 Task: Select street view around selected location Kings Mountain National Military Park, South Carolina, United States and verify 3 surrounding locations
Action: Mouse moved to (928, 52)
Screenshot: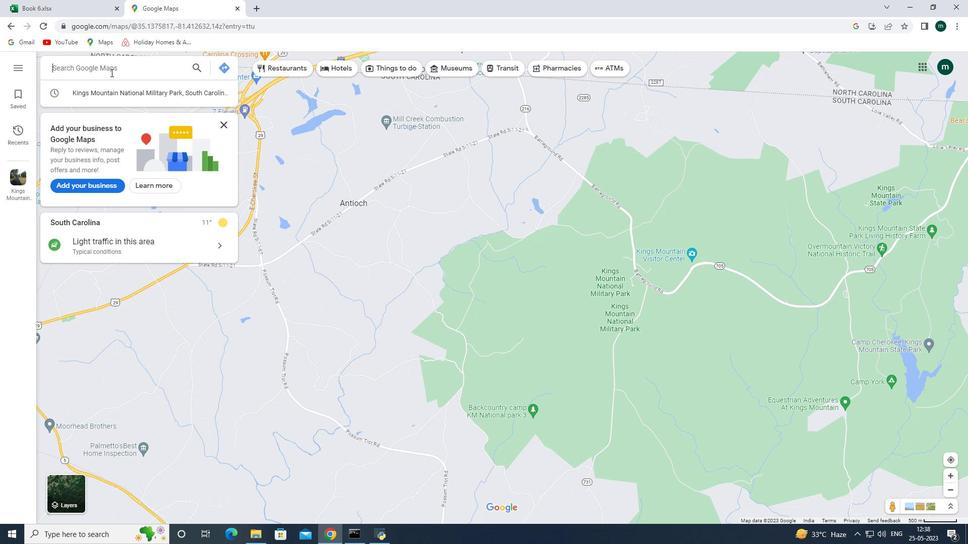 
Action: Mouse pressed left at (928, 52)
Screenshot: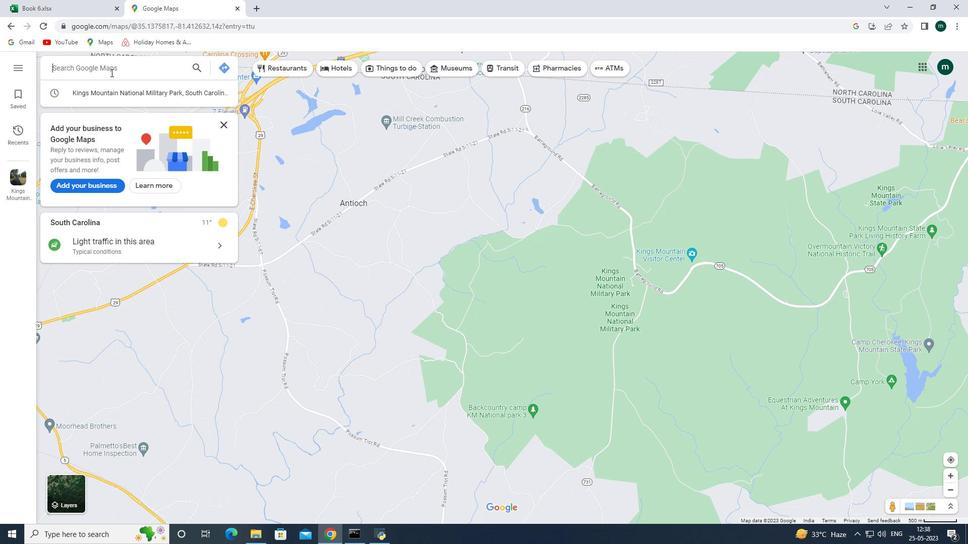 
Action: Mouse moved to (900, 123)
Screenshot: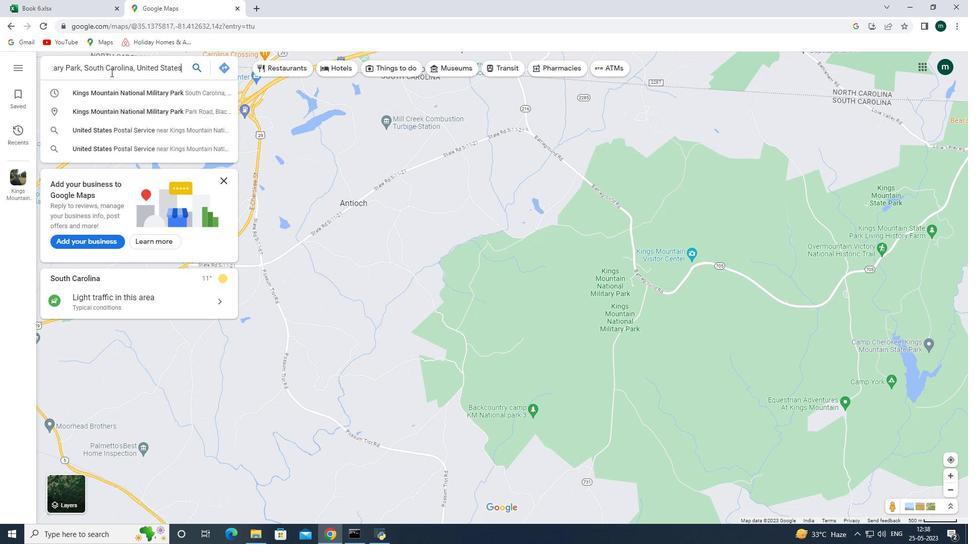 
Action: Mouse scrolled (900, 123) with delta (0, 0)
Screenshot: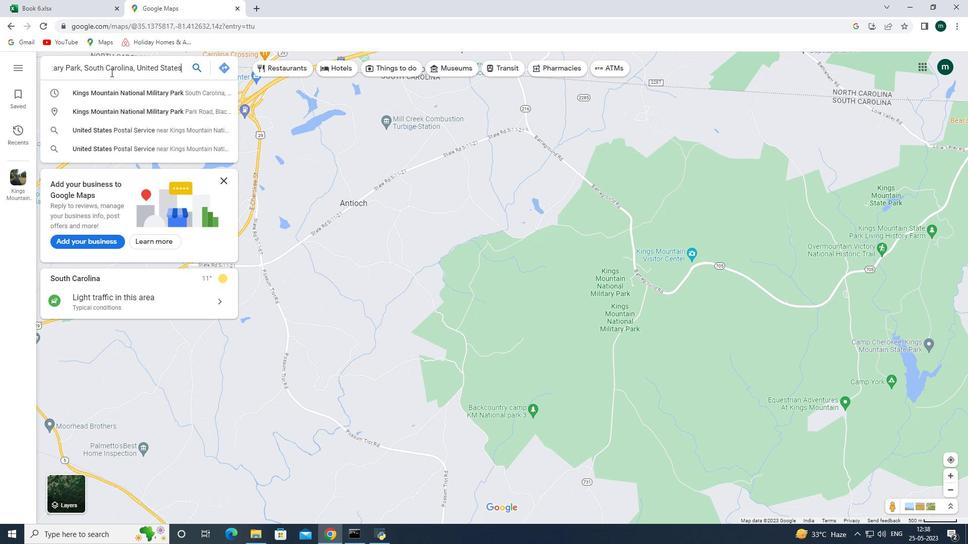 
Action: Mouse scrolled (900, 123) with delta (0, 0)
Screenshot: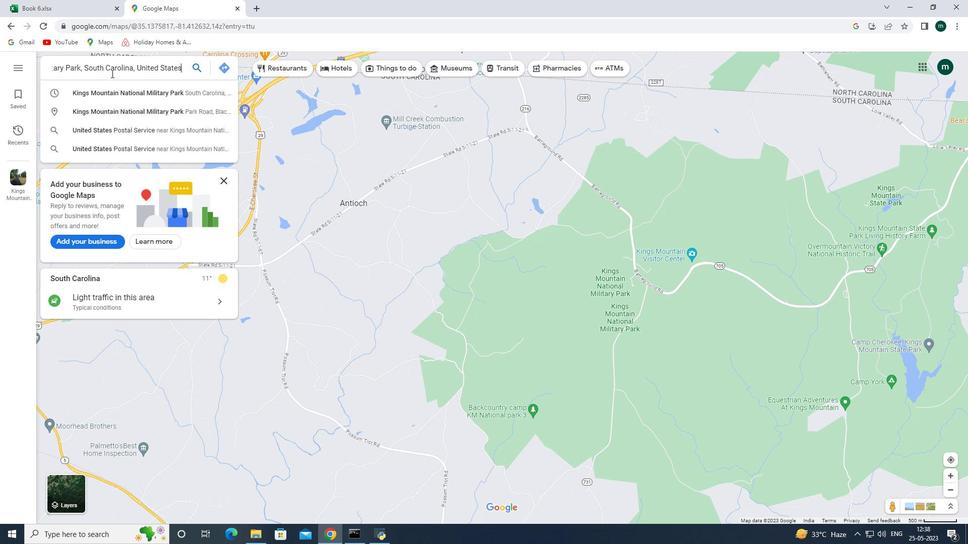
Action: Mouse moved to (900, 123)
Screenshot: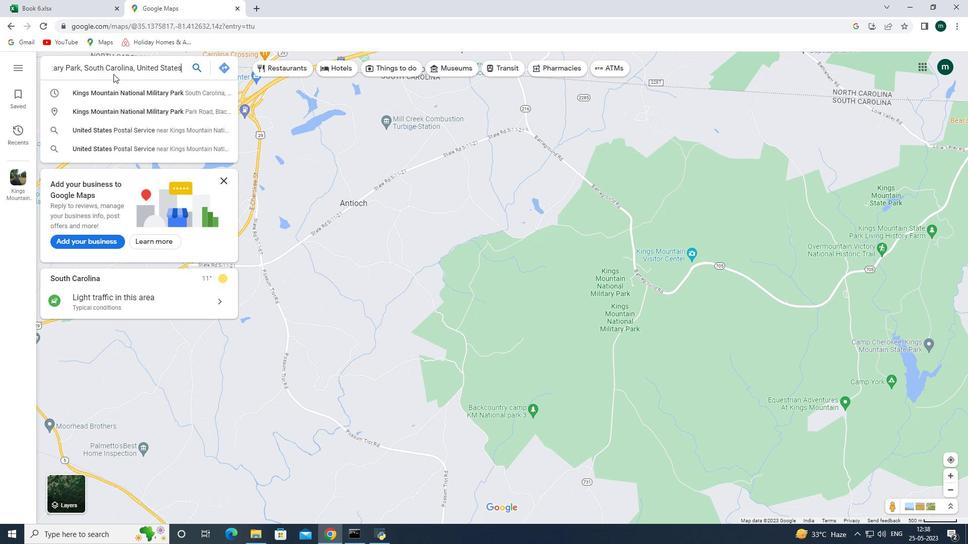
Action: Mouse scrolled (900, 123) with delta (0, 0)
Screenshot: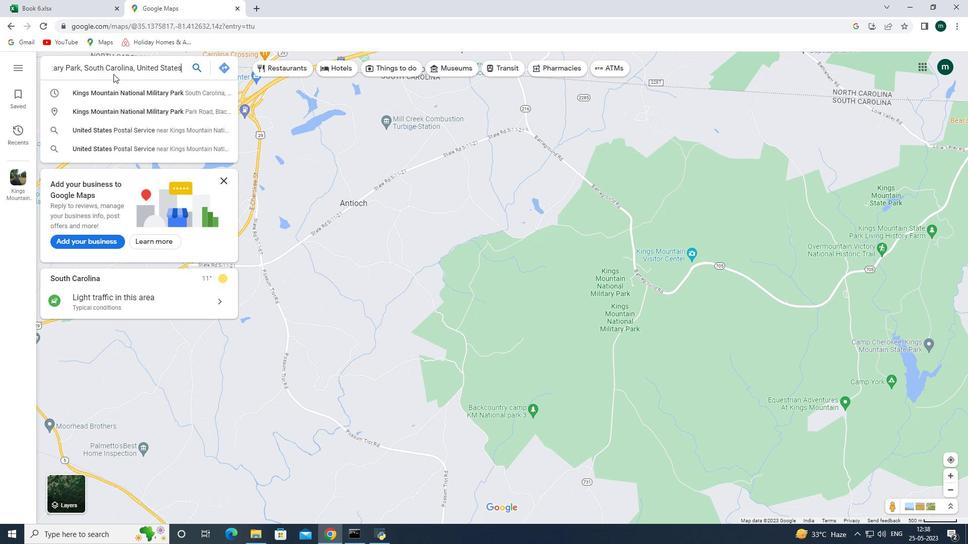 
Action: Mouse moved to (930, 188)
Screenshot: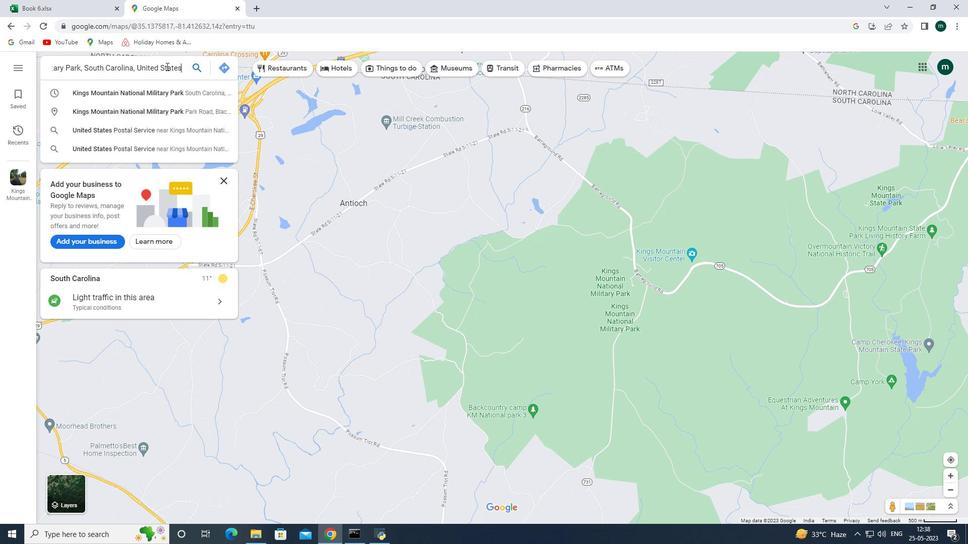 
Action: Mouse pressed left at (930, 188)
Screenshot: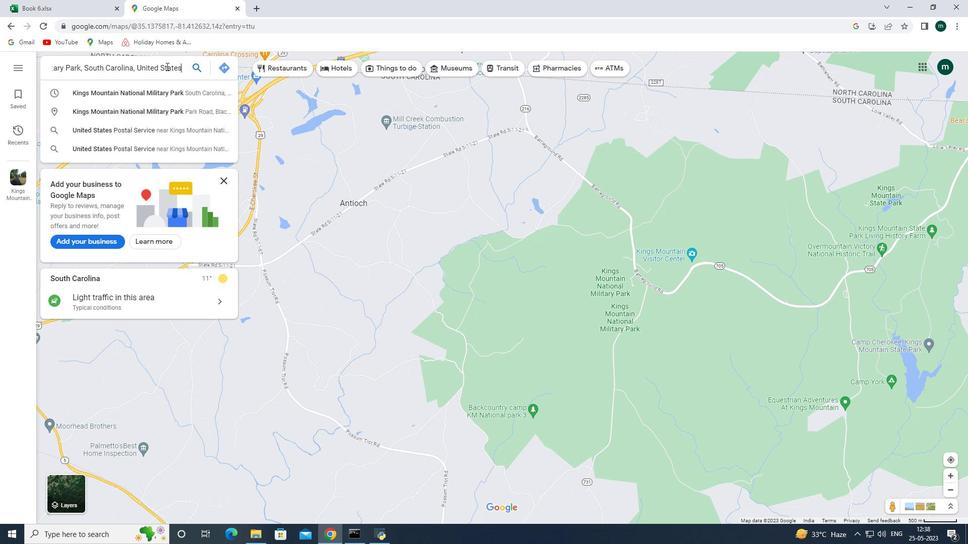 
Action: Mouse moved to (163, 51)
Screenshot: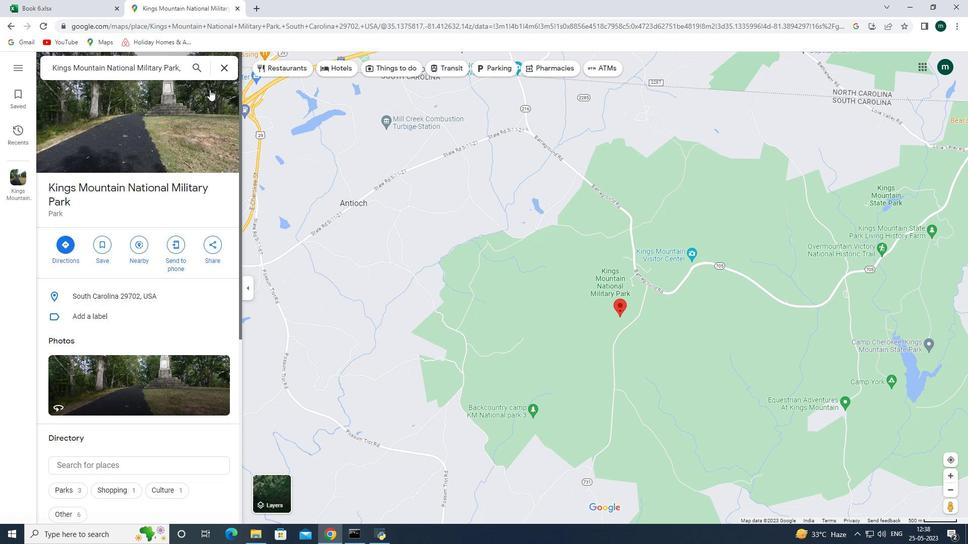 
Action: Mouse pressed left at (163, 51)
Screenshot: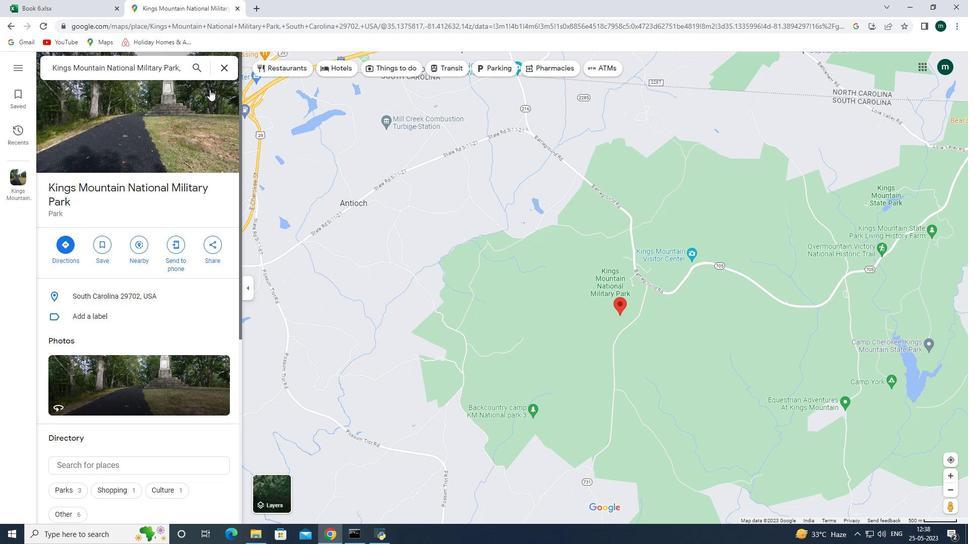 
Action: Key pressed <Key.shift>K
Screenshot: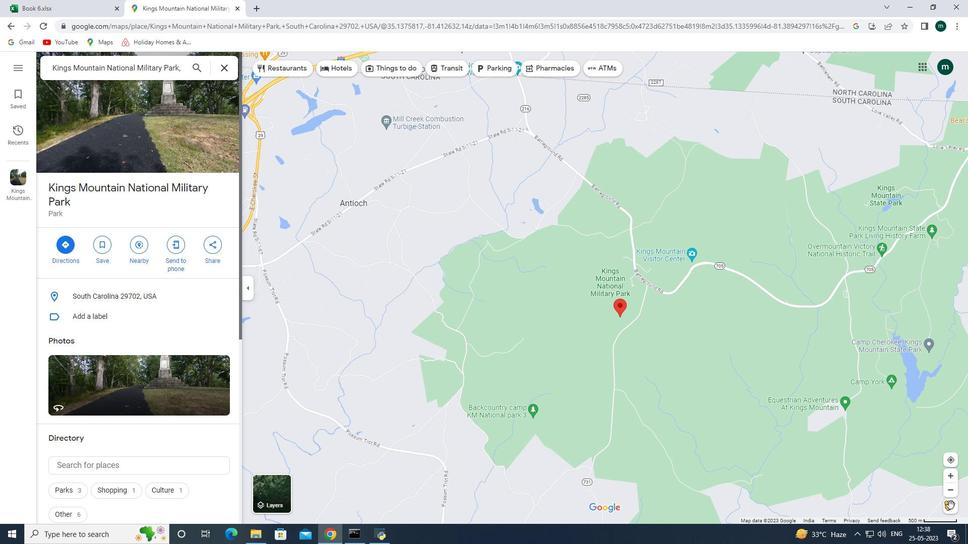 
Action: Mouse moved to (45, 60)
Screenshot: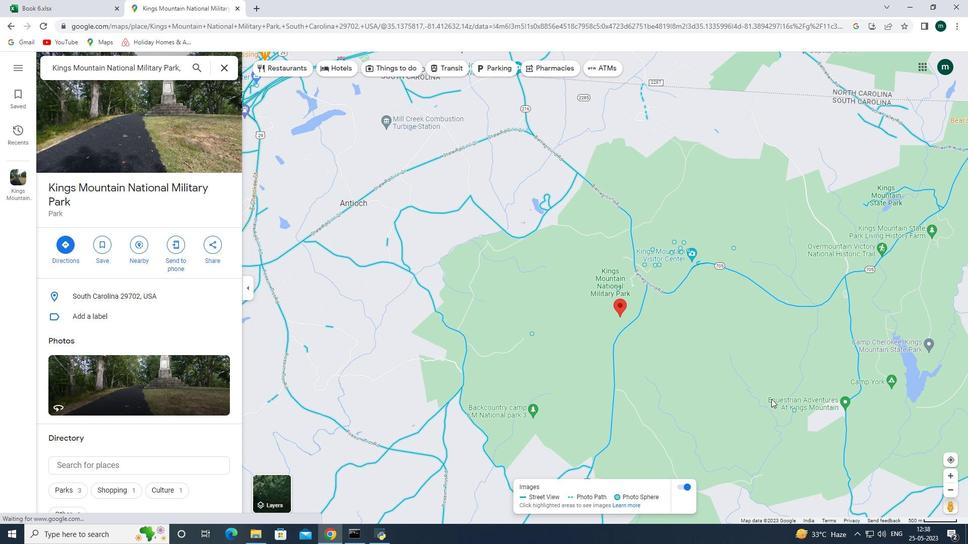 
Action: Key pressed ings<Key.space><Key.shift>Mountain<Key.space><Key.shift><Key.shift><Key.shift><Key.shift><Key.shift><Key.shift><Key.shift><Key.shift><Key.shift><Key.shift><Key.shift><Key.shift>National<Key.space><Key.shift>Military<Key.space><Key.shift><Key.shift><Key.shift>Park<Key.space>,<Key.space><Key.shift>South<Key.space><Key.shift>Carolina<Key.space><Key.shift>United<Key.space><Key.shift><Key.shift><Key.shift><Key.shift><Key.shift><Key.shift><Key.shift><Key.shift><Key.shift>States
Screenshot: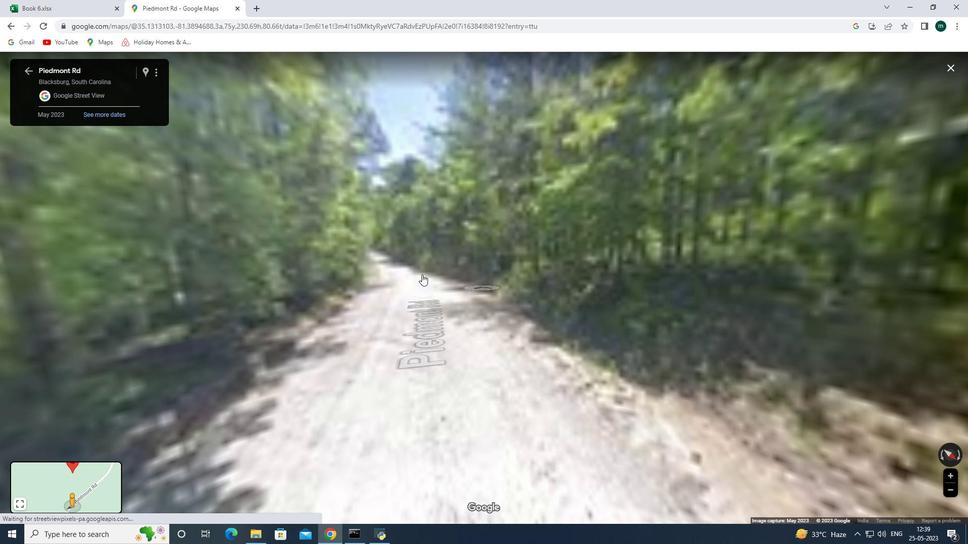 
Action: Mouse moved to (197, 46)
Screenshot: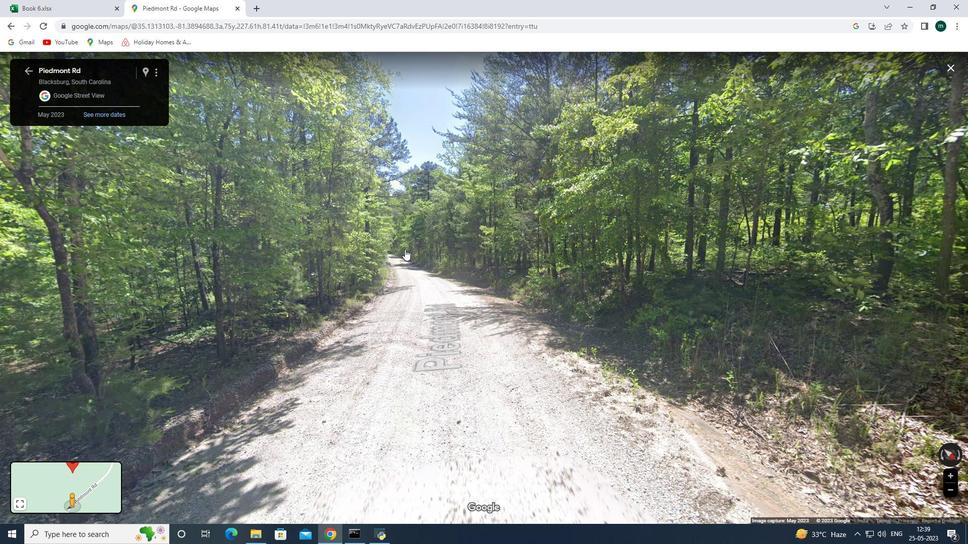 
Action: Mouse pressed left at (197, 46)
Screenshot: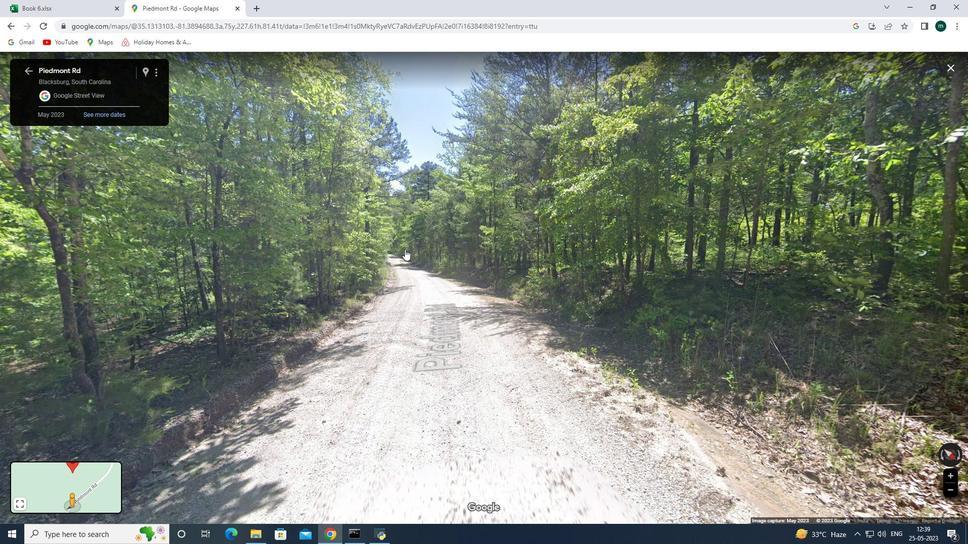 
Action: Mouse moved to (430, 494)
Screenshot: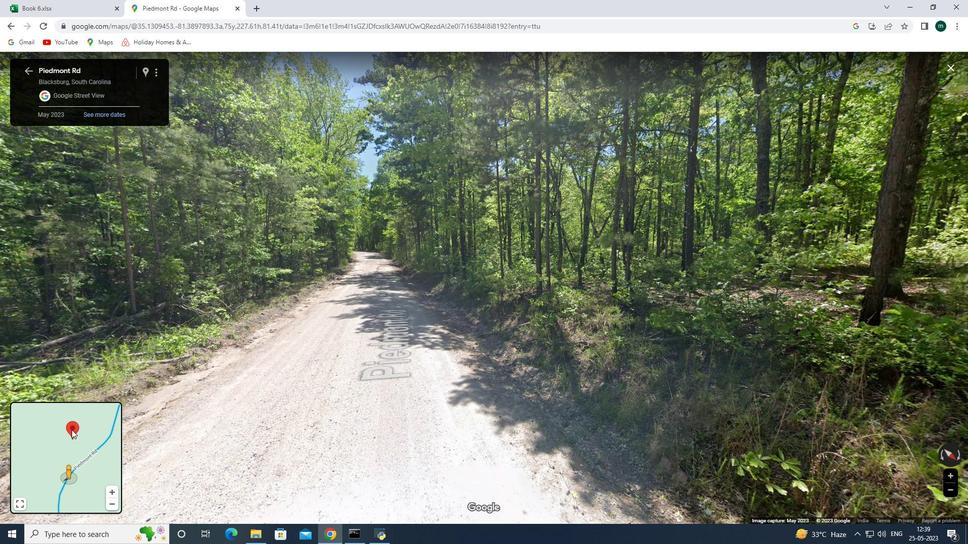 
Action: Mouse pressed left at (430, 494)
Screenshot: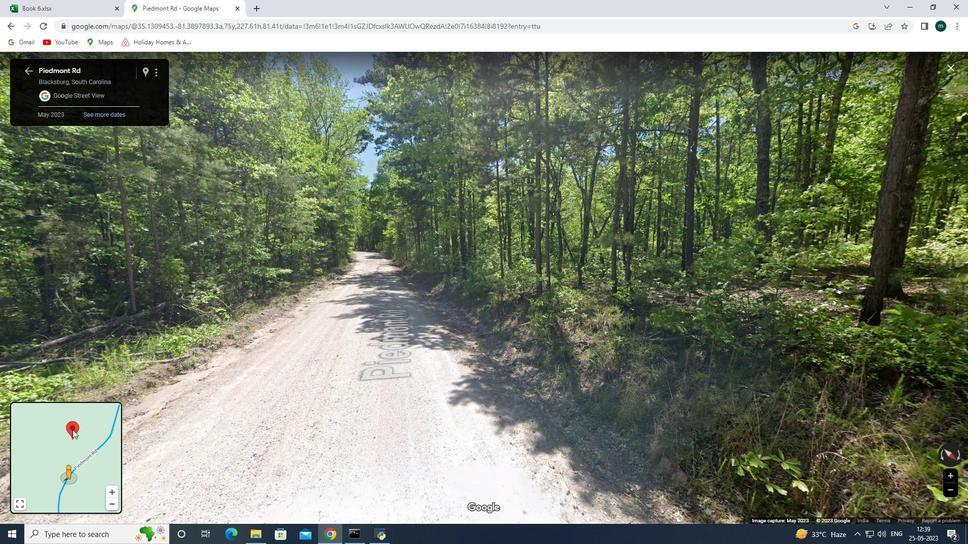 
Action: Mouse moved to (318, 291)
Screenshot: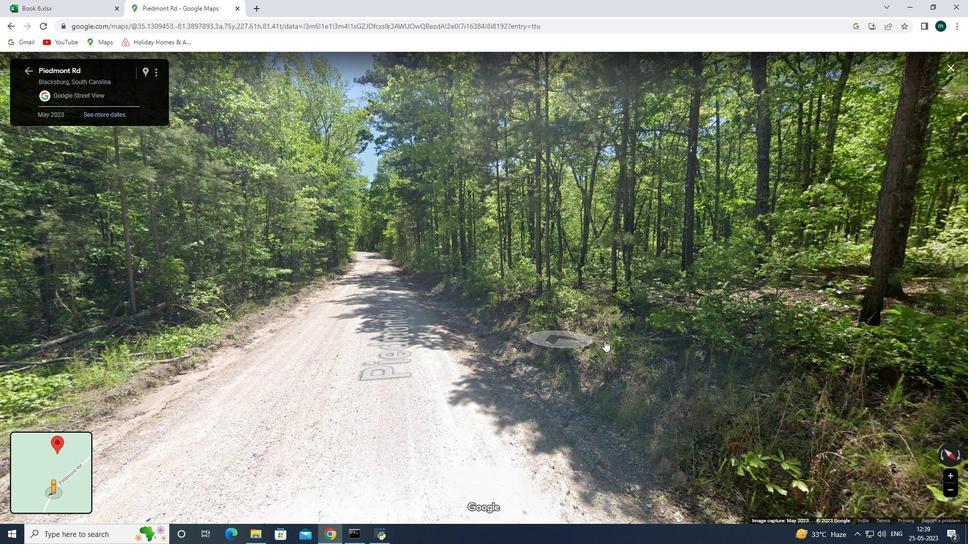 
Action: Mouse pressed left at (318, 291)
Screenshot: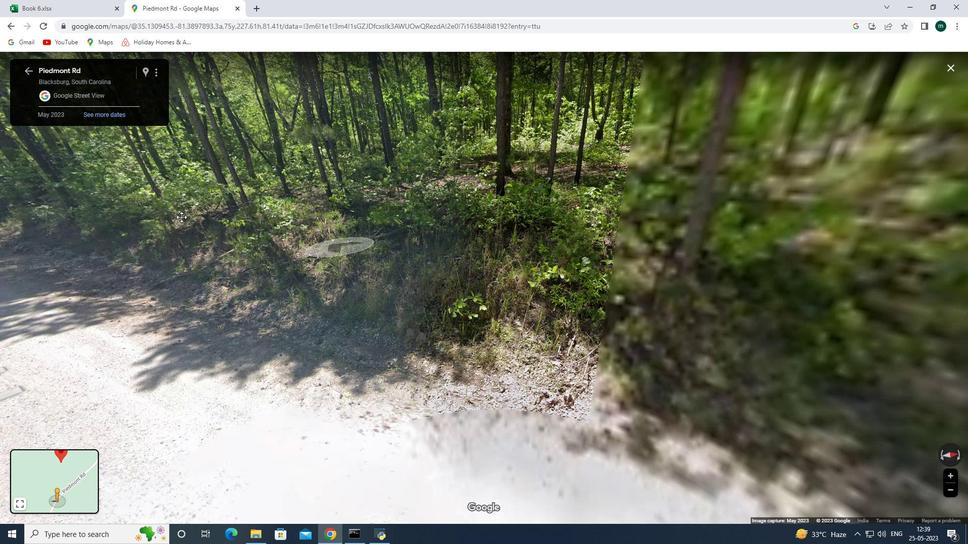 
Action: Mouse moved to (321, 288)
Screenshot: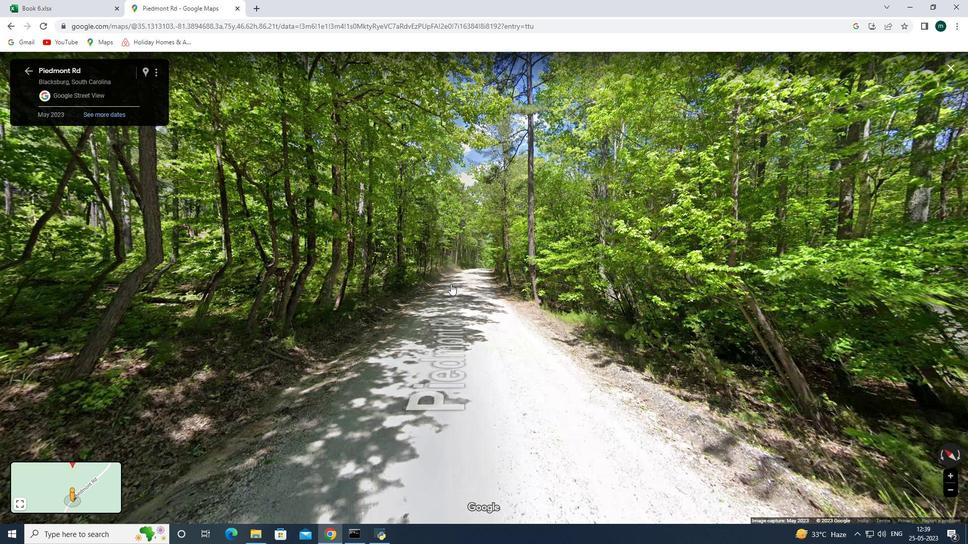 
Action: Mouse pressed left at (321, 288)
Screenshot: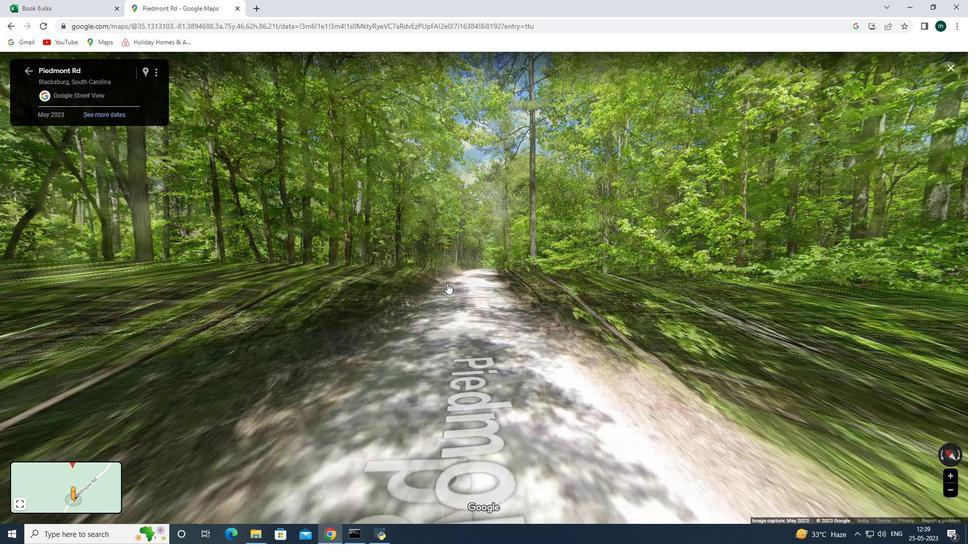 
Action: Mouse pressed left at (321, 288)
Screenshot: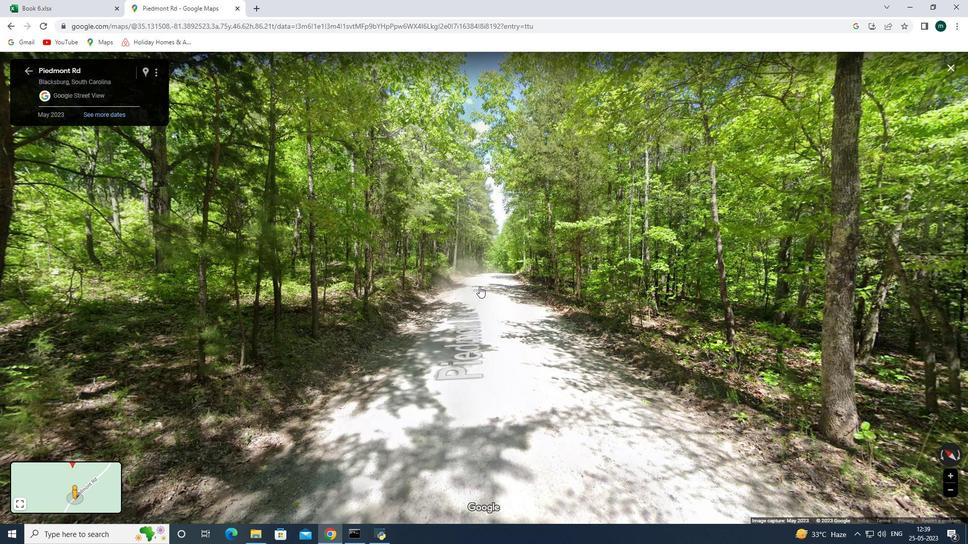 
Action: Mouse moved to (544, 495)
Screenshot: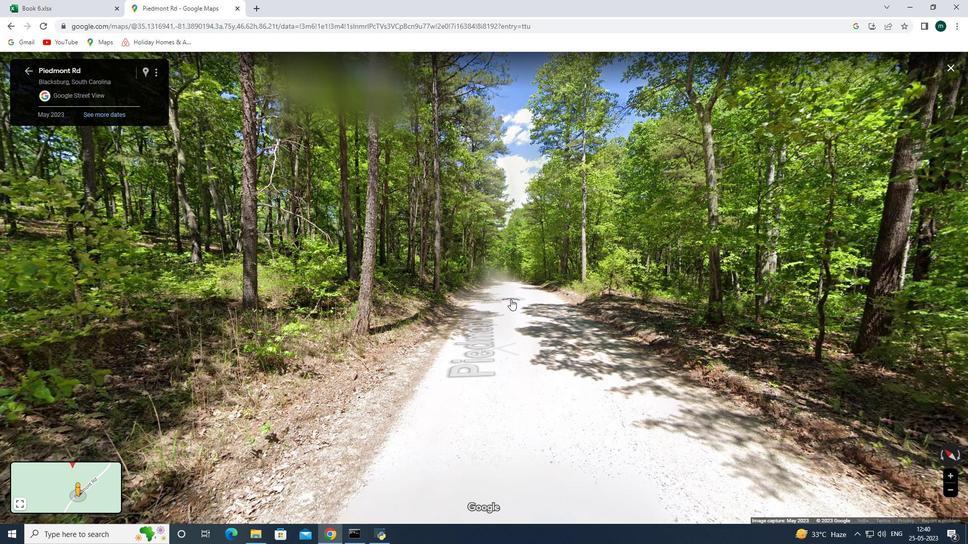 
Action: Mouse pressed left at (544, 495)
Screenshot: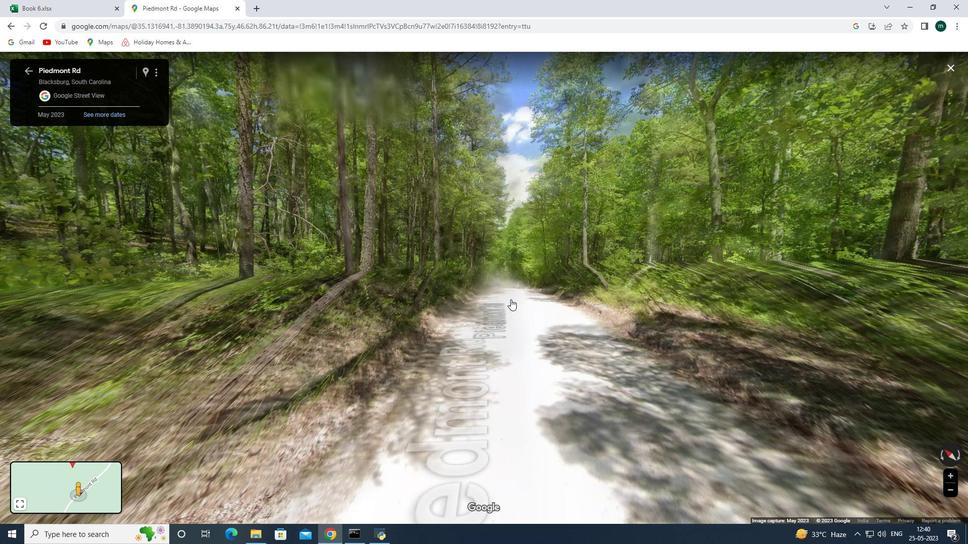 
Action: Mouse moved to (584, 497)
Screenshot: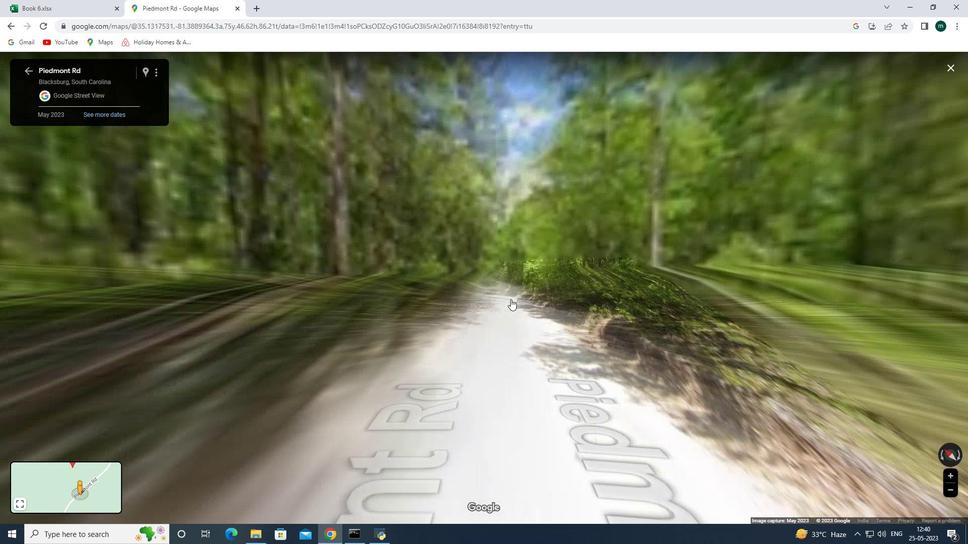 
Action: Mouse pressed left at (584, 497)
Screenshot: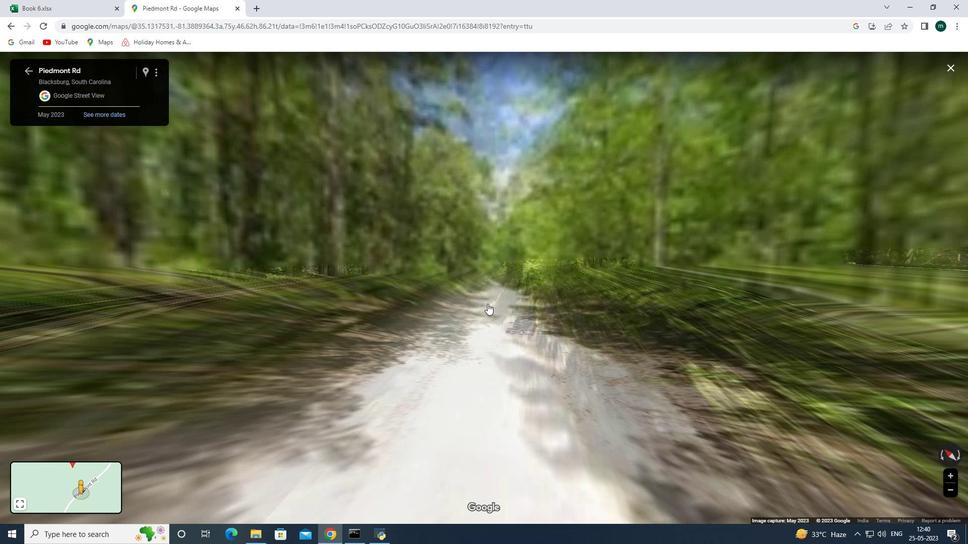 
Action: Mouse moved to (321, 286)
Screenshot: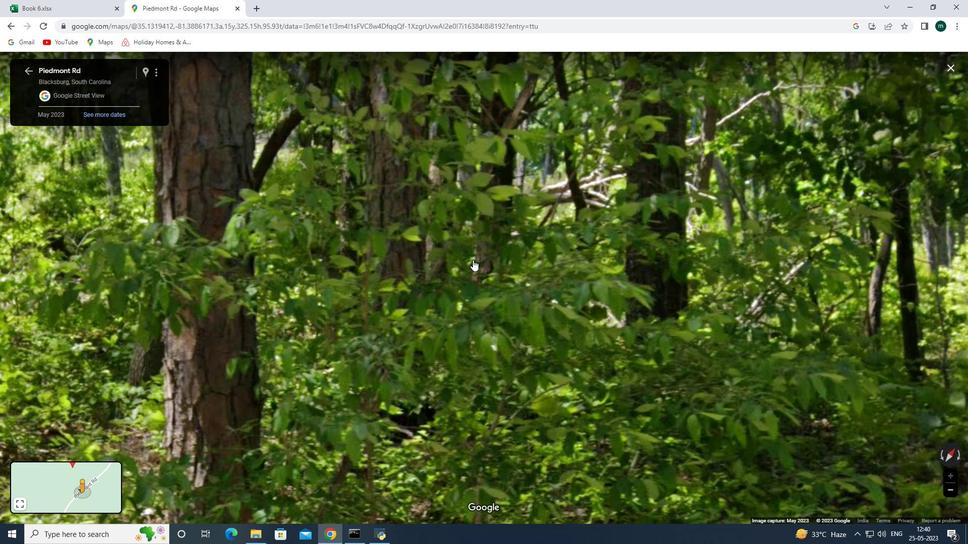
Action: Mouse pressed left at (321, 286)
Screenshot: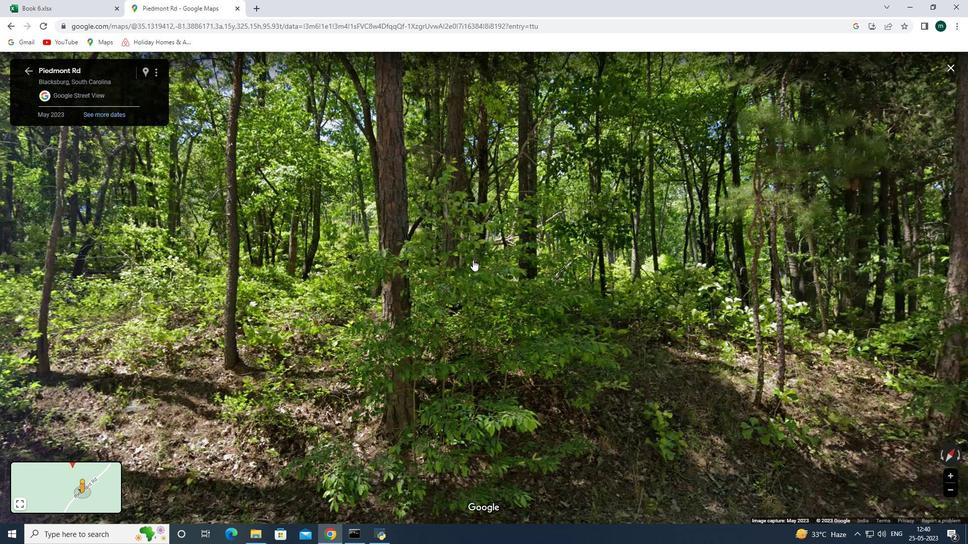 
Action: Mouse pressed left at (321, 286)
Screenshot: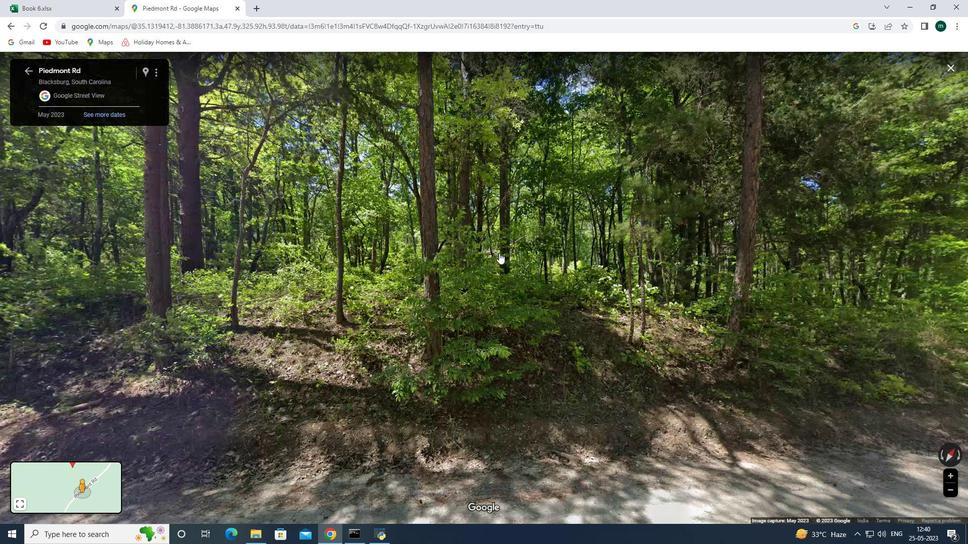 
Action: Mouse pressed left at (321, 286)
Screenshot: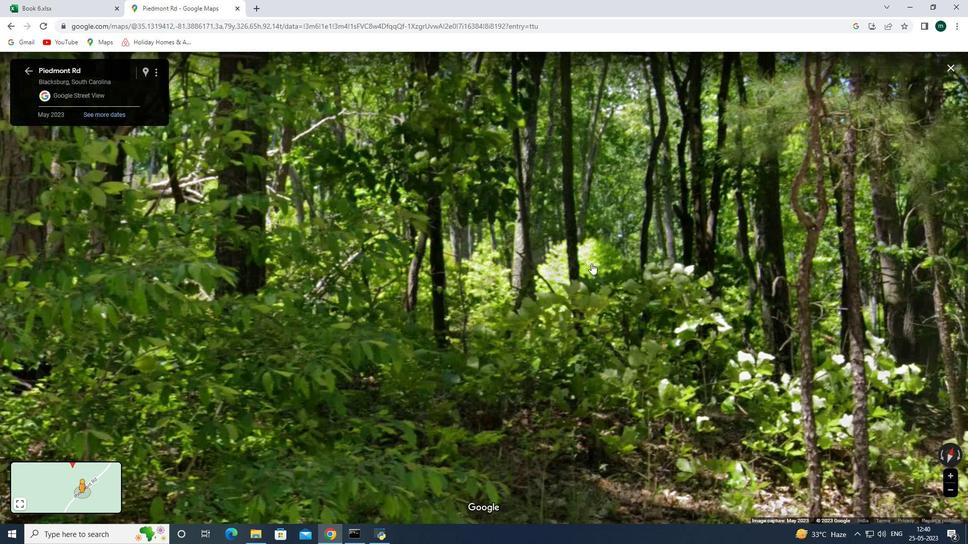 
Action: Mouse moved to (659, 337)
Screenshot: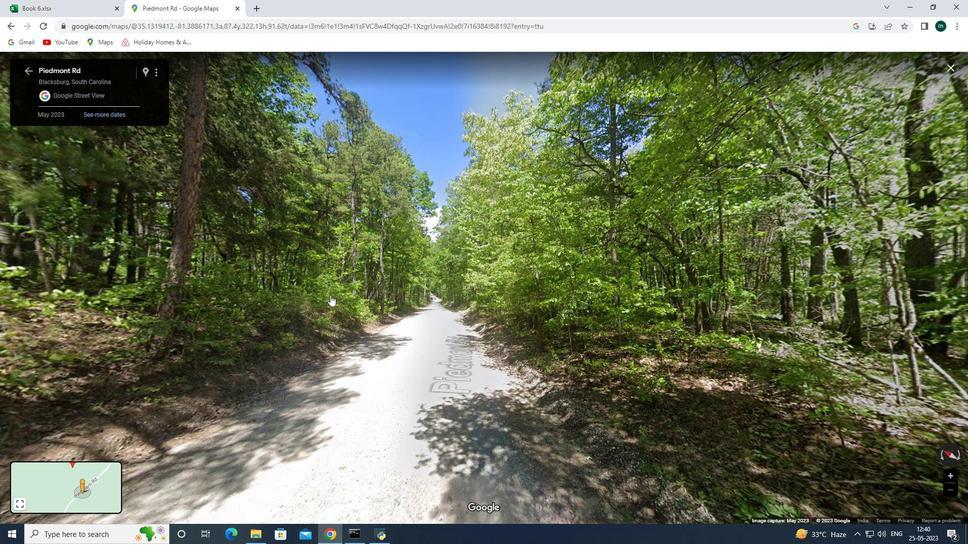 
Action: Mouse scrolled (659, 338) with delta (0, 0)
Screenshot: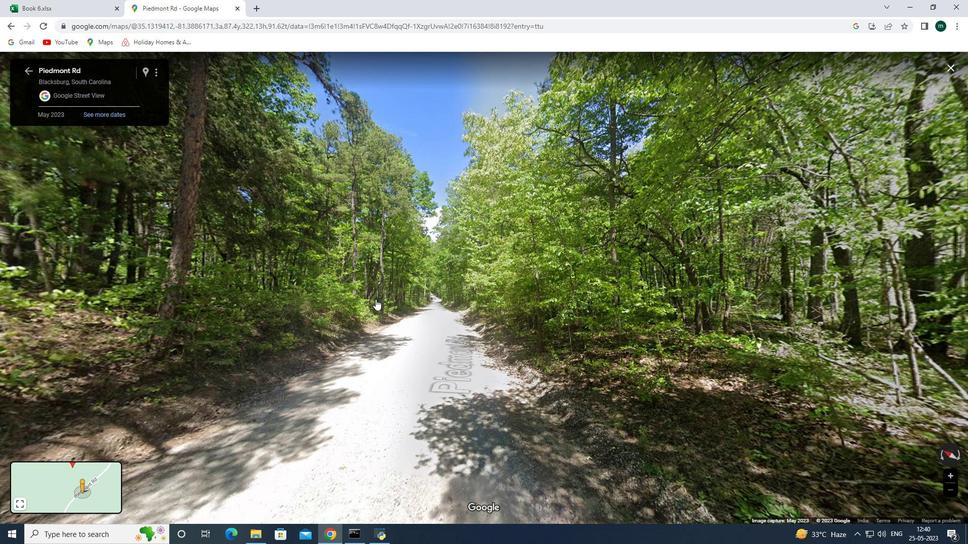 
Action: Mouse moved to (659, 337)
Screenshot: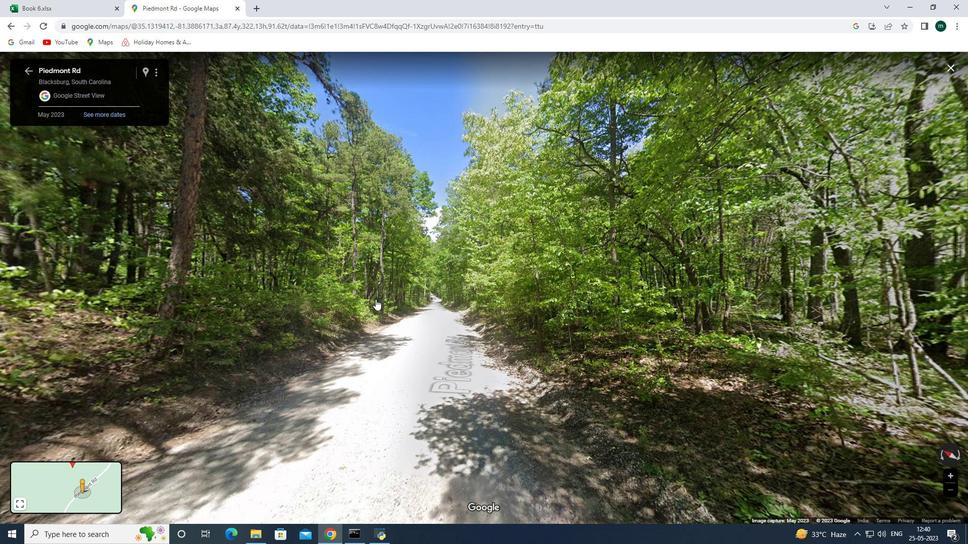
Action: Mouse scrolled (659, 338) with delta (0, 0)
Screenshot: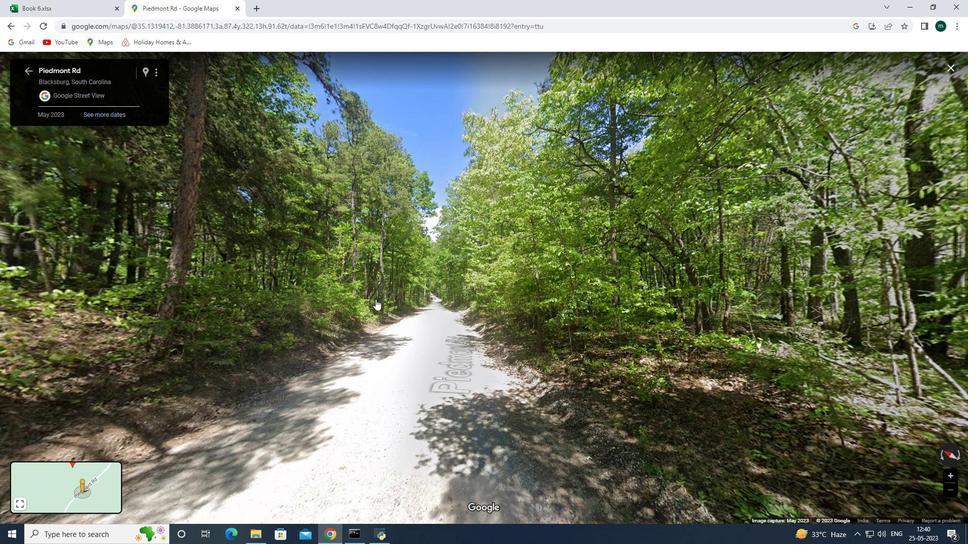 
Action: Mouse moved to (828, 442)
Screenshot: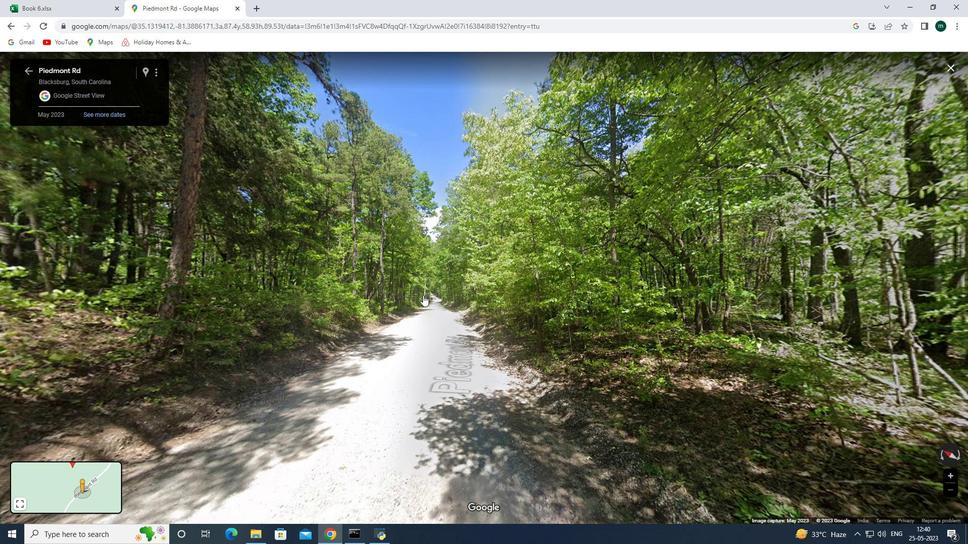 
Action: Mouse scrolled (828, 441) with delta (0, 0)
Screenshot: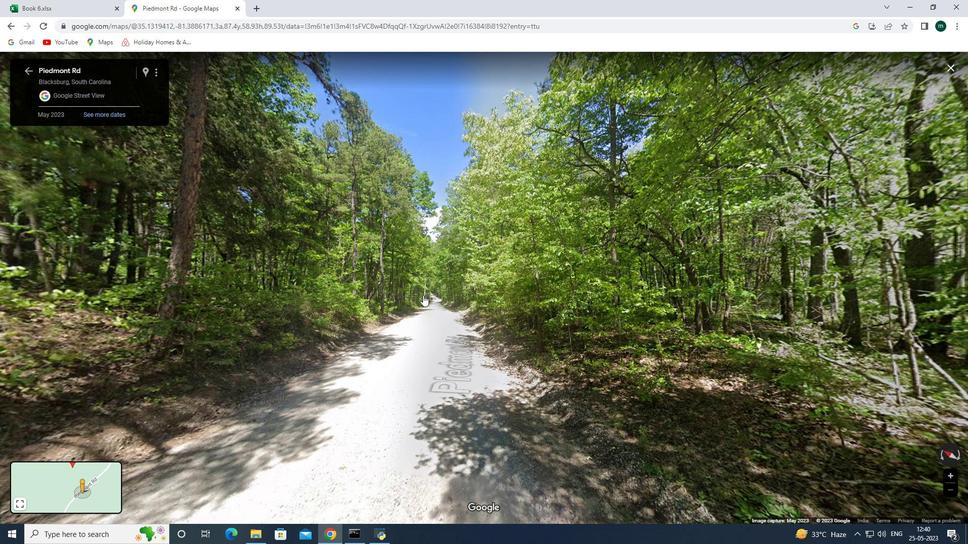 
Action: Mouse moved to (826, 441)
Screenshot: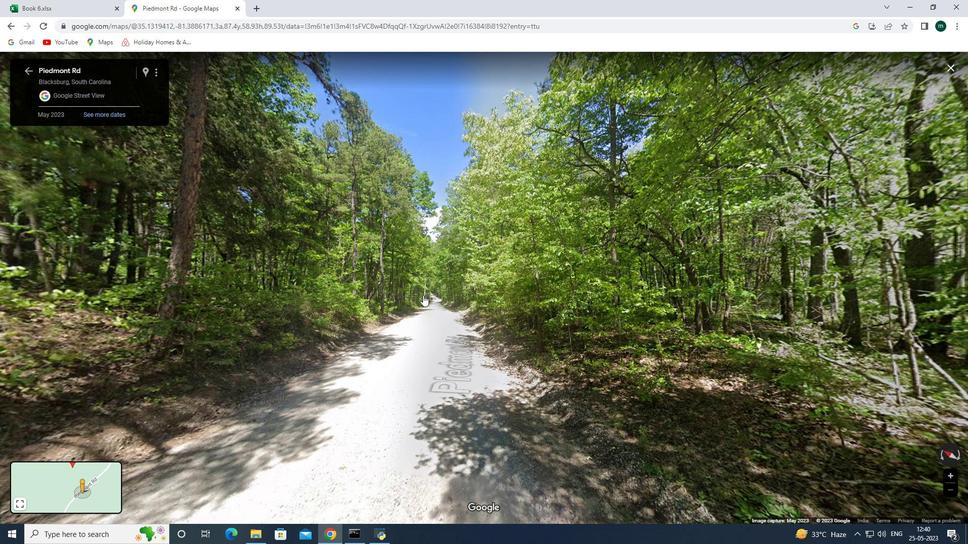 
Action: Mouse scrolled (826, 441) with delta (0, 0)
Screenshot: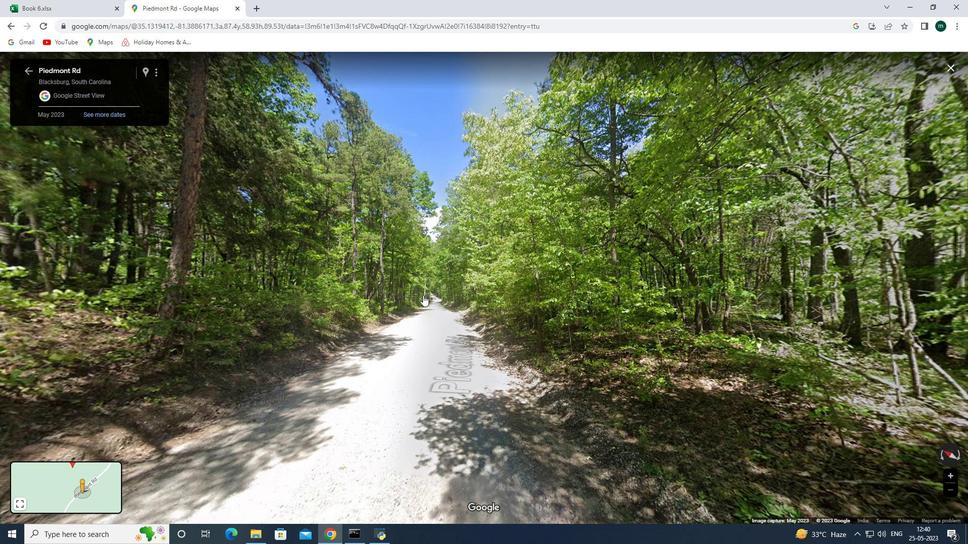 
Action: Mouse moved to (757, 405)
Screenshot: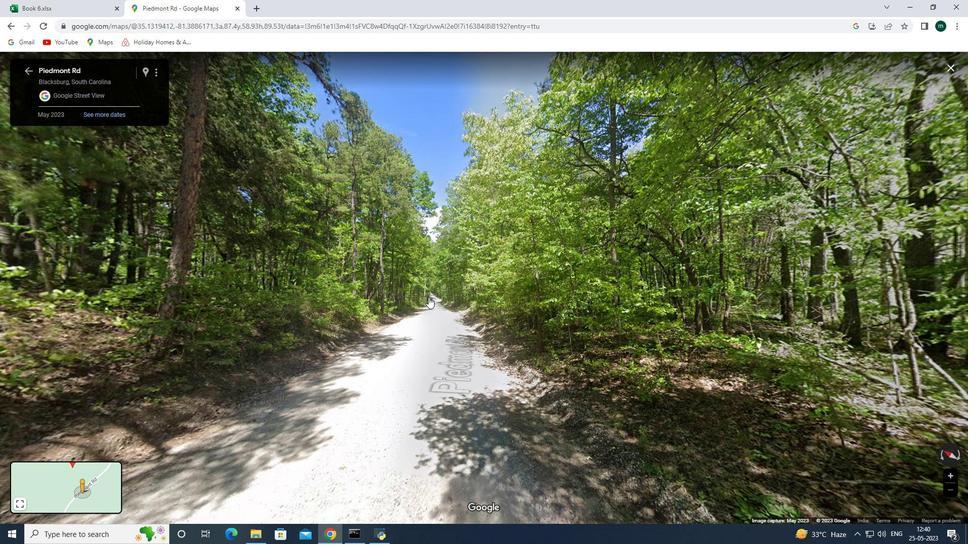 
Action: Mouse scrolled (825, 440) with delta (0, 0)
Screenshot: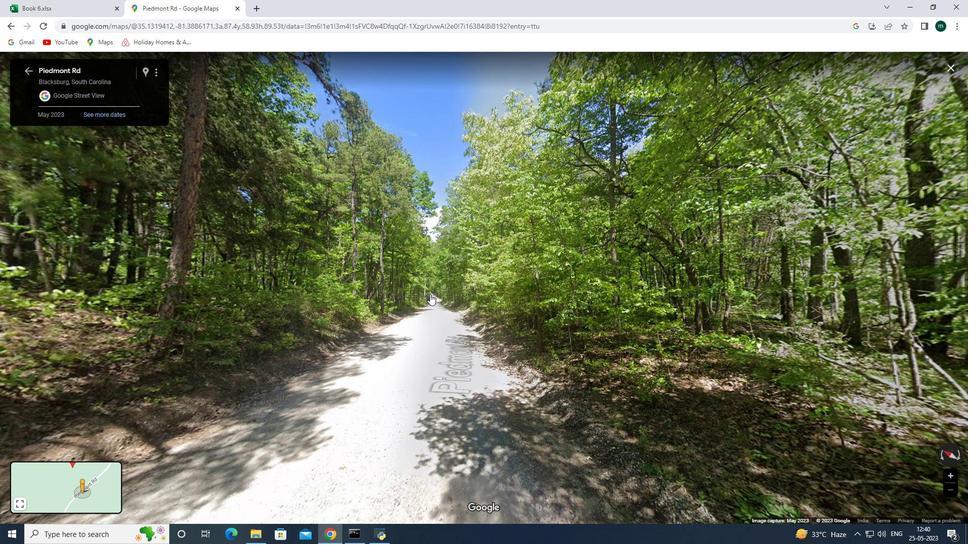 
Action: Mouse moved to (755, 405)
Screenshot: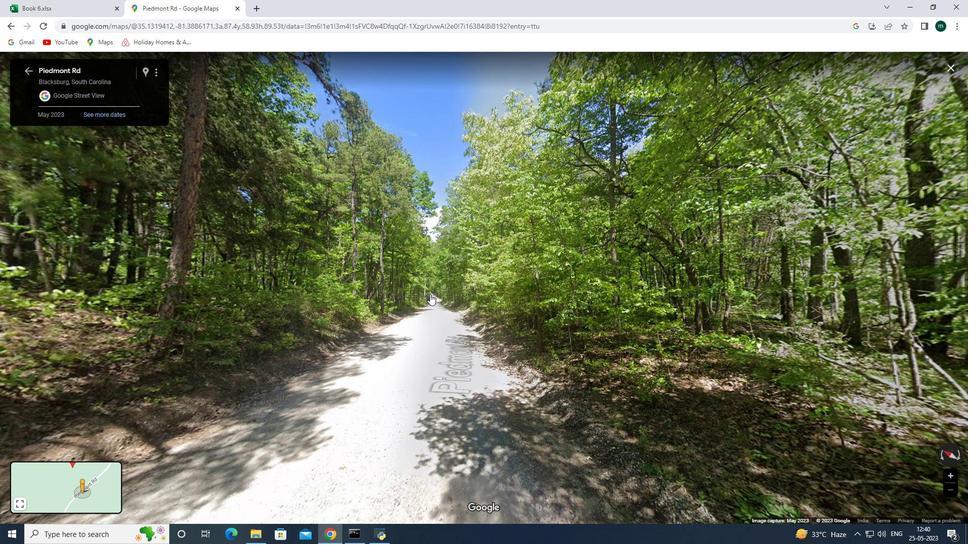
Action: Mouse scrolled (819, 434) with delta (0, 0)
Screenshot: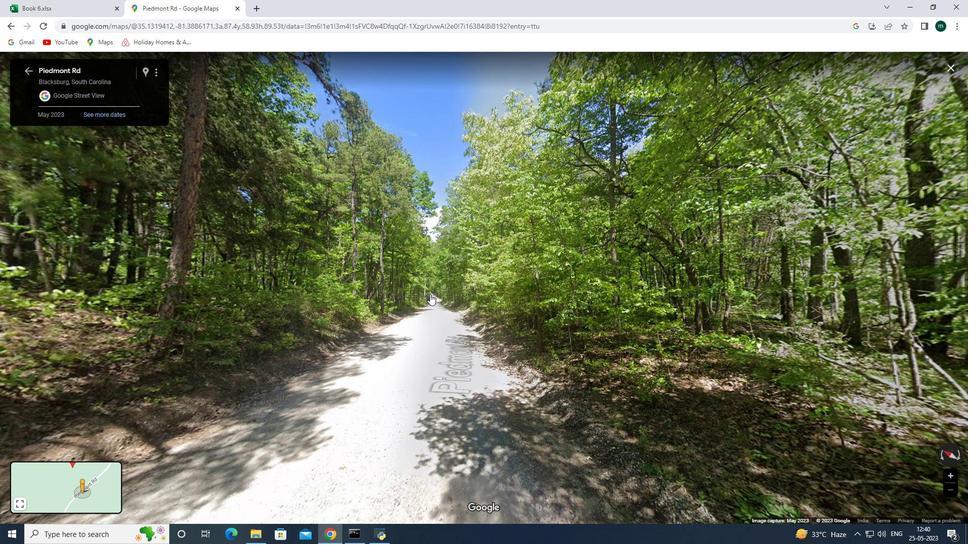 
Action: Mouse moved to (755, 405)
Screenshot: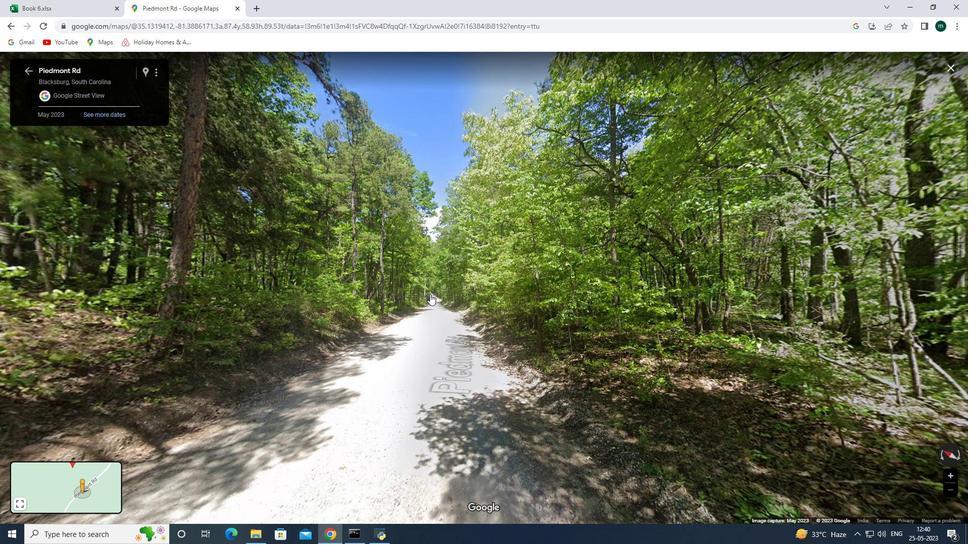 
Action: Mouse scrolled (810, 430) with delta (0, 0)
Screenshot: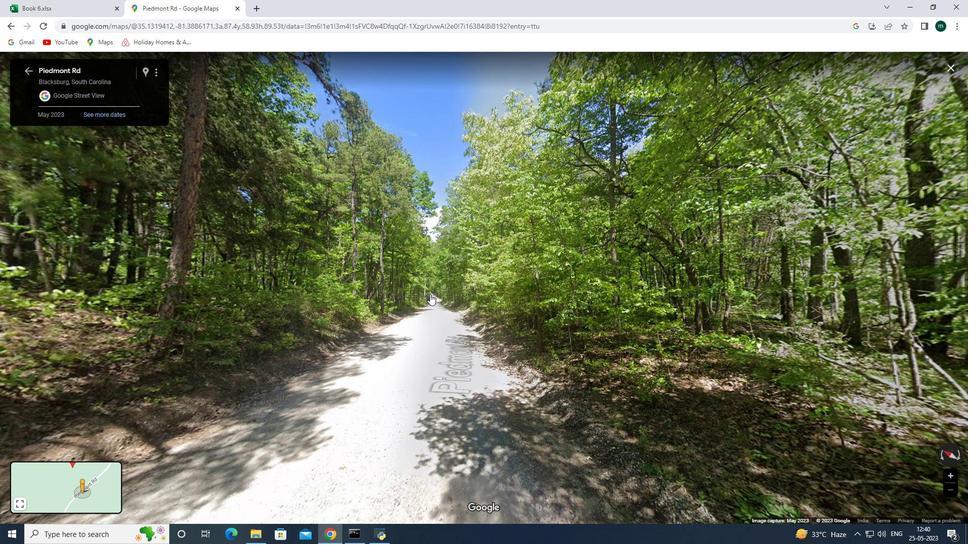 
Action: Mouse scrolled (755, 404) with delta (0, 0)
Screenshot: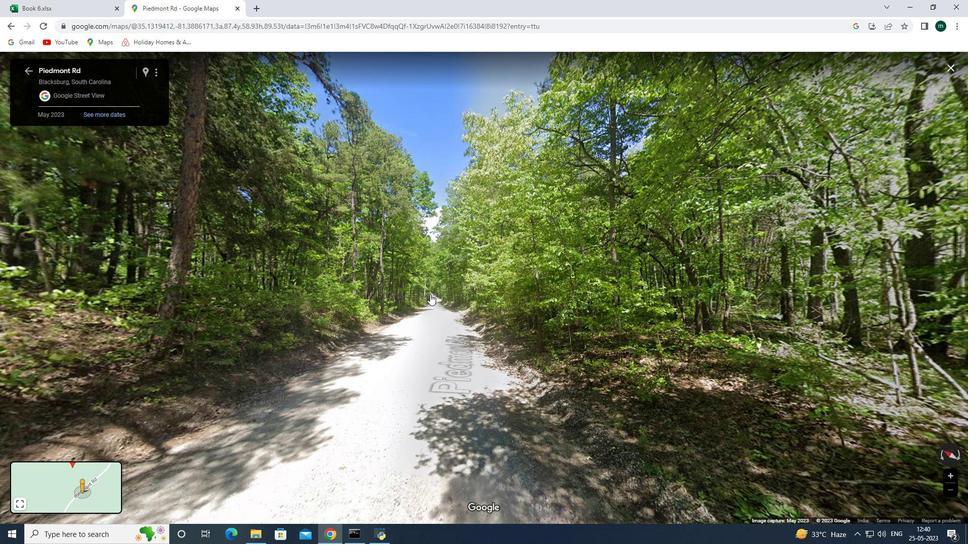 
Action: Mouse scrolled (755, 404) with delta (0, 0)
Screenshot: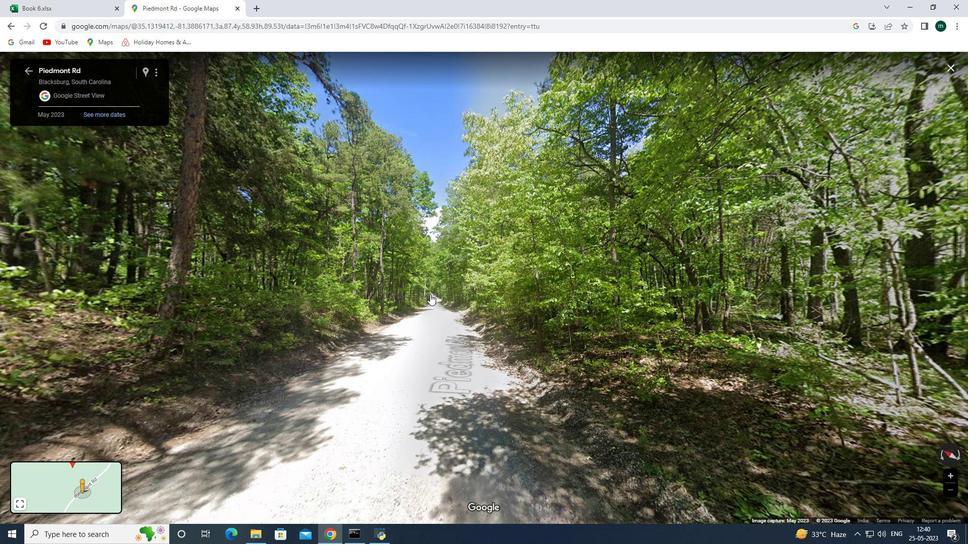 
Action: Mouse scrolled (755, 404) with delta (0, 0)
Screenshot: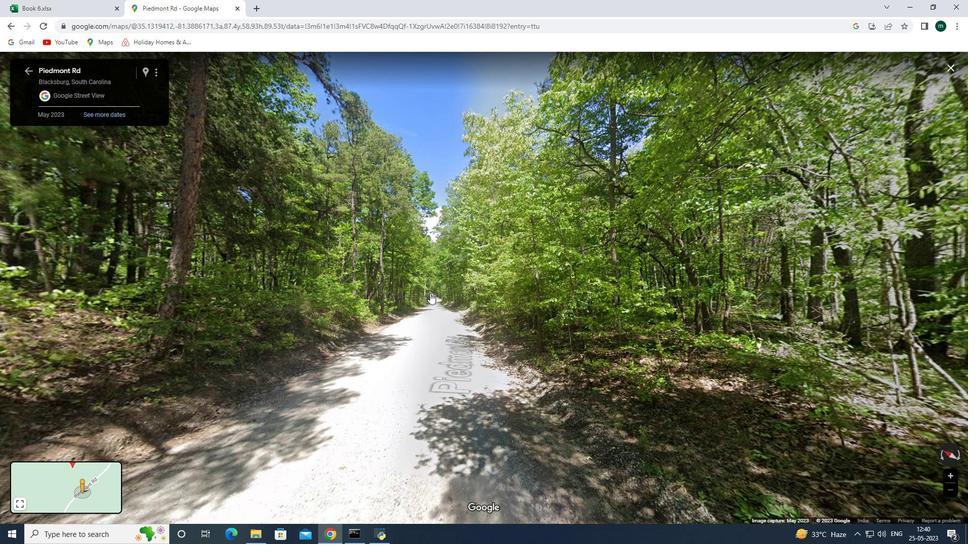 
Action: Mouse scrolled (755, 404) with delta (0, 0)
Screenshot: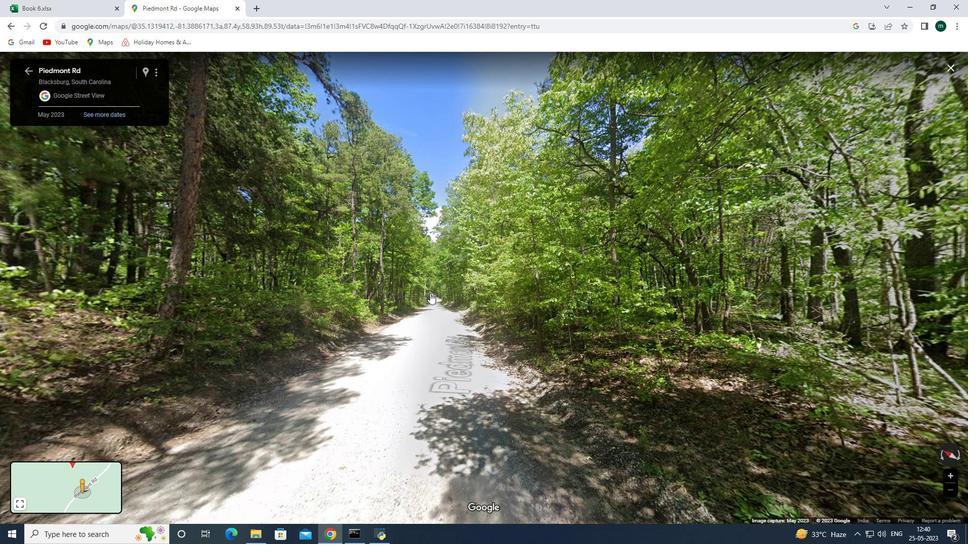 
Action: Mouse scrolled (755, 404) with delta (0, 0)
Screenshot: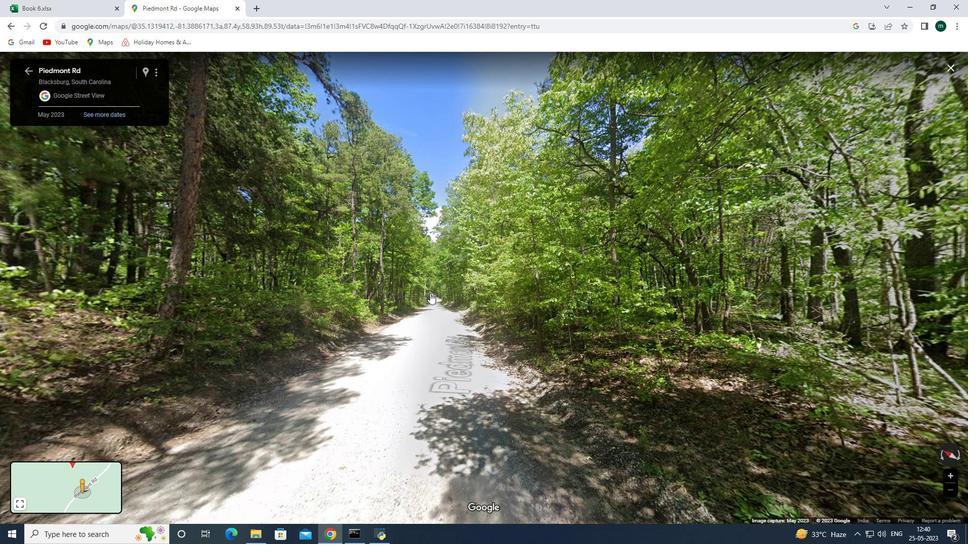 
Action: Mouse moved to (753, 404)
Screenshot: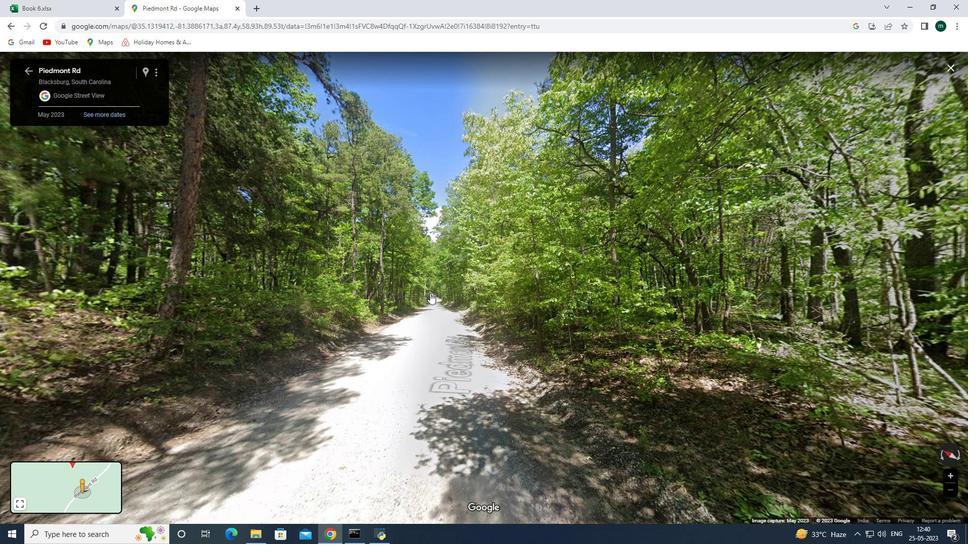 
Action: Mouse scrolled (753, 404) with delta (0, 0)
Screenshot: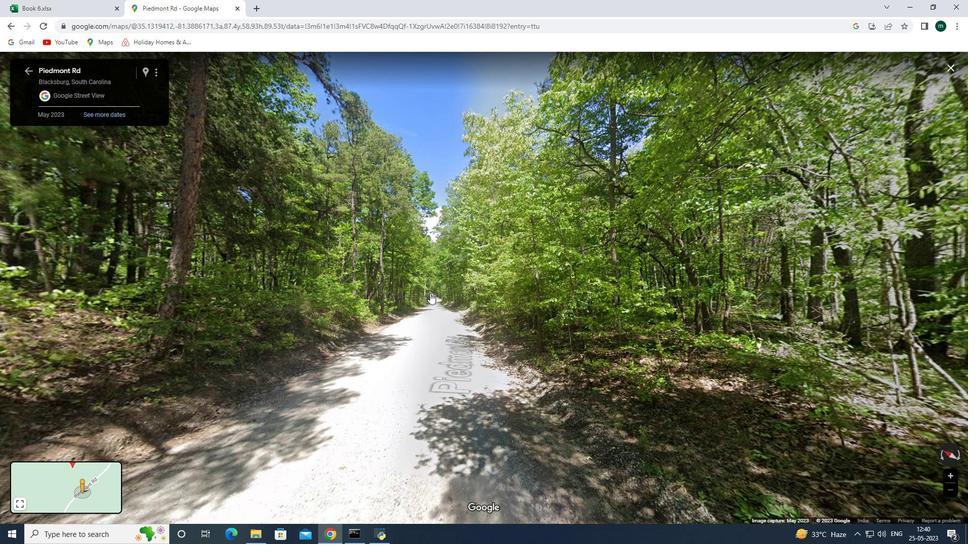 
Action: Mouse moved to (715, 393)
Screenshot: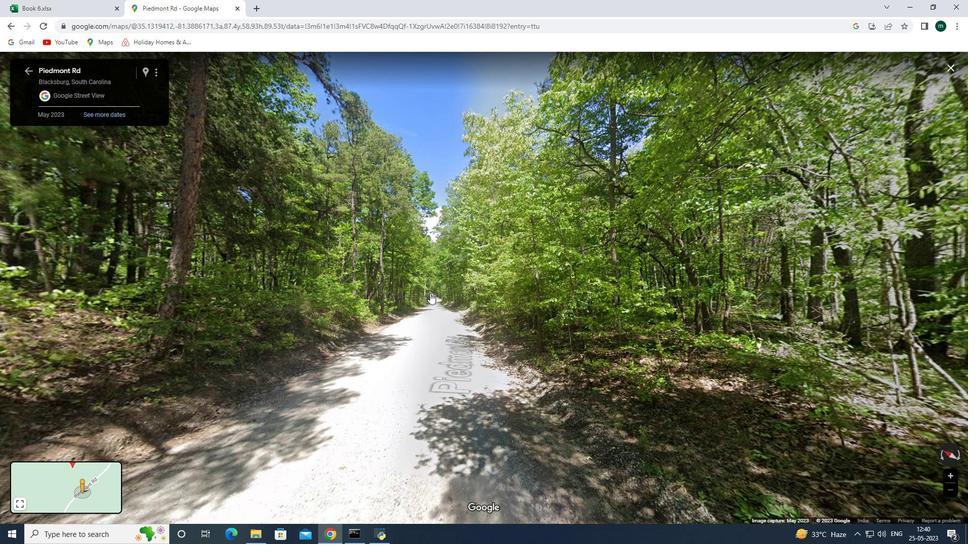 
Action: Mouse scrolled (715, 393) with delta (0, 0)
Screenshot: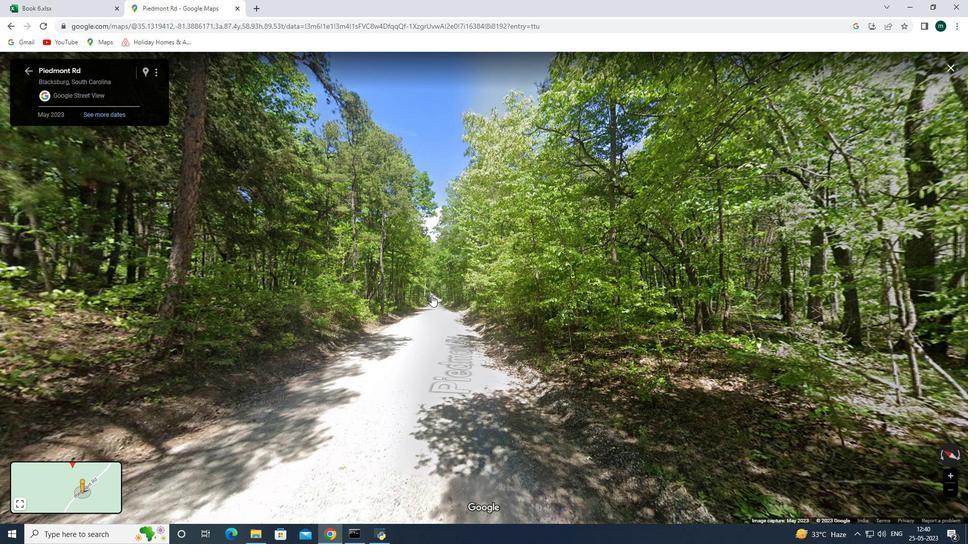 
Action: Mouse scrolled (715, 393) with delta (0, 0)
Screenshot: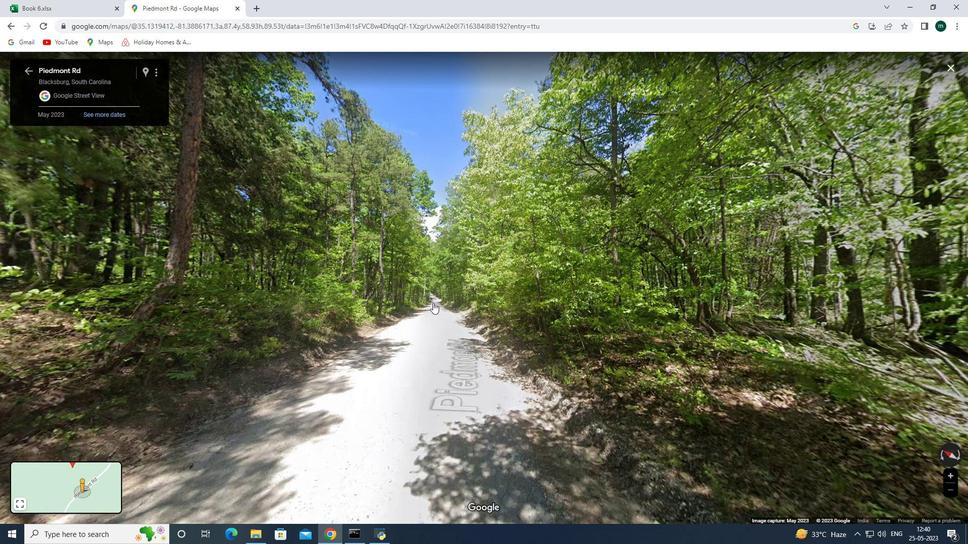 
Action: Mouse scrolled (715, 393) with delta (0, 0)
Screenshot: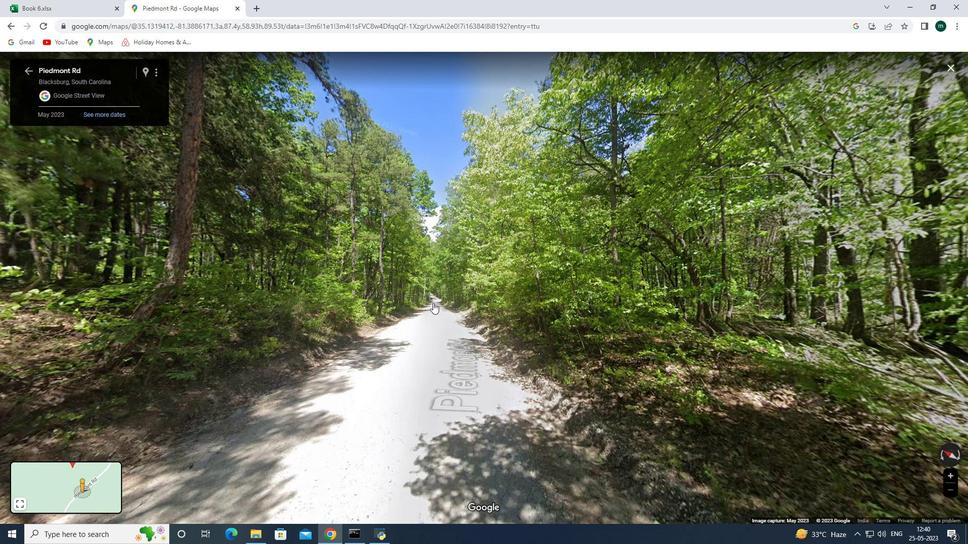 
Action: Mouse scrolled (715, 393) with delta (0, 0)
Screenshot: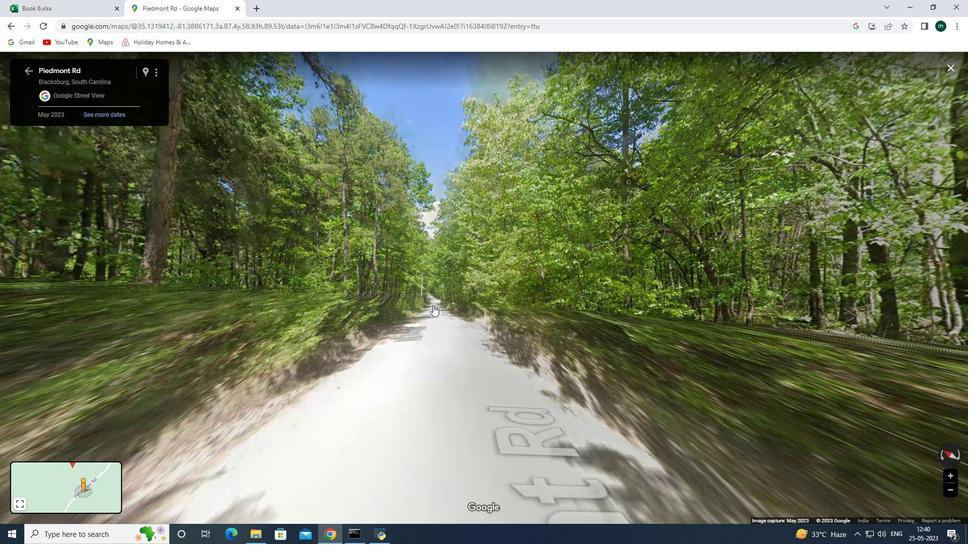 
Action: Mouse scrolled (715, 393) with delta (0, 0)
Screenshot: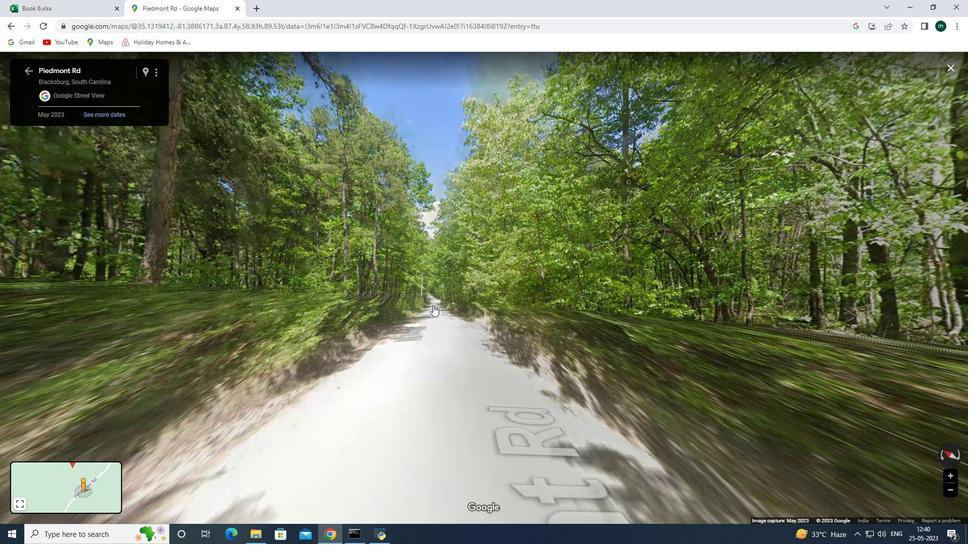 
Action: Mouse moved to (715, 393)
Screenshot: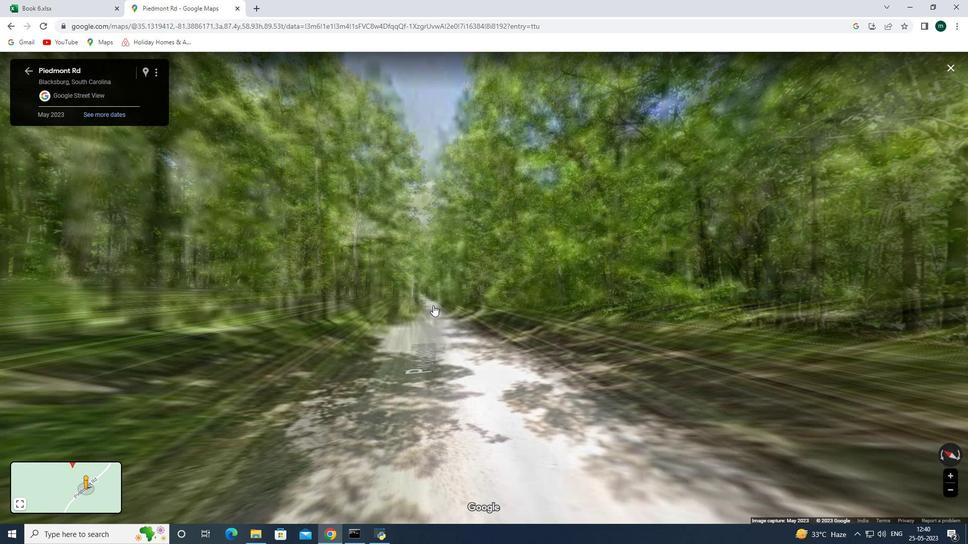 
Action: Mouse scrolled (715, 392) with delta (0, 0)
Screenshot: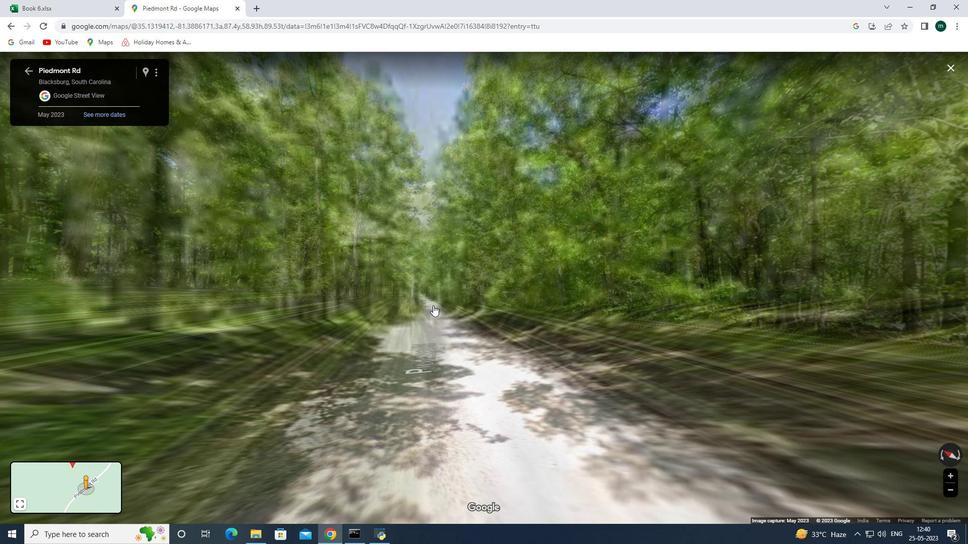 
Action: Mouse scrolled (715, 392) with delta (0, 0)
Screenshot: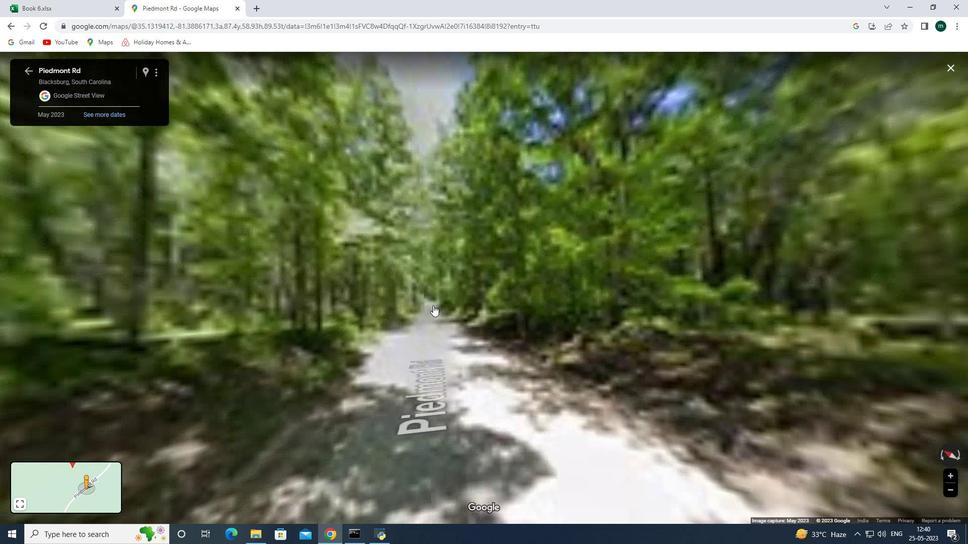 
Action: Mouse scrolled (715, 392) with delta (0, 0)
Screenshot: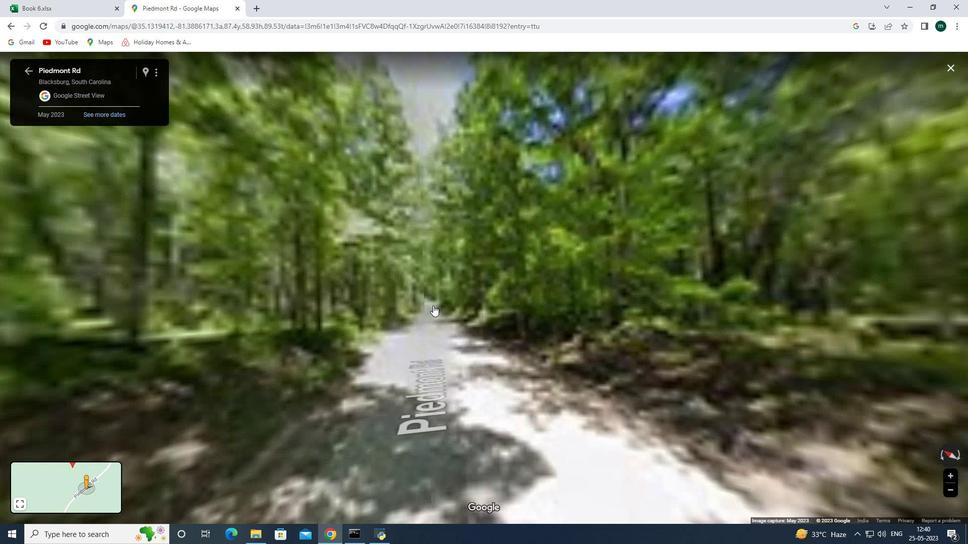 
Action: Mouse scrolled (715, 392) with delta (0, 0)
Screenshot: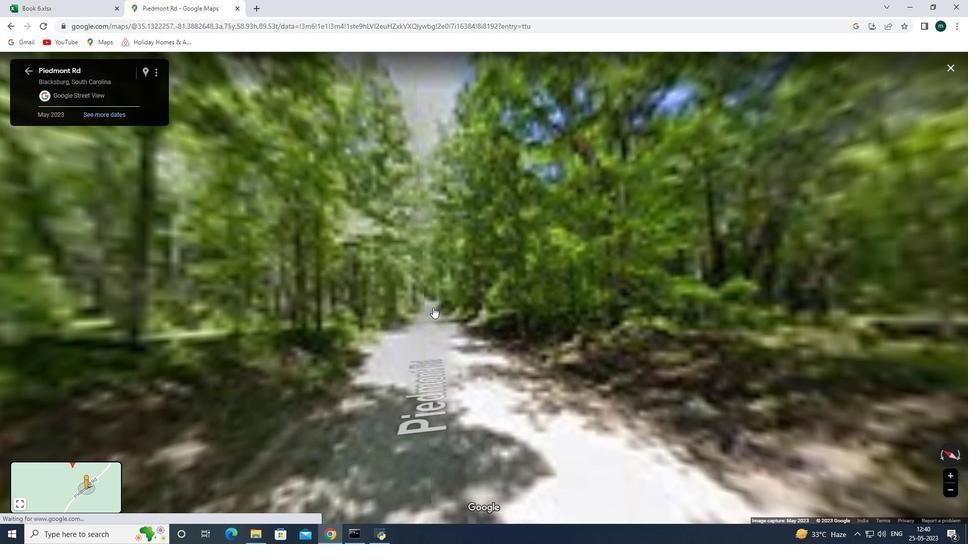 
Action: Mouse scrolled (715, 392) with delta (0, 0)
Screenshot: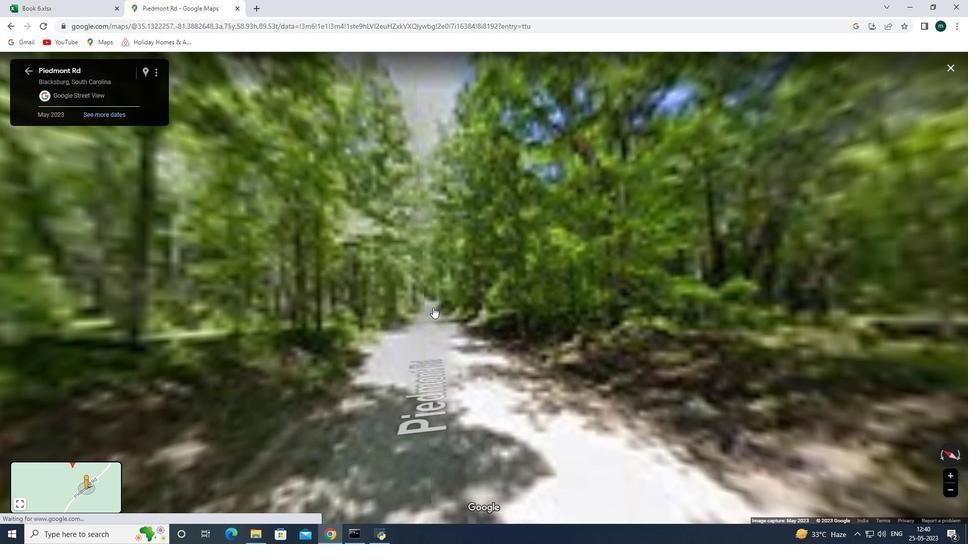 
Action: Mouse scrolled (715, 392) with delta (0, 0)
Screenshot: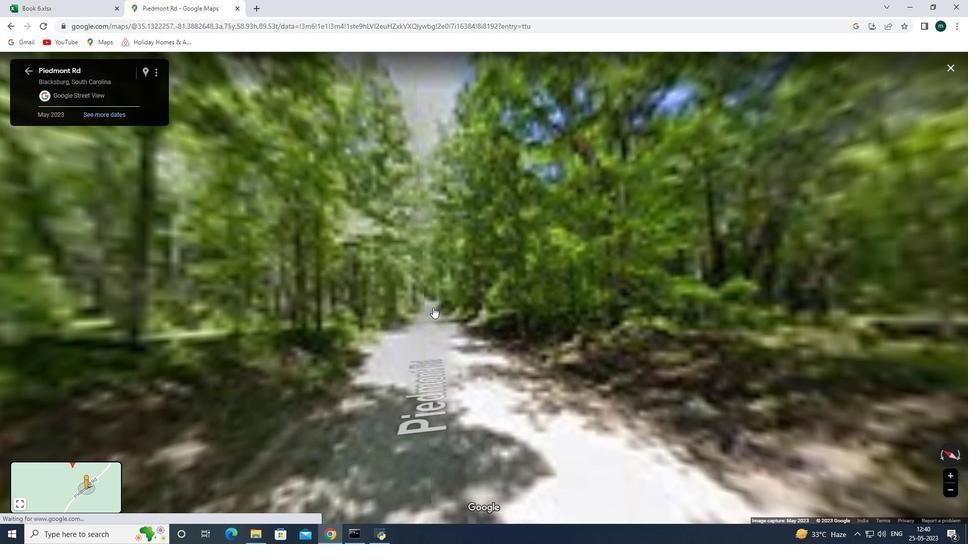 
Action: Mouse moved to (712, 394)
Screenshot: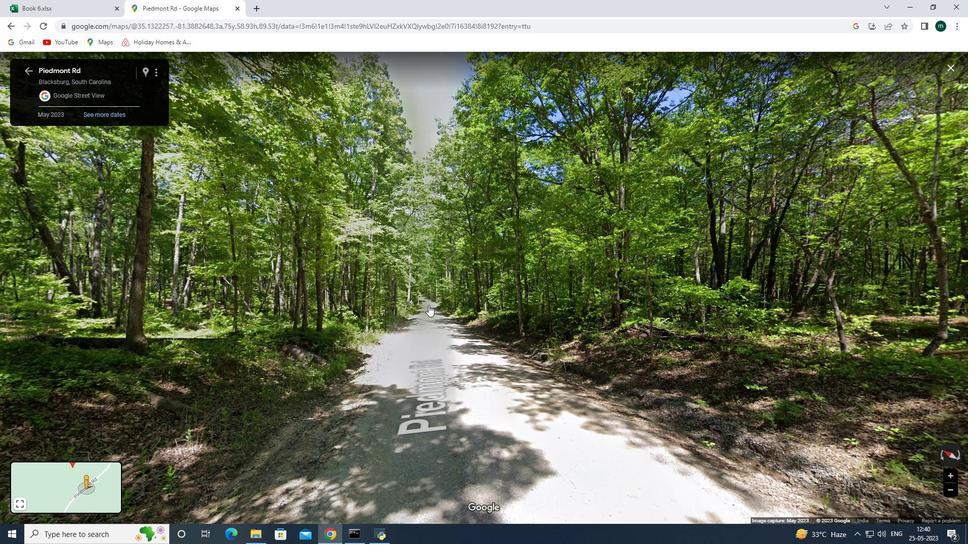 
Action: Mouse scrolled (712, 393) with delta (0, 0)
Screenshot: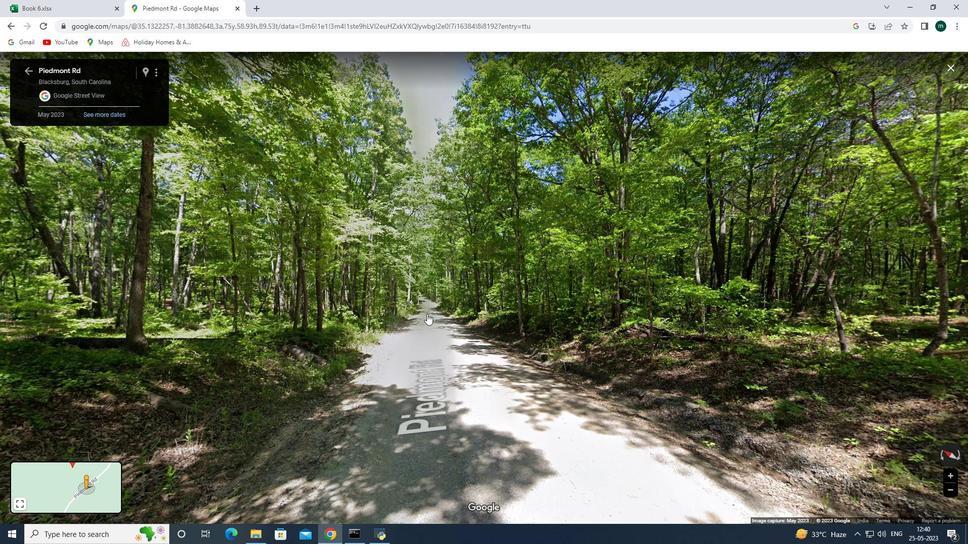 
Action: Mouse moved to (712, 394)
Screenshot: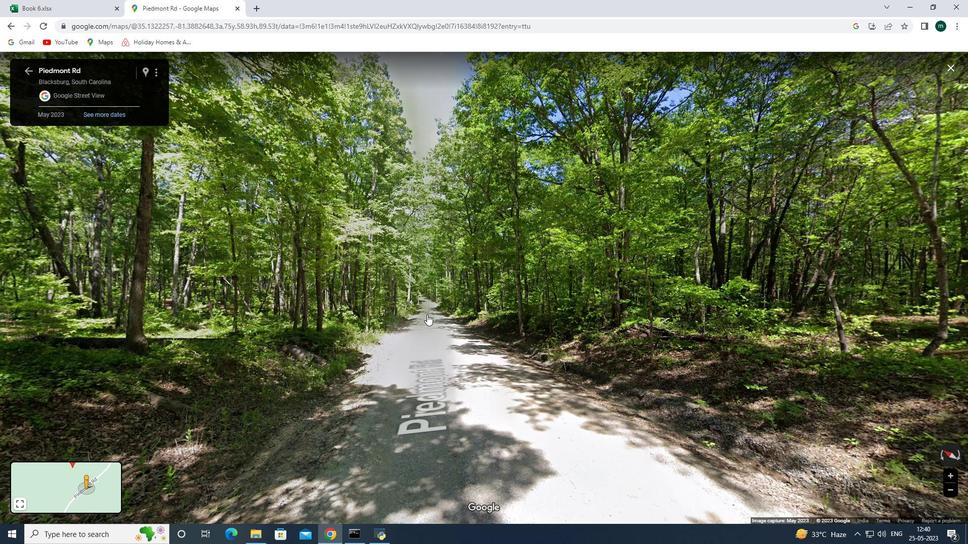 
Action: Mouse scrolled (712, 393) with delta (0, 0)
Screenshot: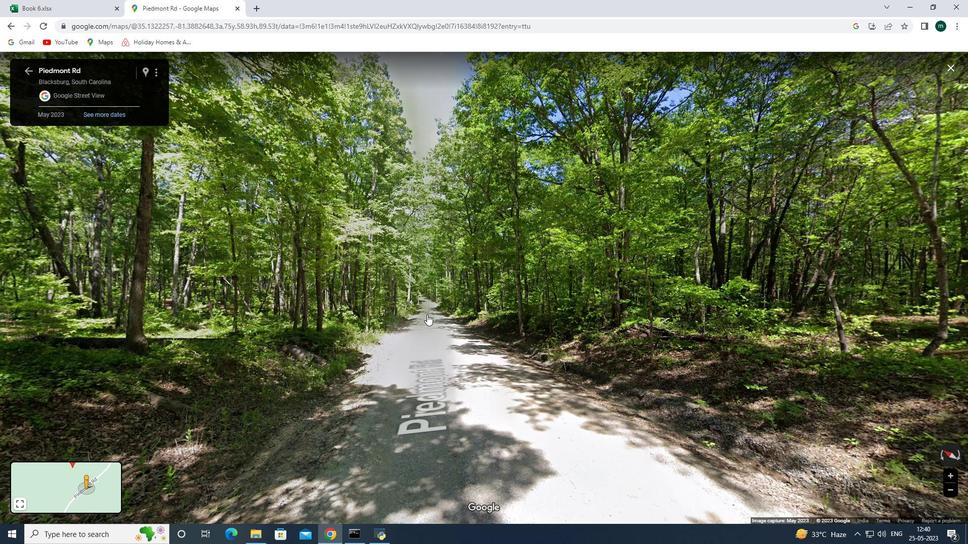 
Action: Mouse scrolled (712, 393) with delta (0, 0)
Screenshot: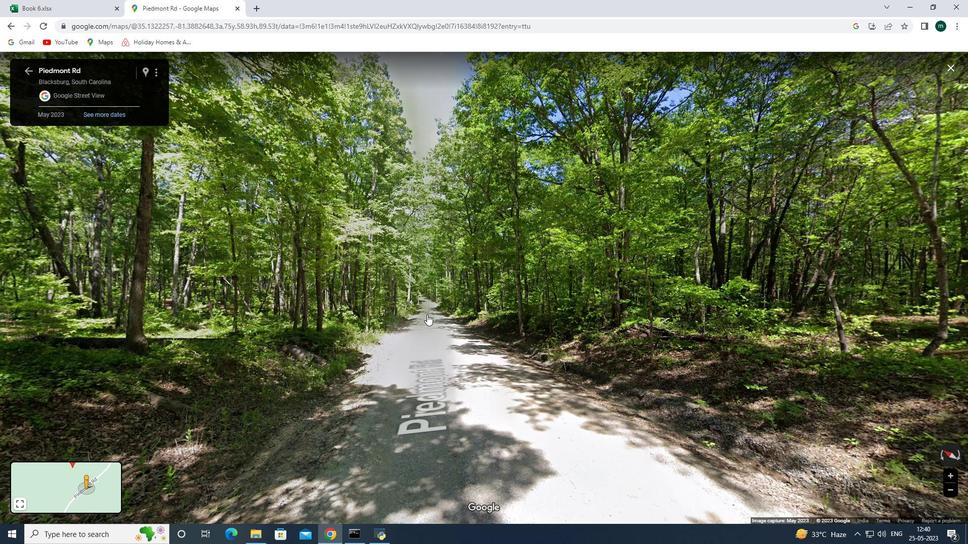 
Action: Mouse moved to (711, 393)
Screenshot: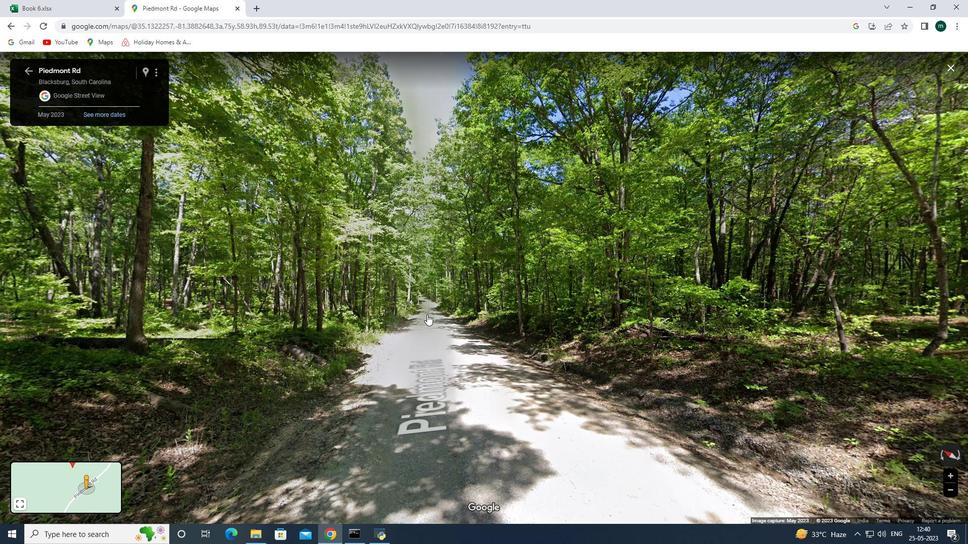 
Action: Mouse scrolled (712, 393) with delta (0, 0)
Screenshot: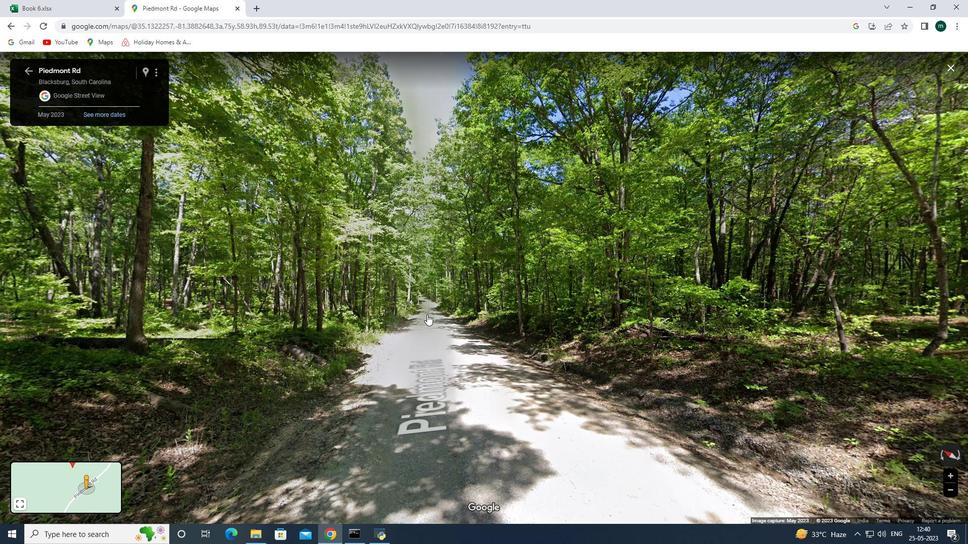 
Action: Mouse moved to (691, 391)
Screenshot: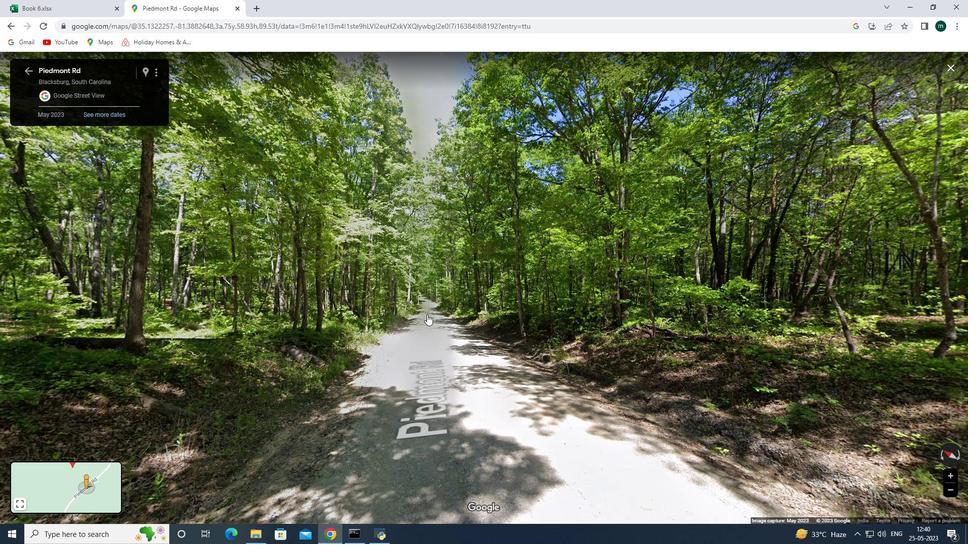 
Action: Mouse scrolled (691, 390) with delta (0, 0)
Screenshot: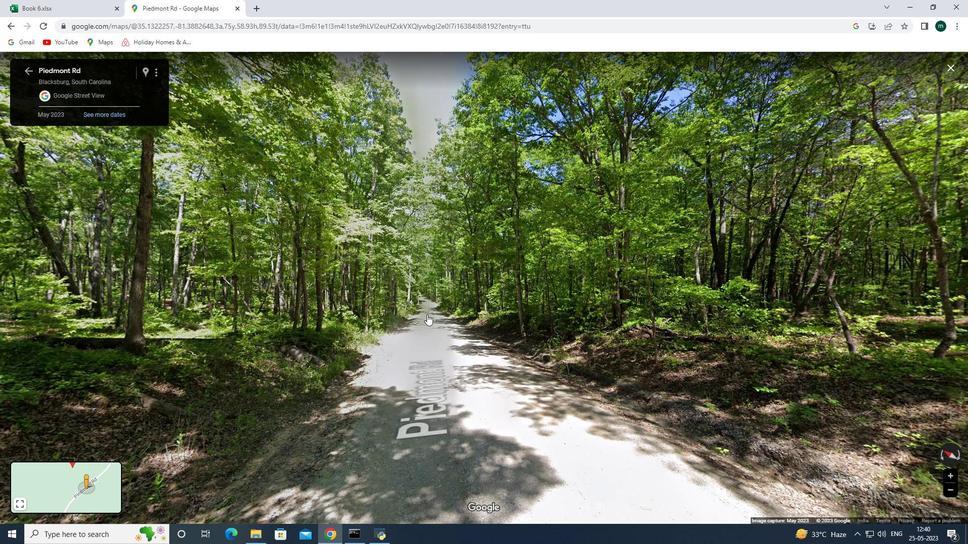 
Action: Mouse scrolled (691, 390) with delta (0, 0)
Screenshot: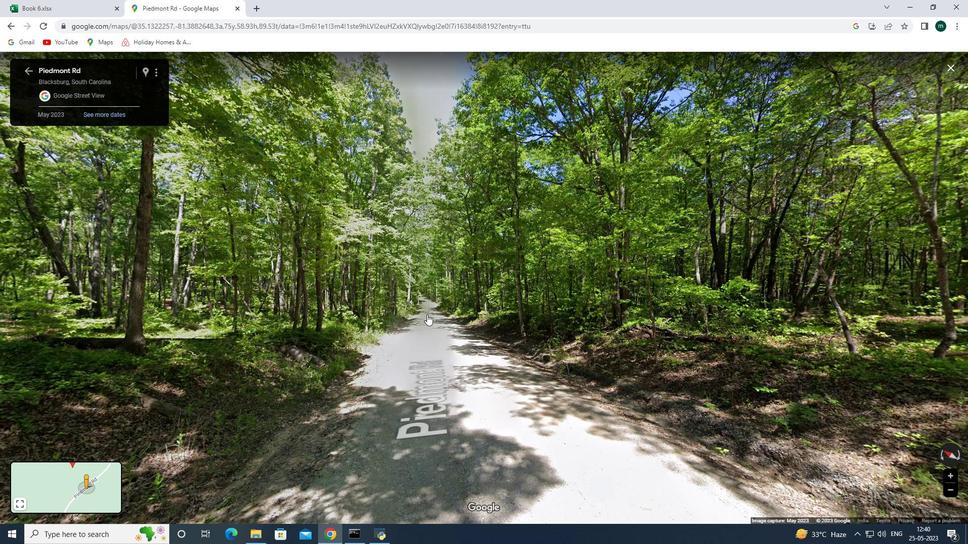 
Action: Mouse scrolled (691, 390) with delta (0, 0)
Screenshot: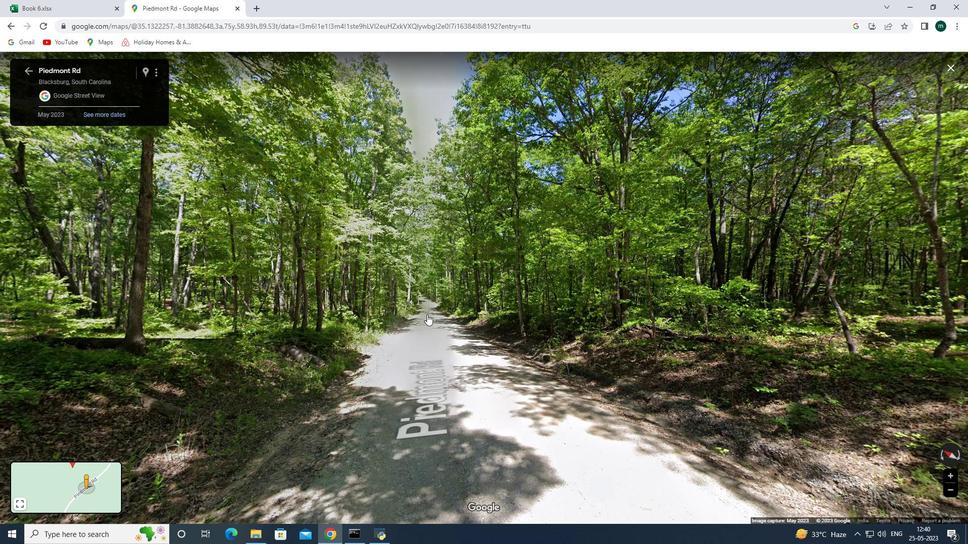 
Action: Mouse moved to (691, 391)
Screenshot: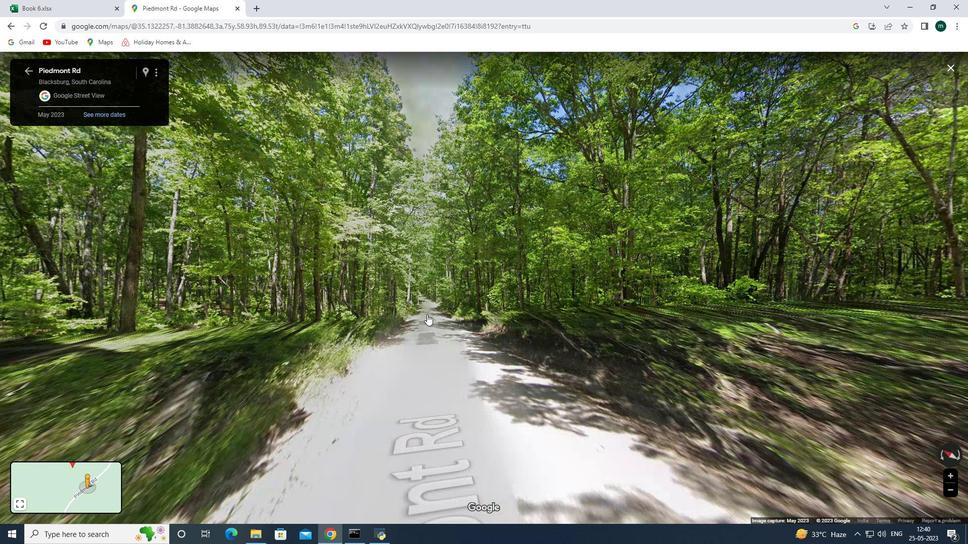 
Action: Mouse scrolled (691, 390) with delta (0, 0)
Screenshot: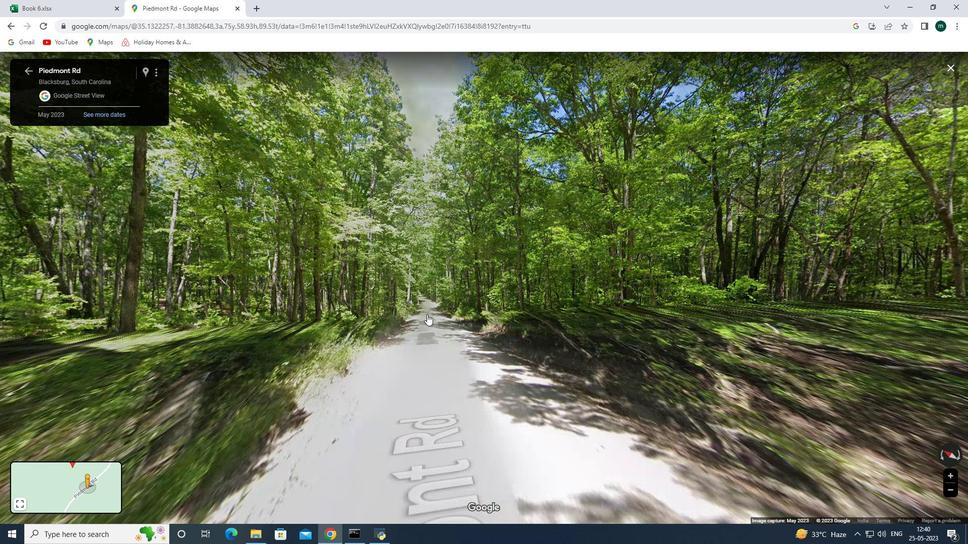 
Action: Mouse scrolled (691, 390) with delta (0, 0)
Screenshot: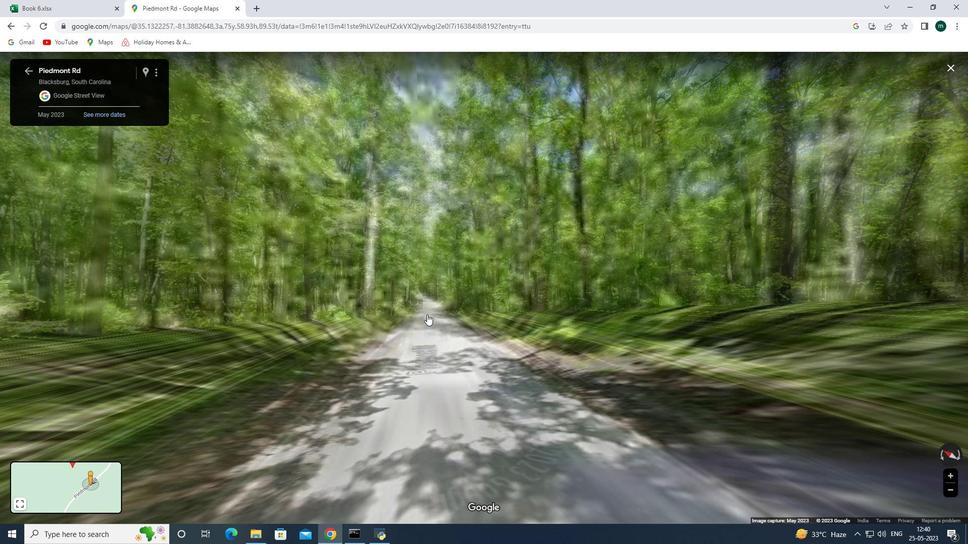 
Action: Mouse scrolled (691, 390) with delta (0, 0)
Screenshot: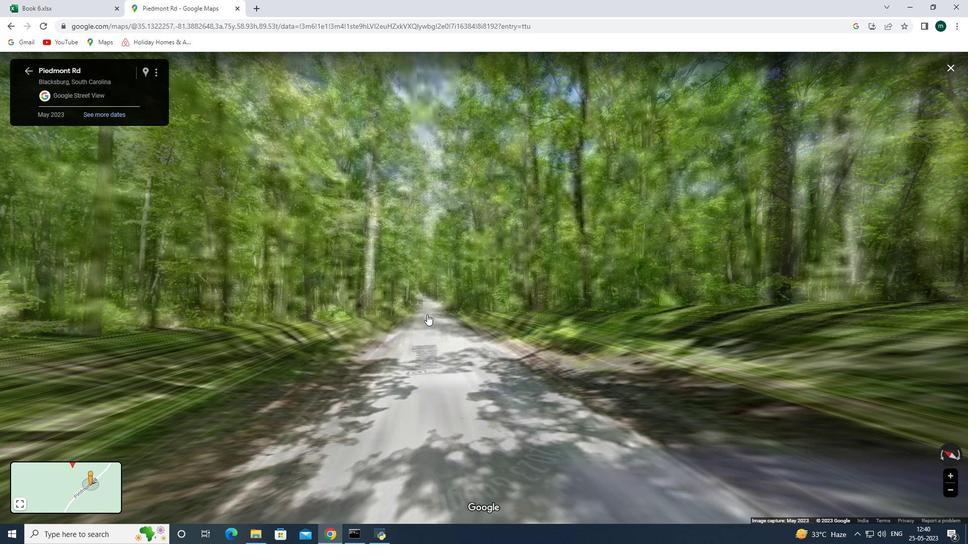 
Action: Mouse scrolled (691, 390) with delta (0, 0)
Screenshot: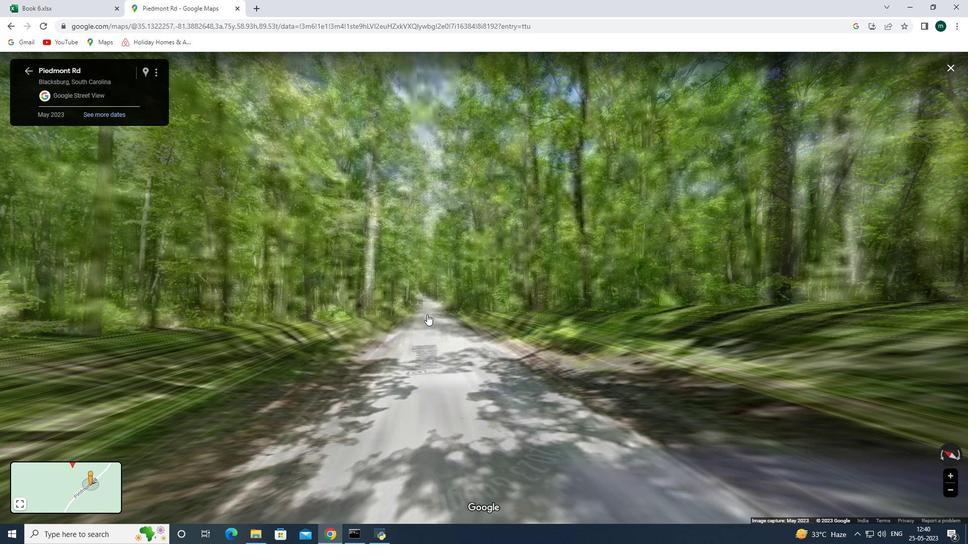 
Action: Mouse scrolled (691, 390) with delta (0, 0)
Screenshot: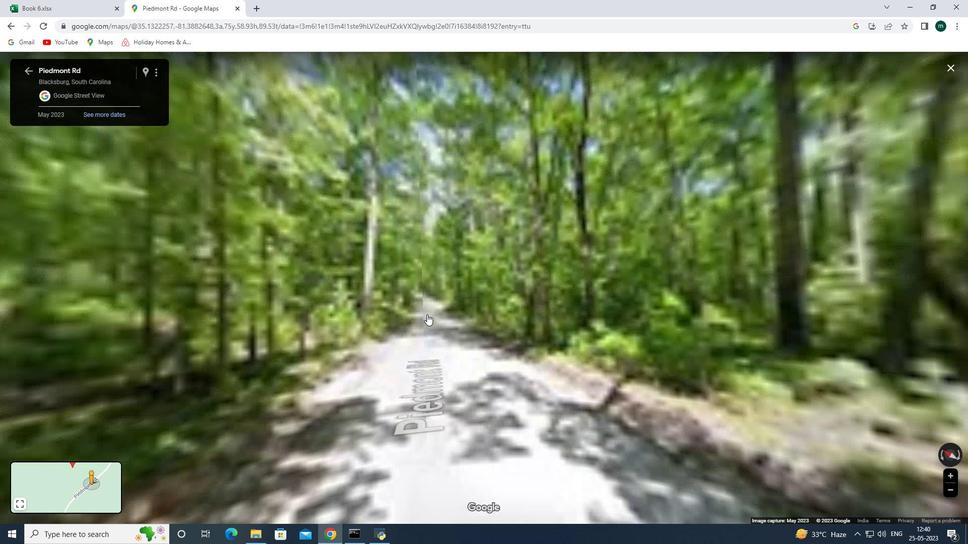 
Action: Mouse scrolled (691, 390) with delta (0, 0)
Screenshot: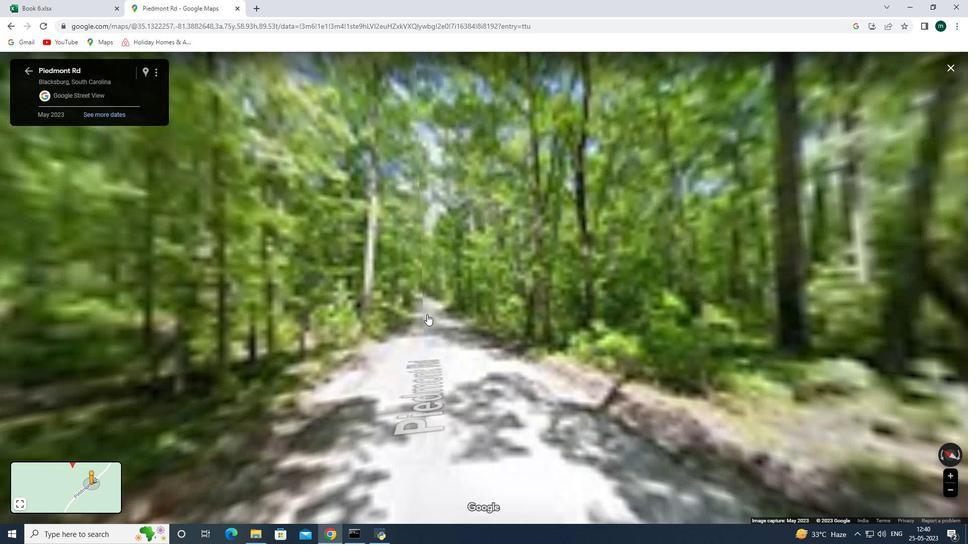 
Action: Mouse scrolled (691, 390) with delta (0, 0)
Screenshot: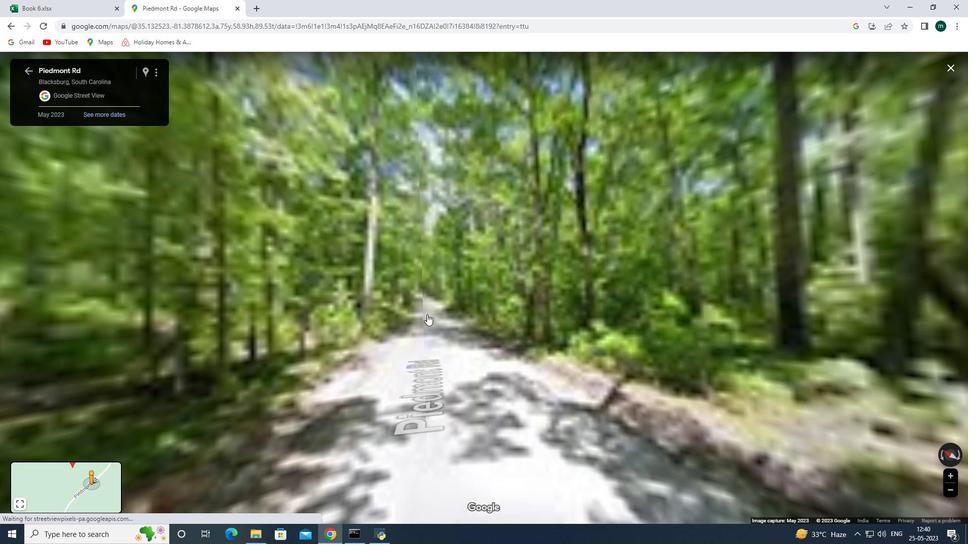
Action: Mouse scrolled (691, 390) with delta (0, 0)
Screenshot: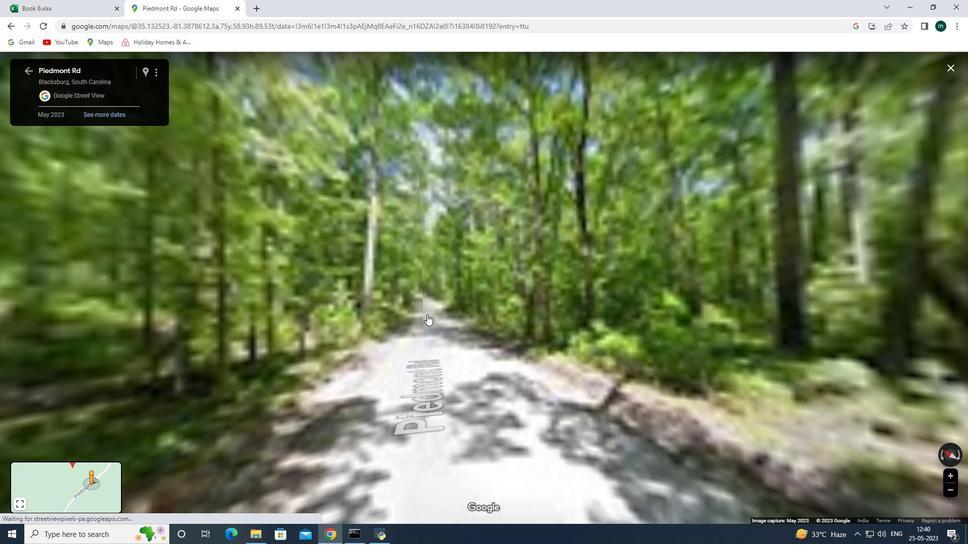 
Action: Mouse scrolled (691, 390) with delta (0, 0)
Screenshot: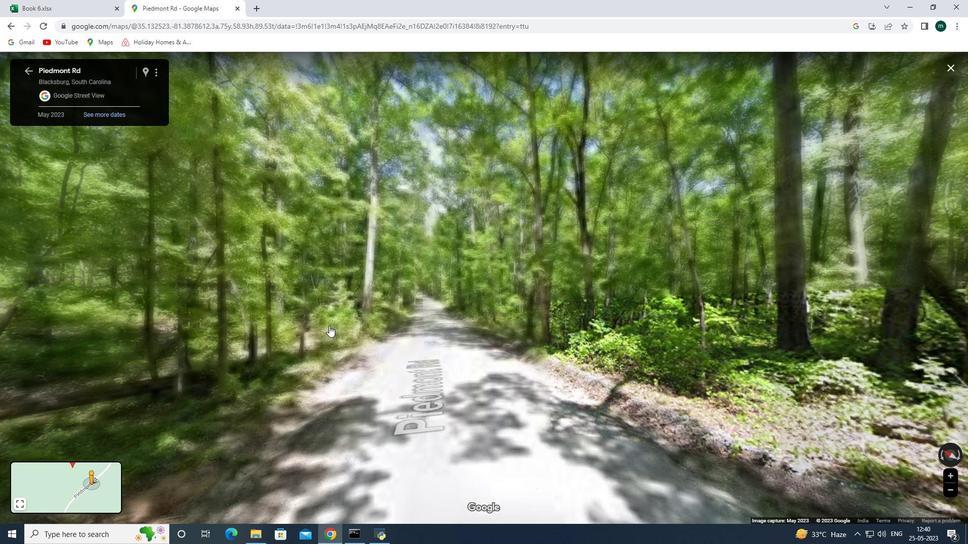 
Action: Mouse scrolled (691, 390) with delta (0, 0)
Screenshot: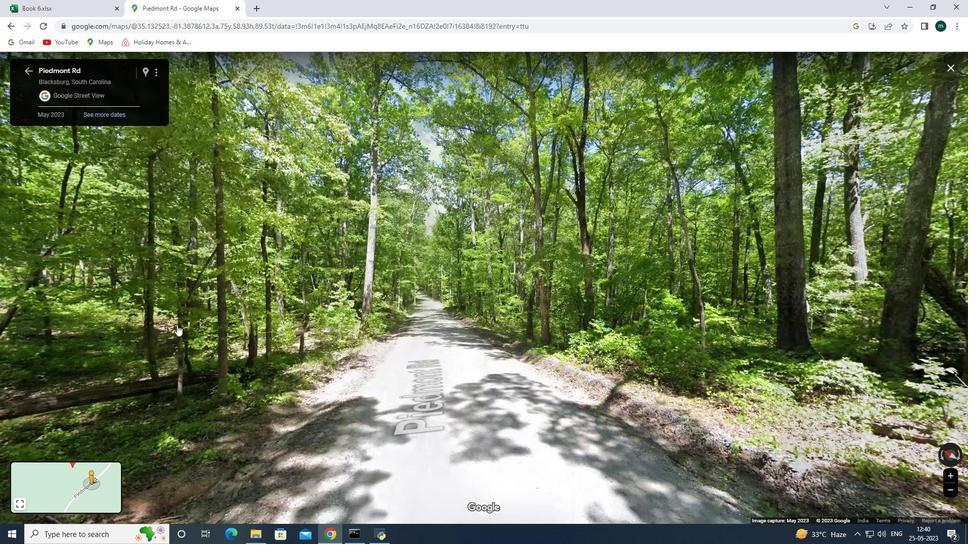 
Action: Mouse scrolled (691, 390) with delta (0, 0)
Screenshot: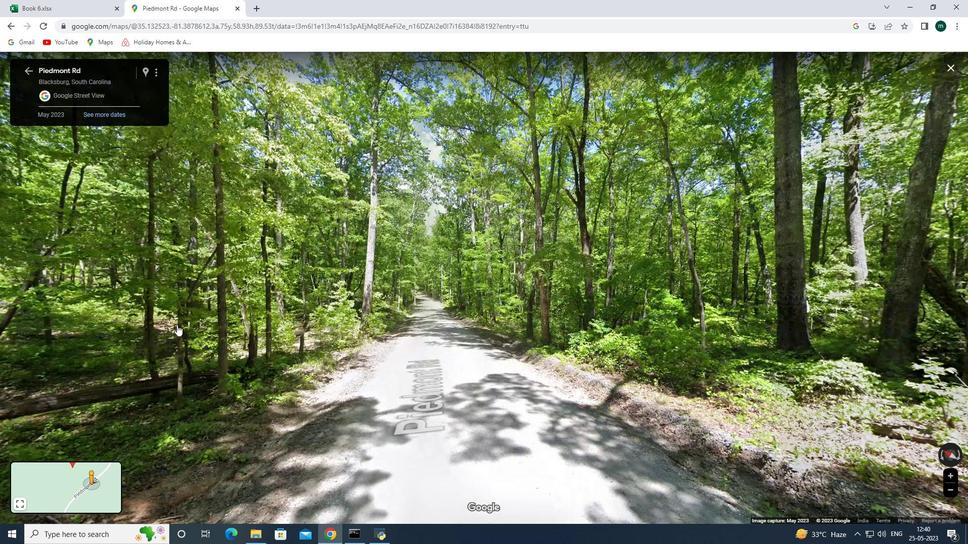 
Action: Mouse scrolled (691, 390) with delta (0, 0)
Screenshot: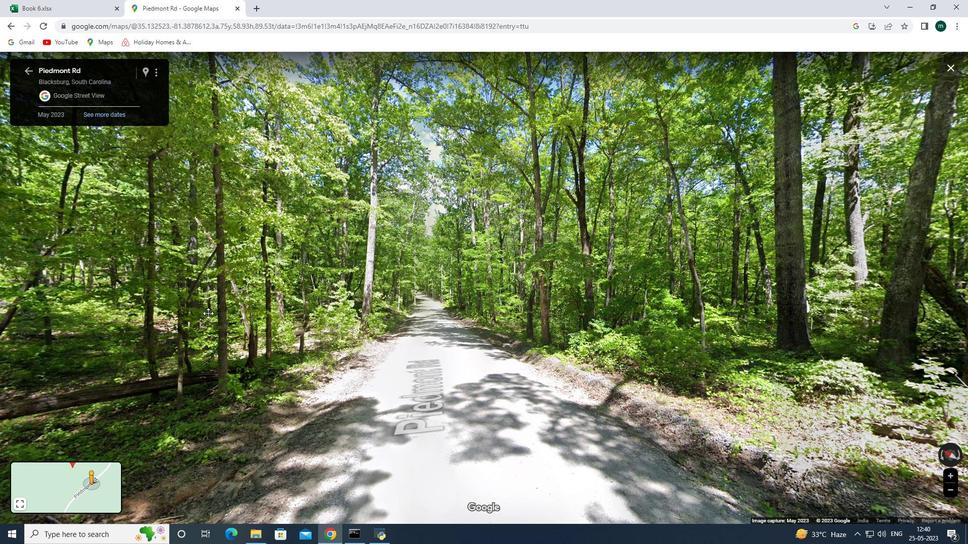
Action: Mouse scrolled (691, 390) with delta (0, 0)
Screenshot: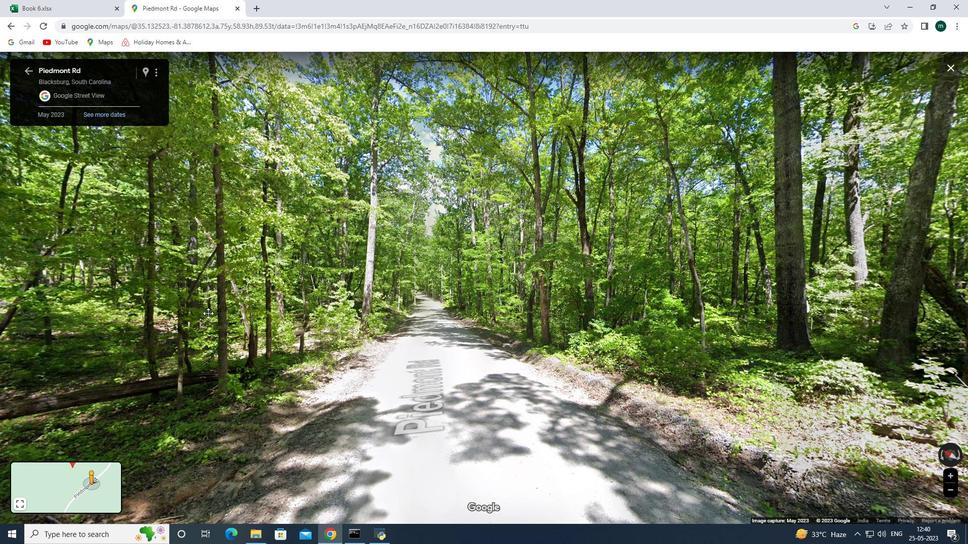
Action: Mouse scrolled (691, 390) with delta (0, 0)
Screenshot: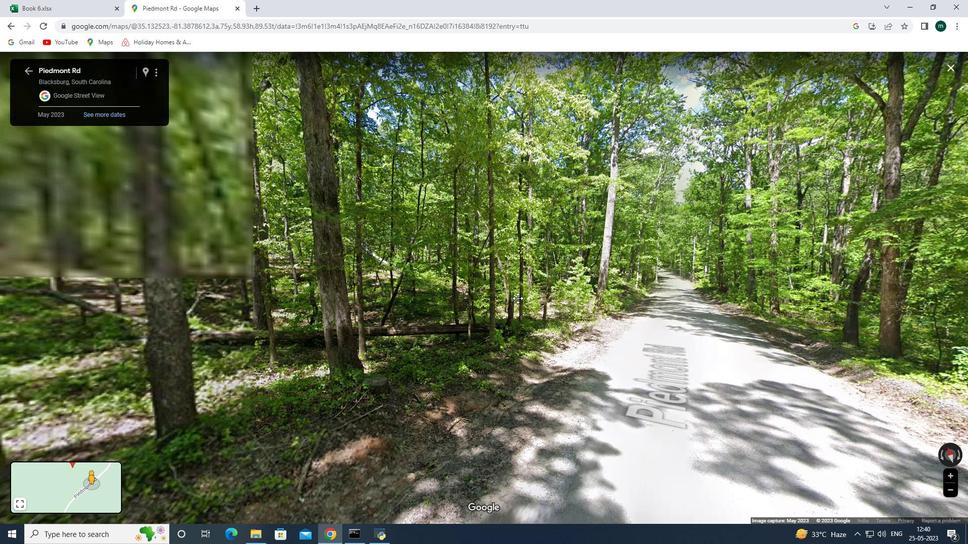 
Action: Mouse scrolled (691, 390) with delta (0, 0)
Screenshot: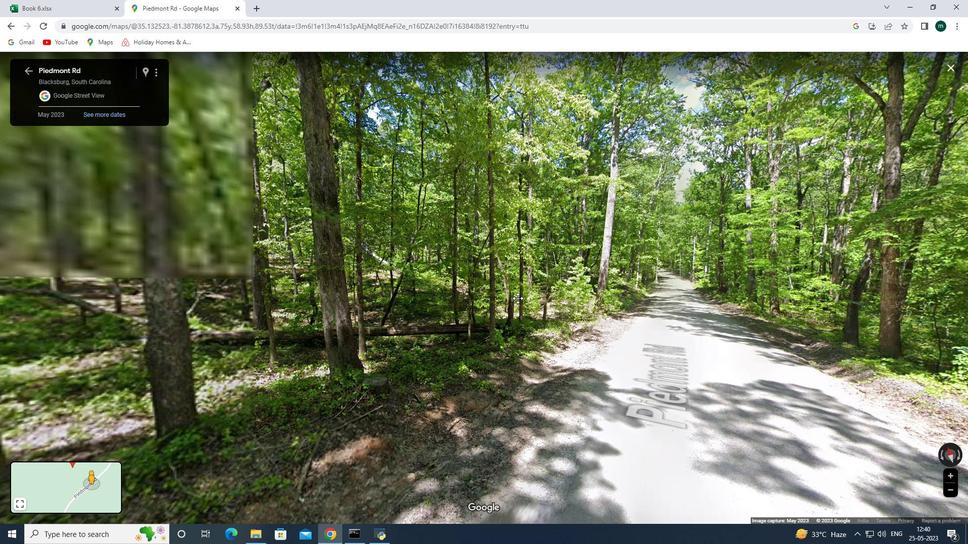 
Action: Mouse scrolled (691, 390) with delta (0, 0)
Screenshot: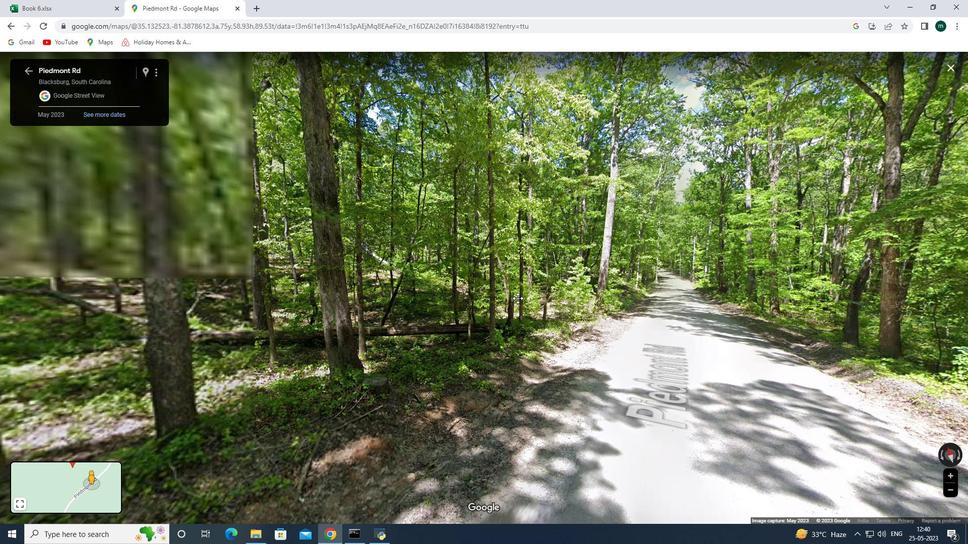 
Action: Mouse scrolled (691, 390) with delta (0, 0)
Screenshot: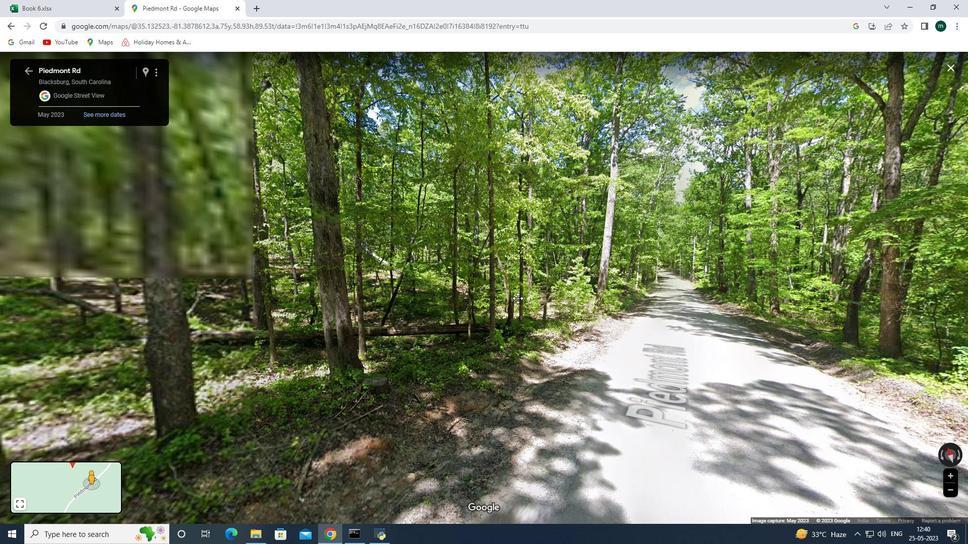 
Action: Mouse scrolled (691, 390) with delta (0, 0)
Screenshot: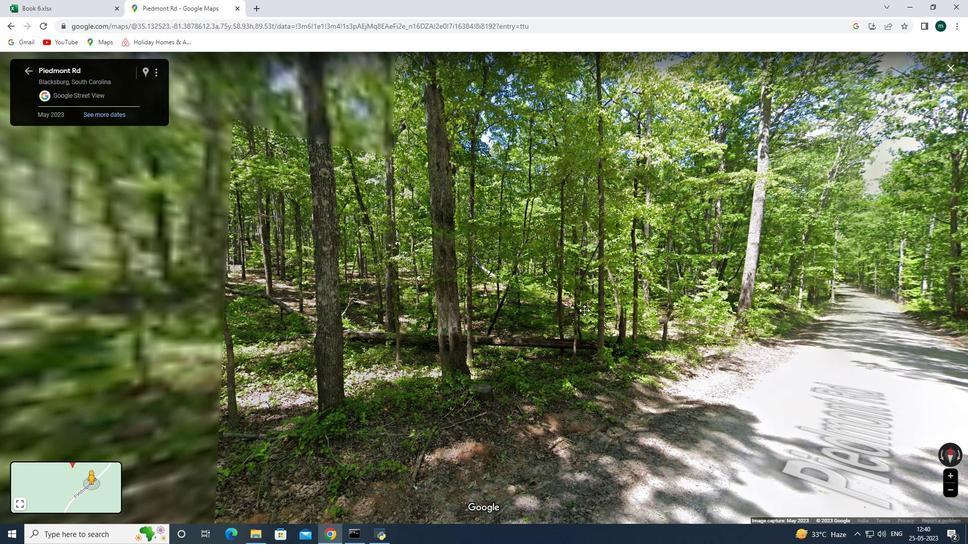 
Action: Mouse scrolled (691, 390) with delta (0, 0)
Screenshot: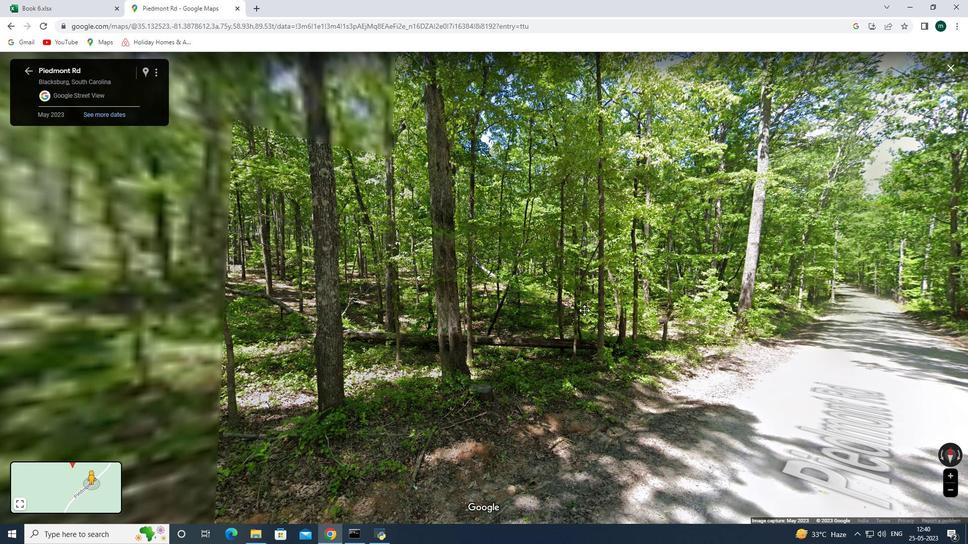 
Action: Mouse scrolled (691, 390) with delta (0, 0)
Screenshot: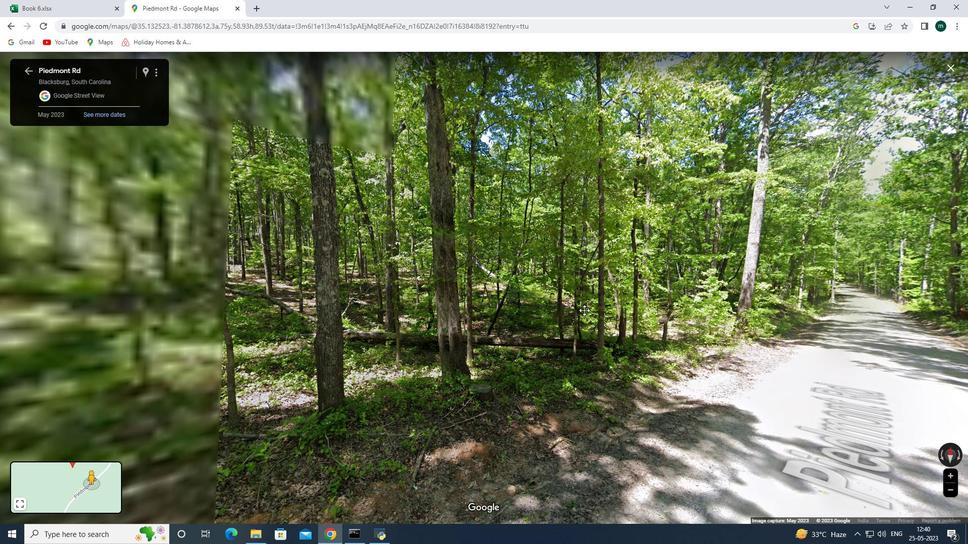 
Action: Mouse scrolled (691, 390) with delta (0, 0)
Screenshot: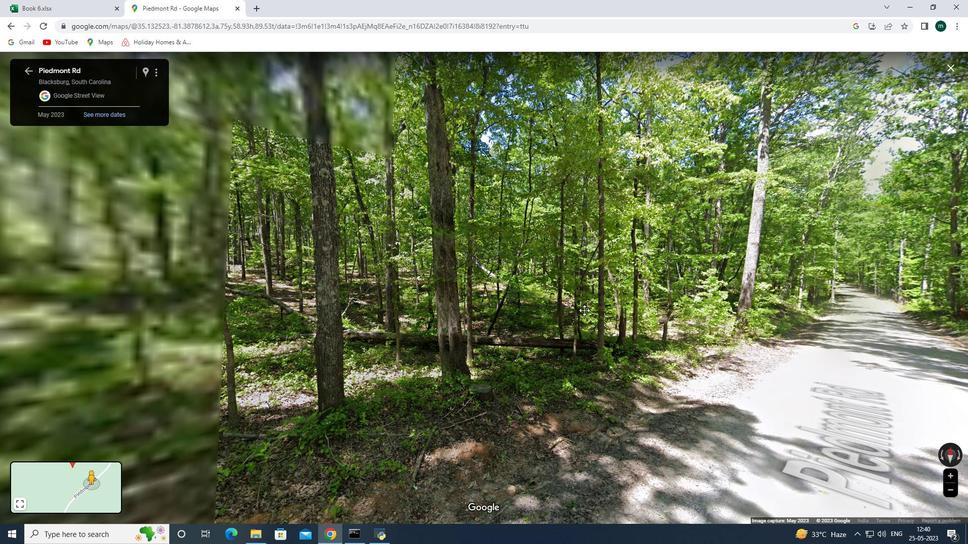 
Action: Mouse scrolled (691, 390) with delta (0, 0)
Screenshot: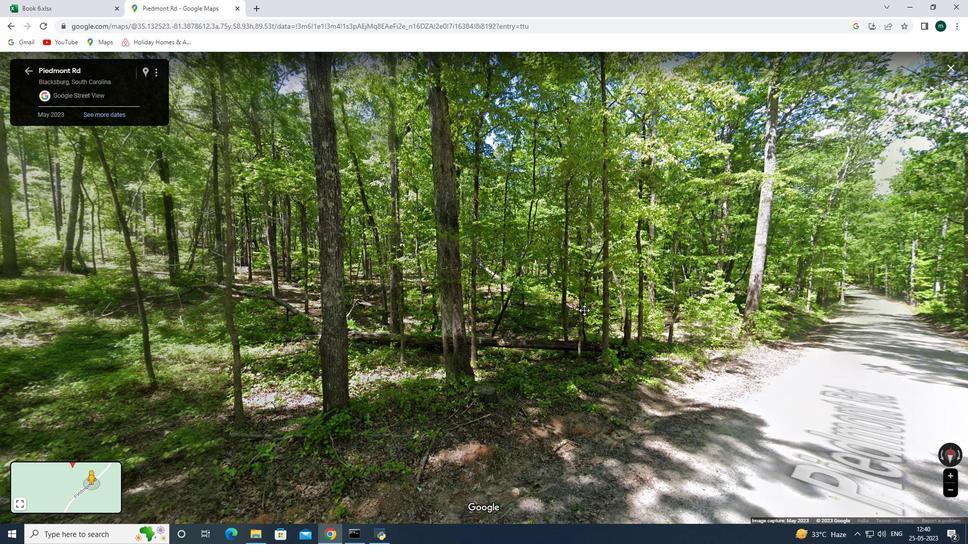 
Action: Mouse scrolled (691, 390) with delta (0, 0)
Screenshot: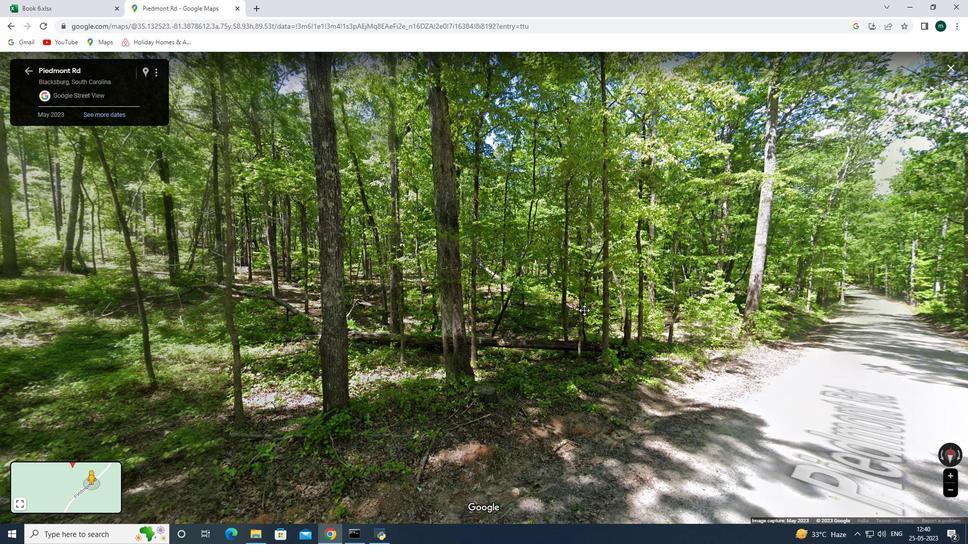 
Action: Mouse scrolled (691, 390) with delta (0, 0)
Screenshot: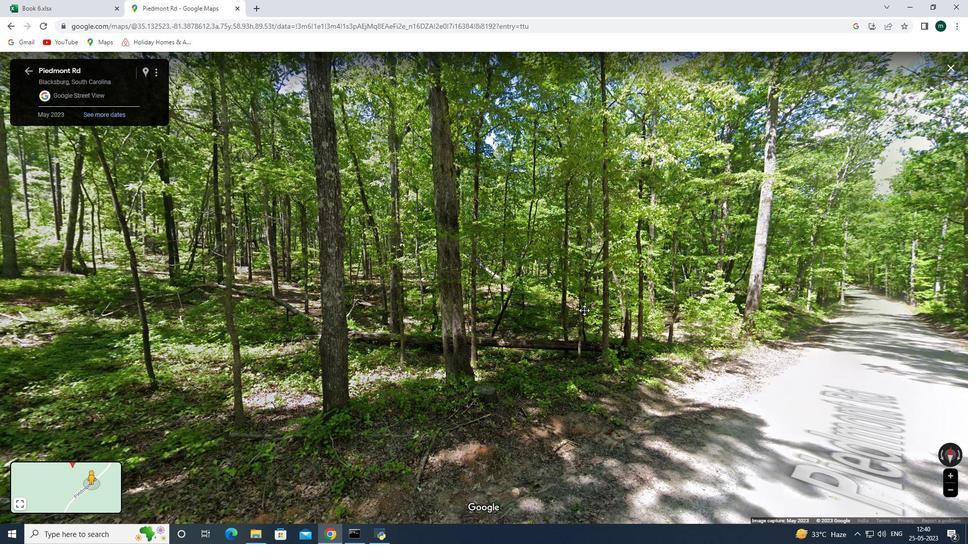 
Action: Mouse scrolled (691, 390) with delta (0, 0)
Screenshot: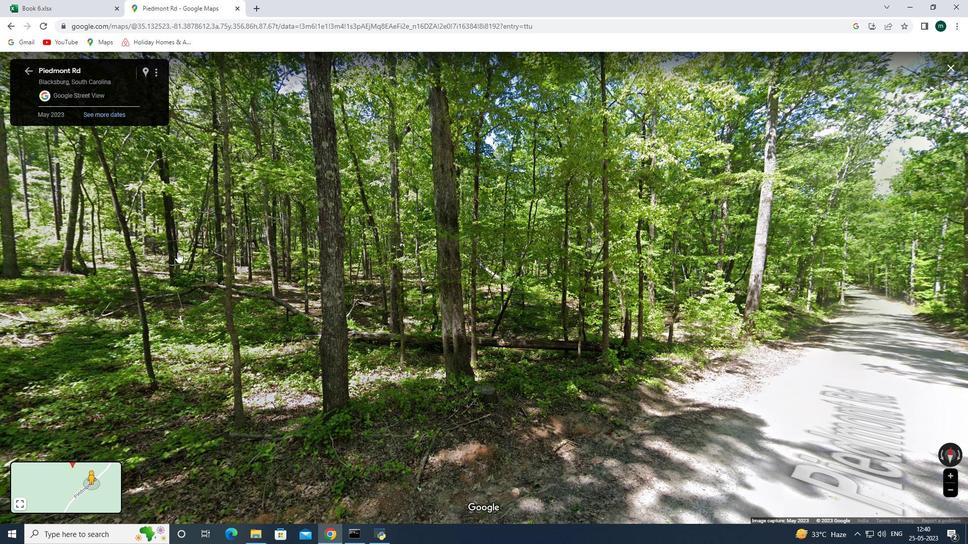 
Action: Mouse scrolled (691, 390) with delta (0, 0)
Screenshot: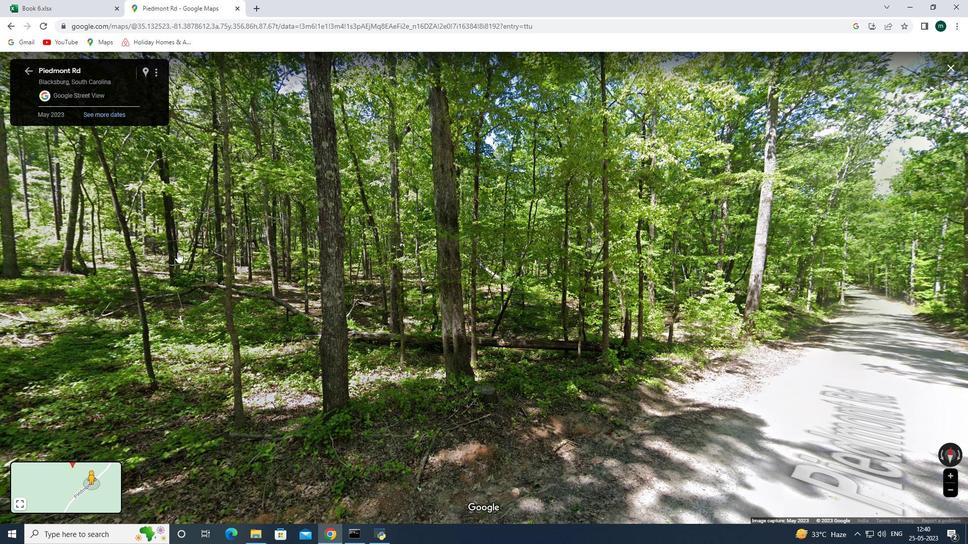 
Action: Mouse scrolled (691, 390) with delta (0, 0)
Screenshot: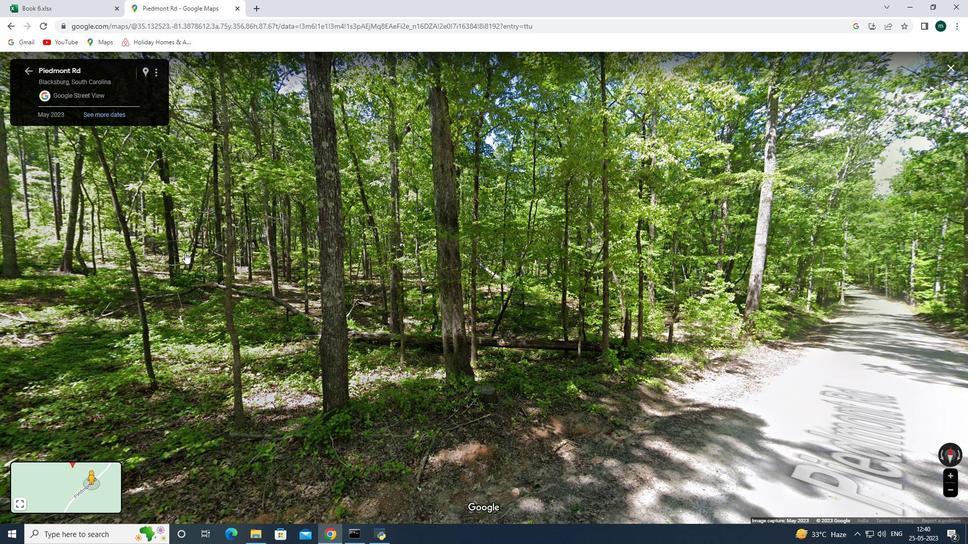 
Action: Mouse scrolled (691, 390) with delta (0, 0)
Screenshot: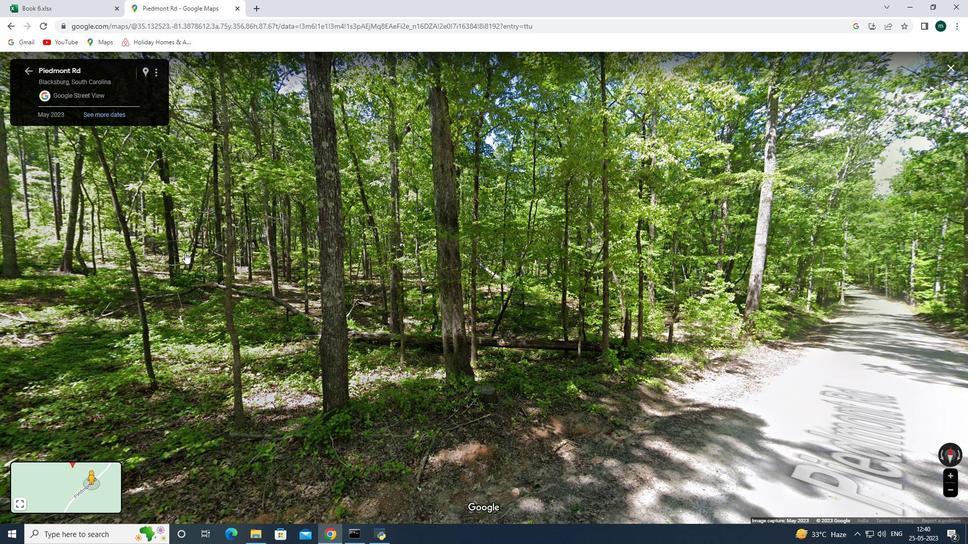 
Action: Mouse moved to (294, 462)
Screenshot: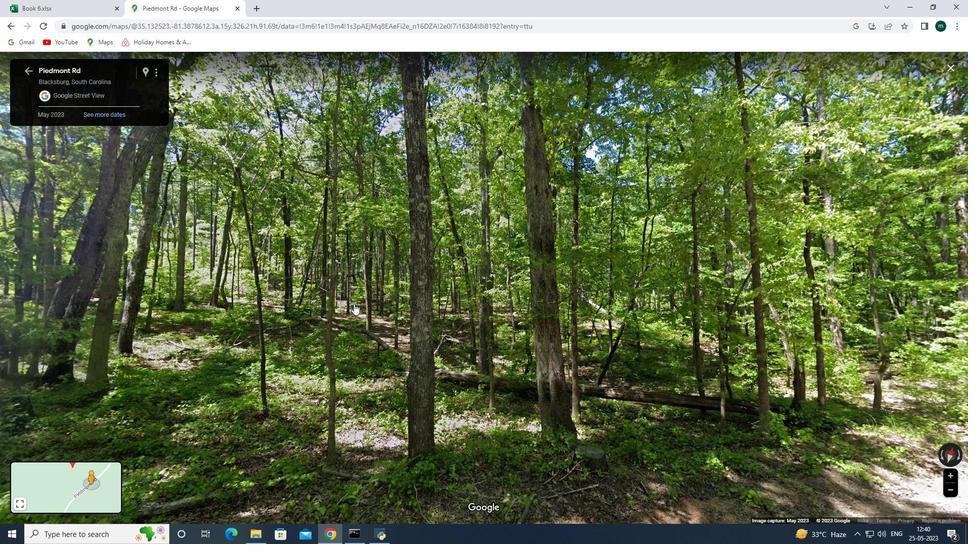 
Action: Mouse pressed left at (294, 462)
Screenshot: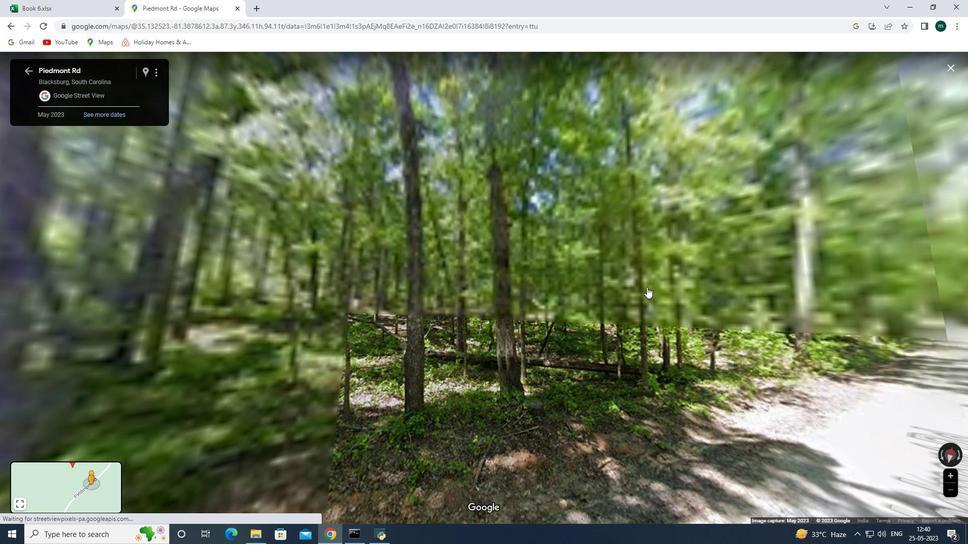 
Action: Mouse moved to (319, 296)
Screenshot: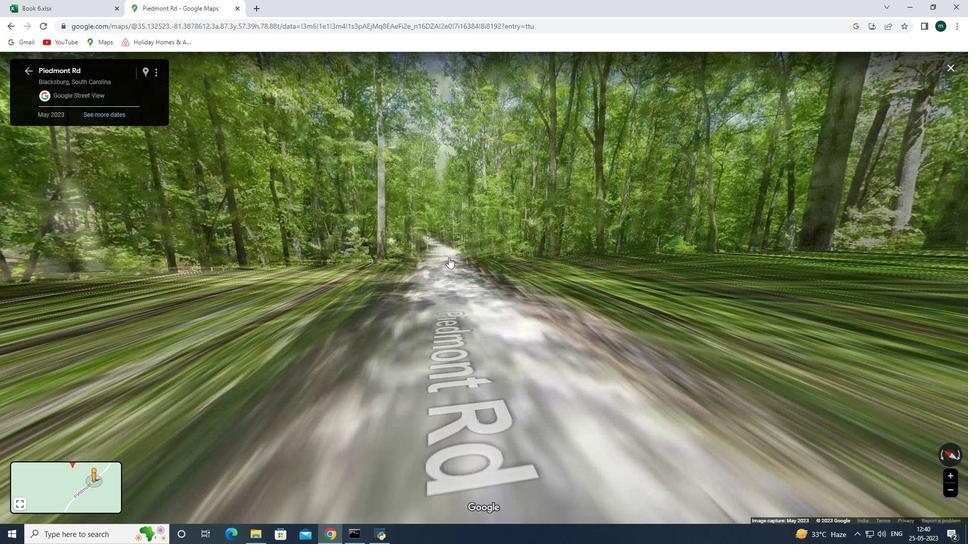 
Action: Mouse pressed left at (319, 296)
Screenshot: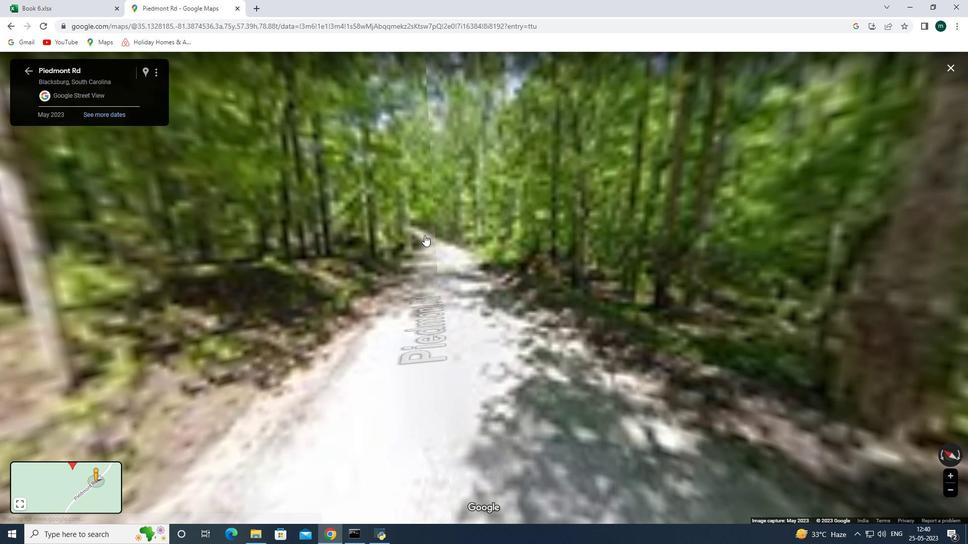 
Action: Mouse moved to (952, 476)
Screenshot: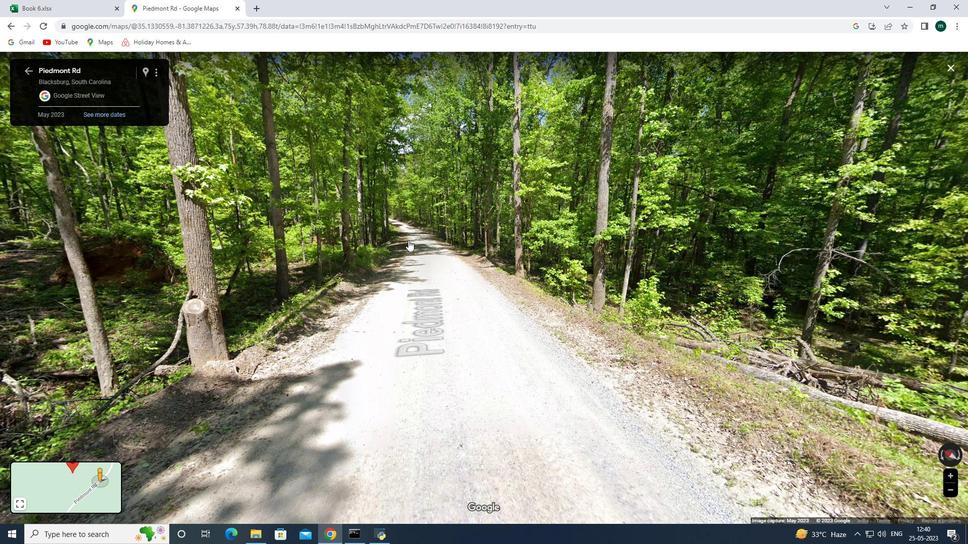 
Action: Mouse pressed left at (952, 476)
Screenshot: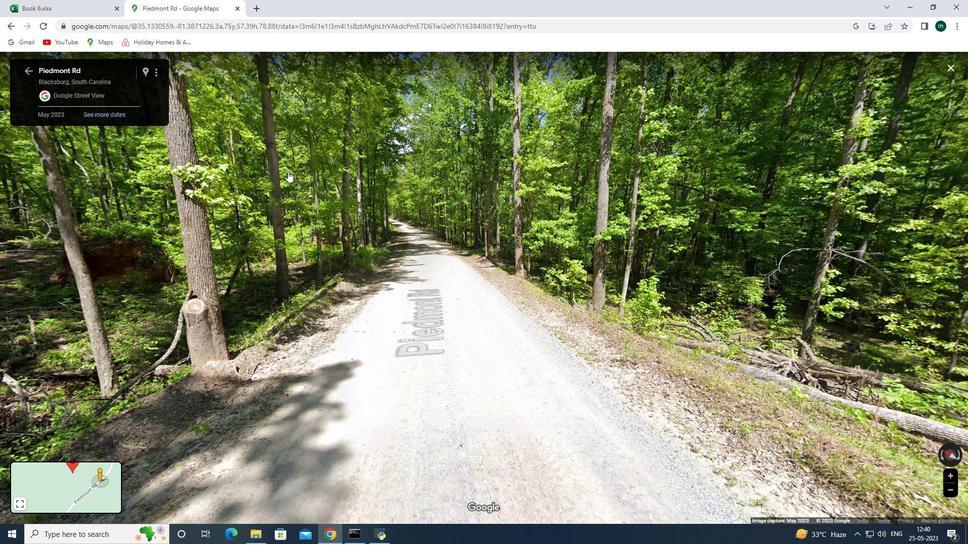 
Action: Mouse moved to (777, 499)
Screenshot: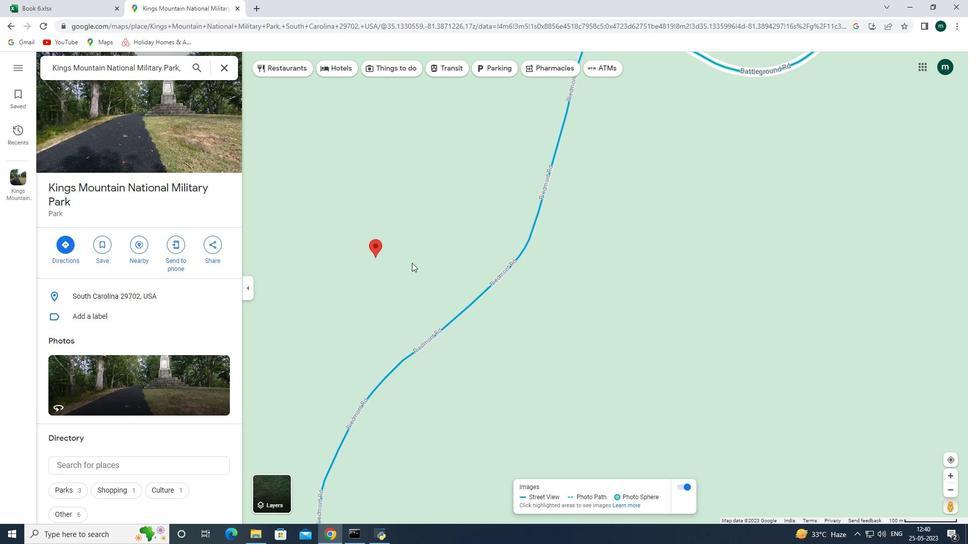 
Action: Mouse pressed left at (777, 499)
Screenshot: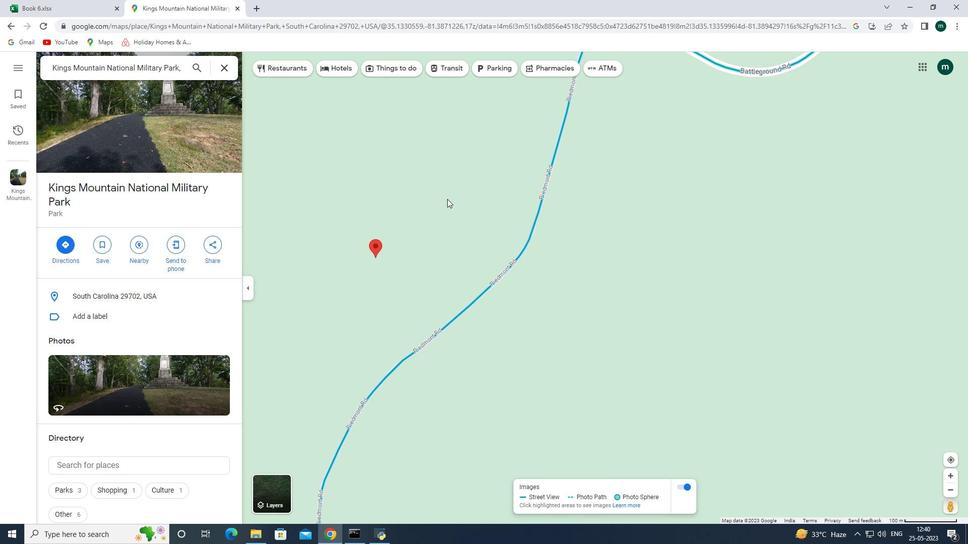 
Action: Mouse moved to (945, 476)
Screenshot: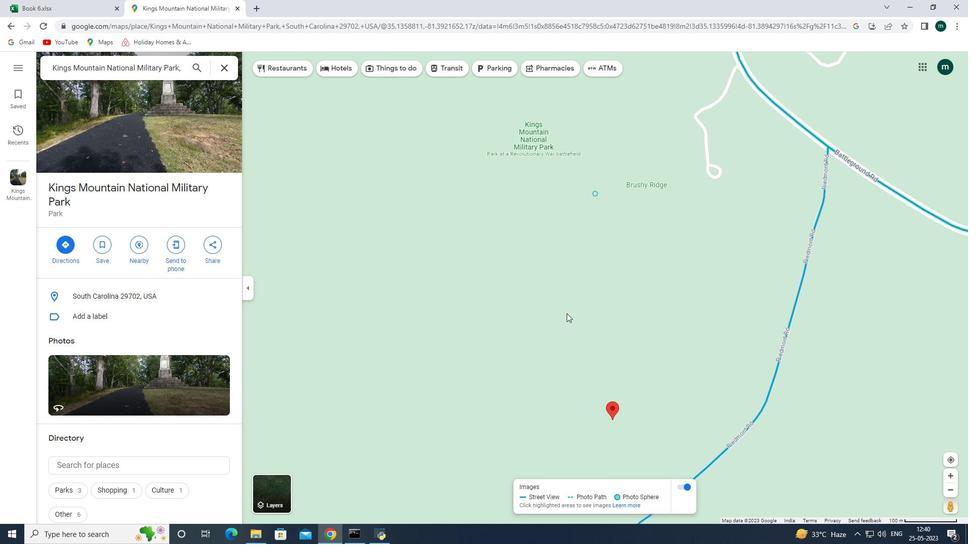 
Action: Mouse pressed left at (945, 476)
Screenshot: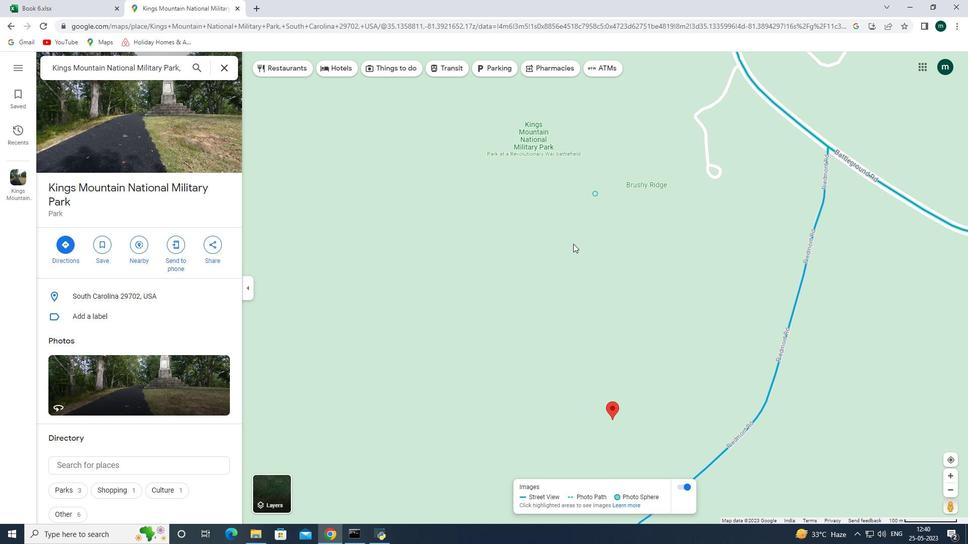 
Action: Mouse moved to (768, 444)
Screenshot: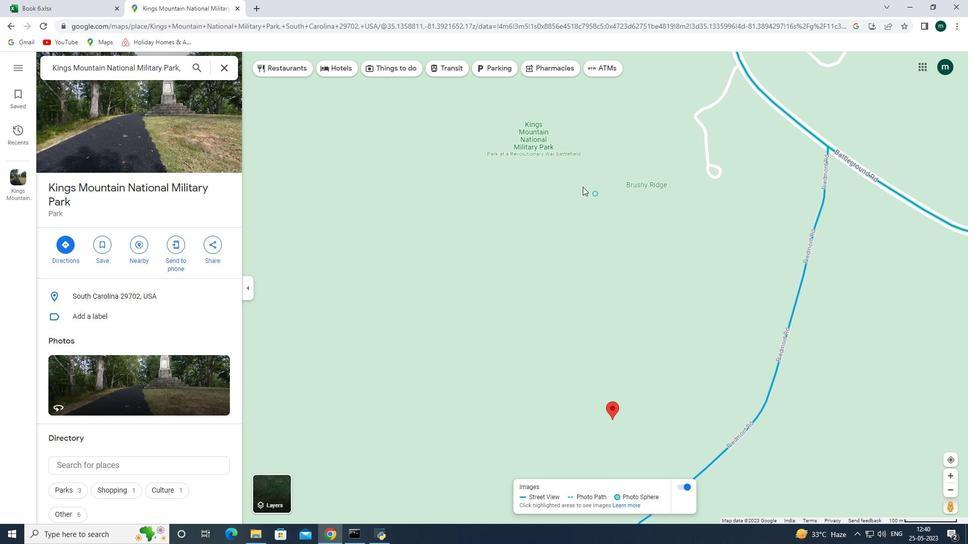 
Action: Mouse scrolled (768, 443) with delta (0, 0)
Screenshot: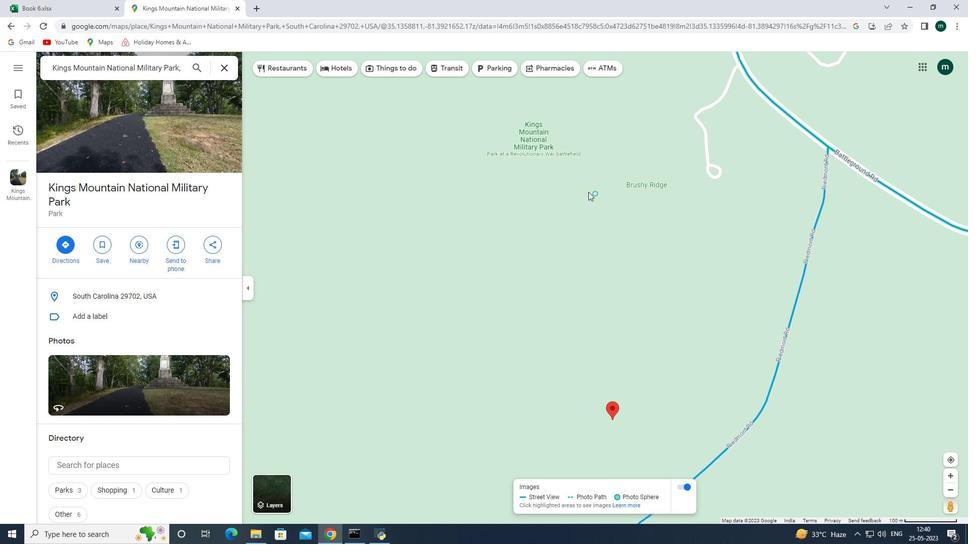 
Action: Mouse scrolled (768, 443) with delta (0, 0)
Screenshot: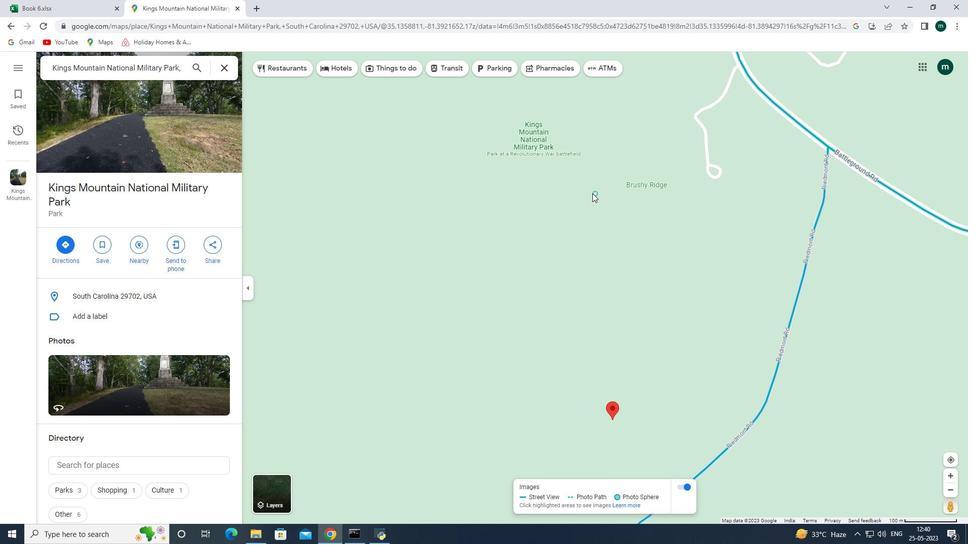 
Action: Mouse scrolled (768, 443) with delta (0, 0)
Screenshot: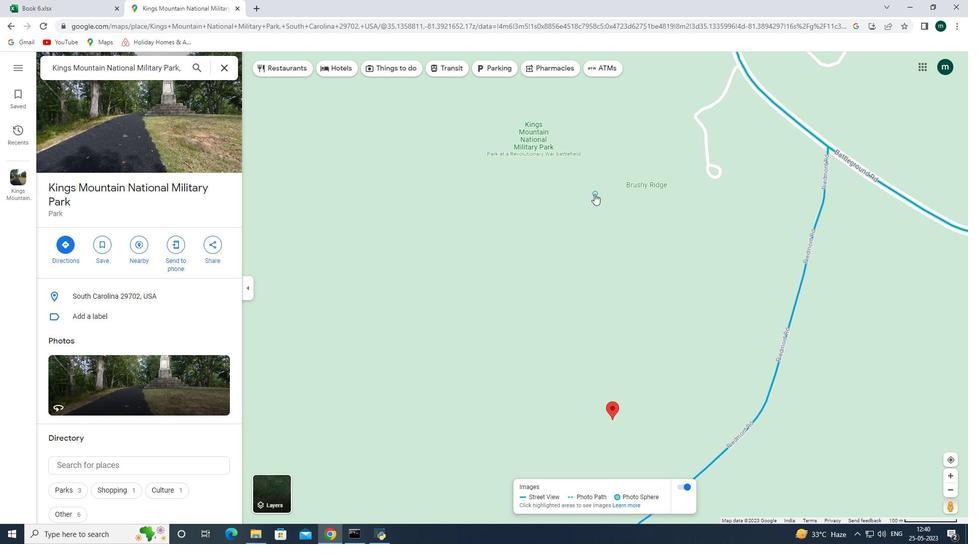 
Action: Mouse moved to (798, 439)
Screenshot: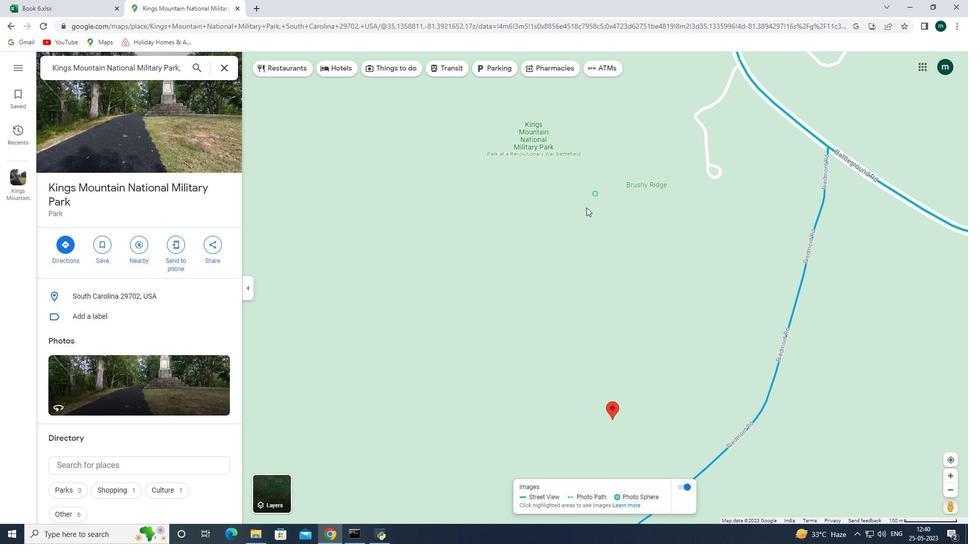
Action: Mouse pressed left at (798, 439)
Screenshot: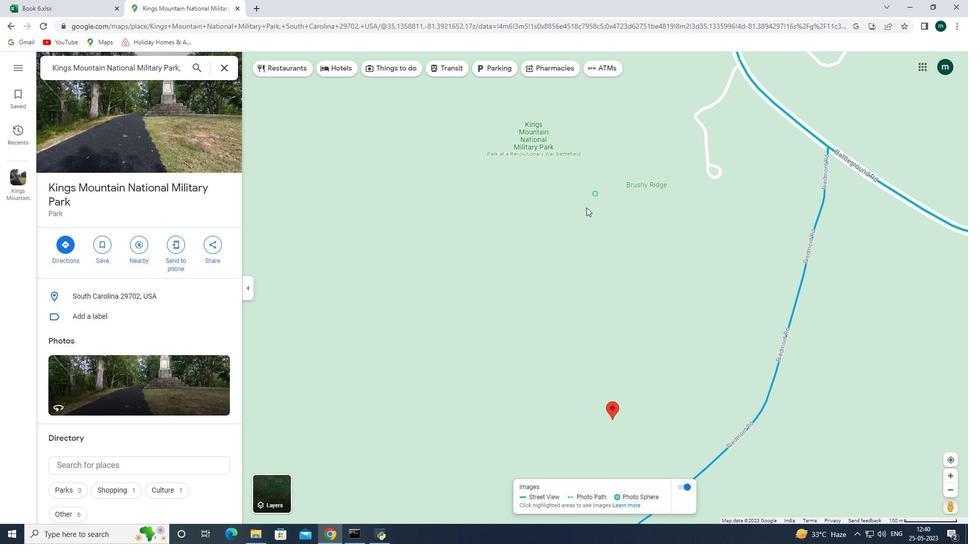
Action: Mouse moved to (703, 375)
Screenshot: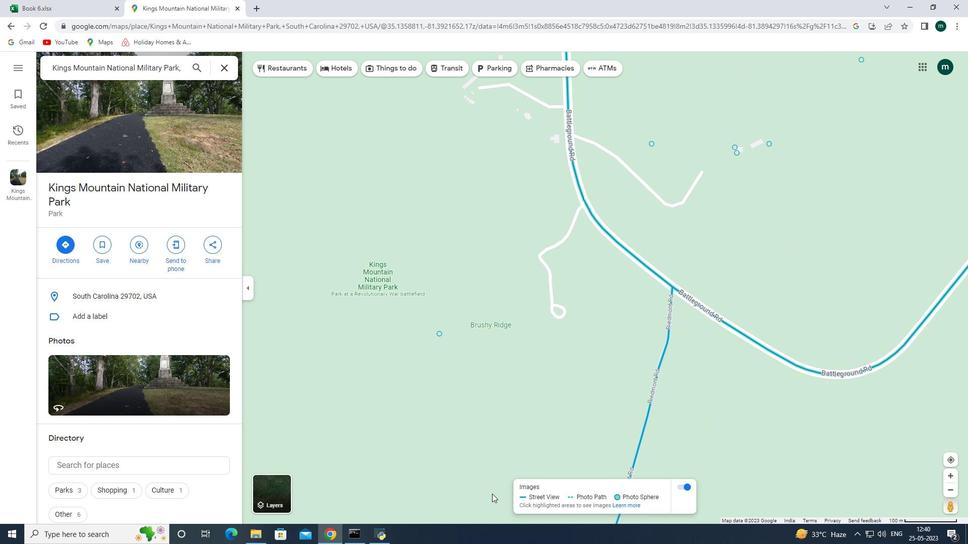 
Action: Mouse pressed left at (703, 375)
Screenshot: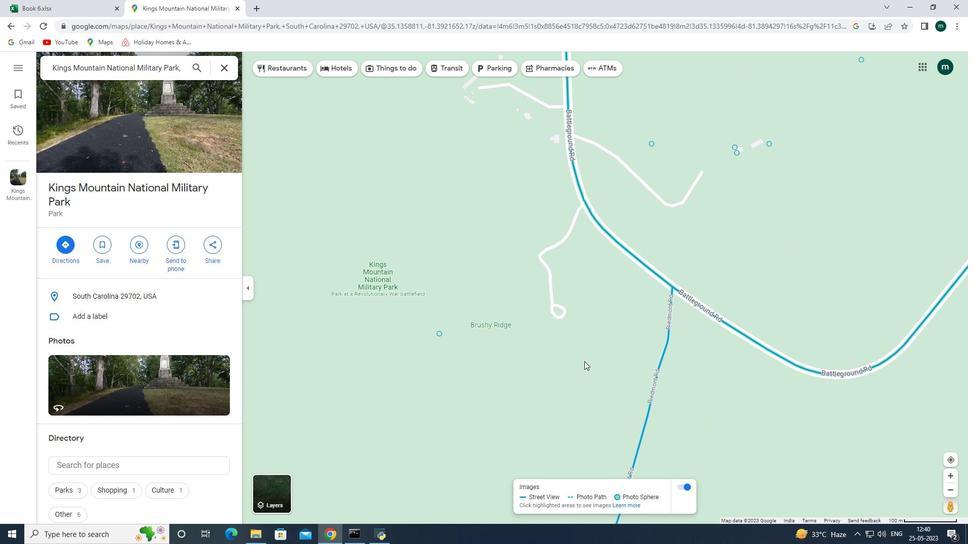 
Action: Mouse moved to (949, 470)
Screenshot: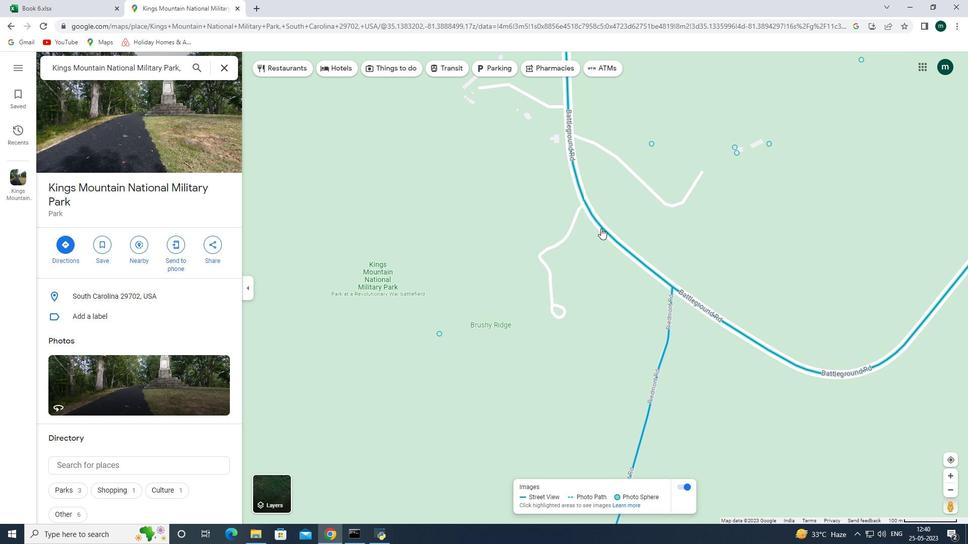 
Action: Mouse pressed left at (949, 470)
Screenshot: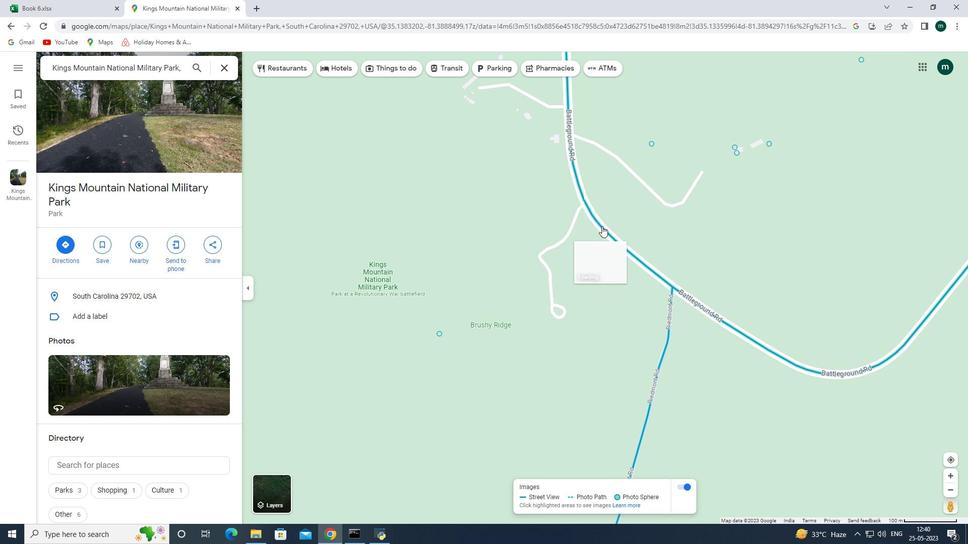 
Action: Mouse moved to (809, 443)
Screenshot: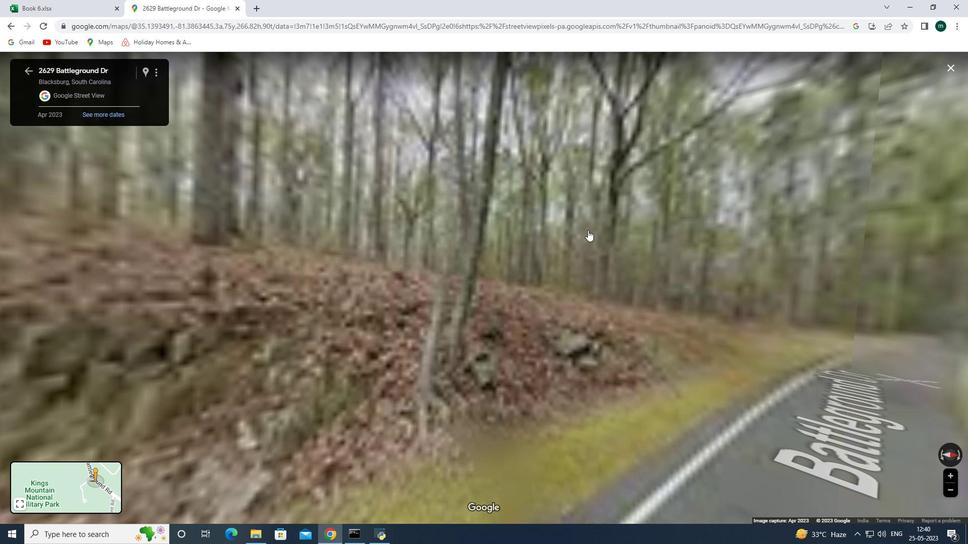 
Action: Mouse pressed left at (809, 443)
Screenshot: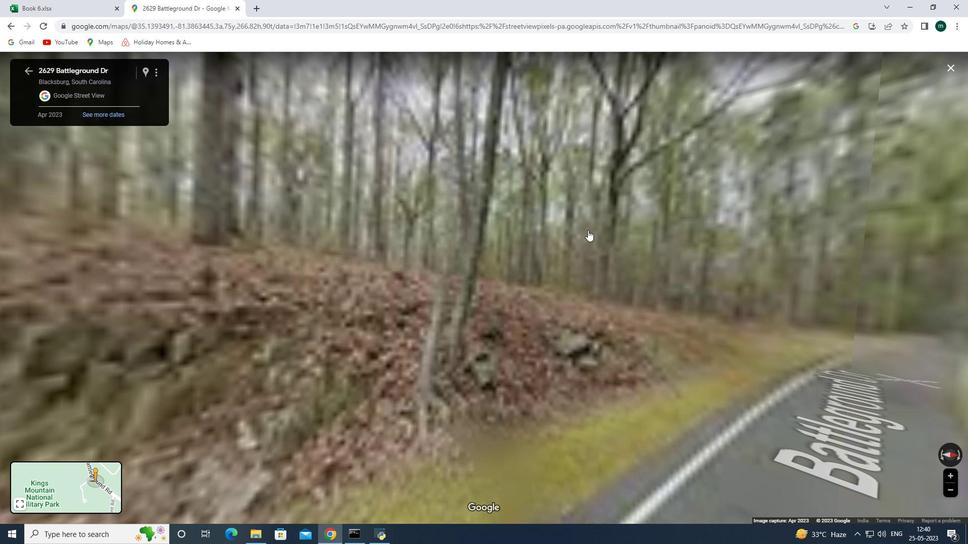 
Action: Mouse moved to (536, 138)
Screenshot: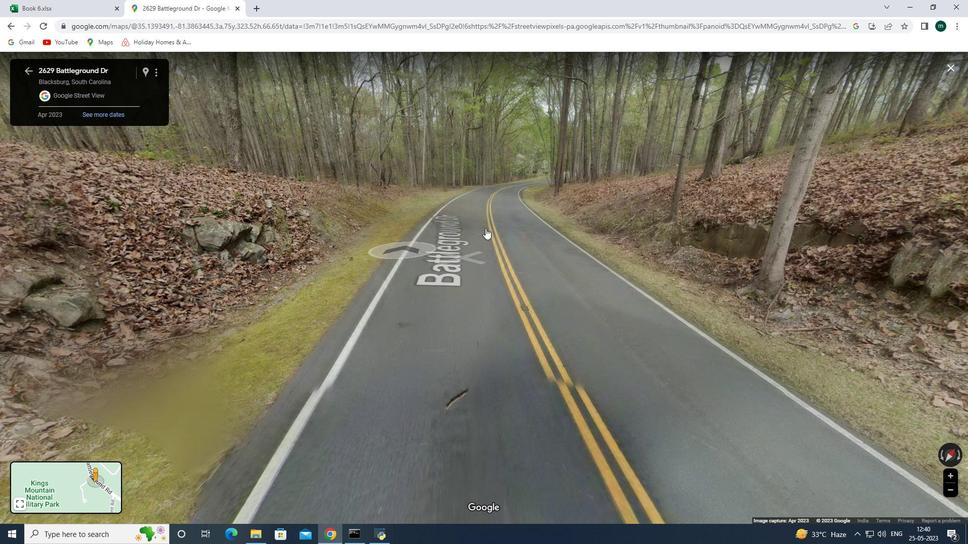 
Action: Mouse pressed left at (536, 138)
Screenshot: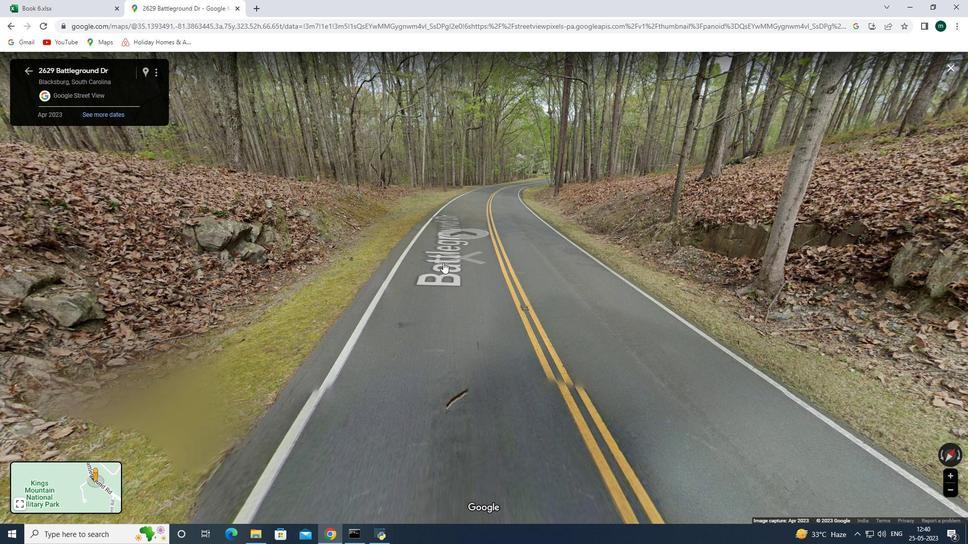 
Action: Mouse moved to (953, 474)
Screenshot: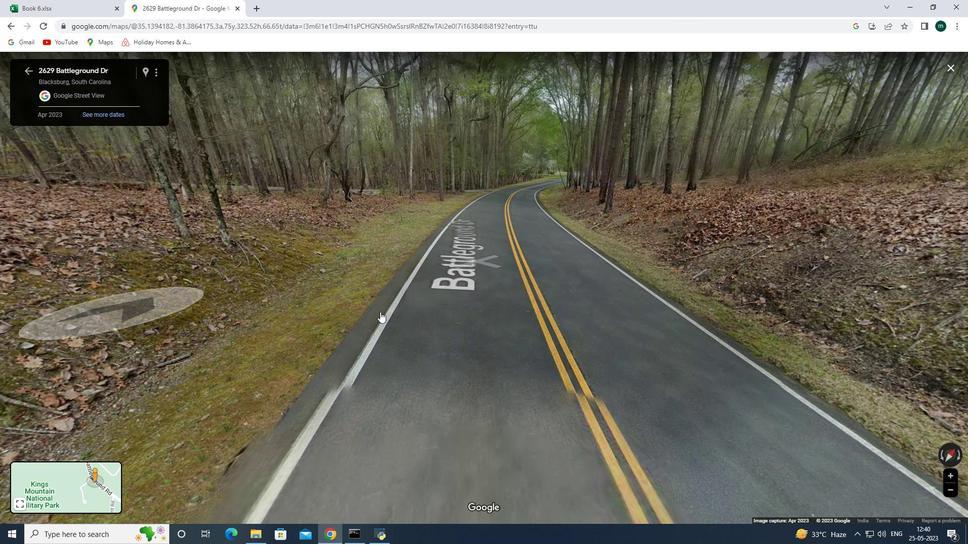 
Action: Mouse pressed left at (953, 474)
Screenshot: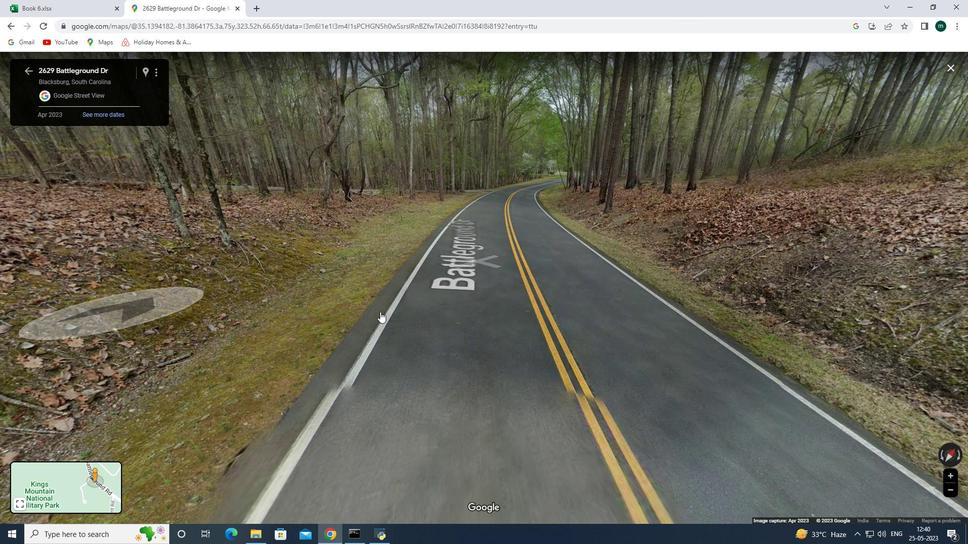 
Action: Mouse moved to (611, 189)
Screenshot: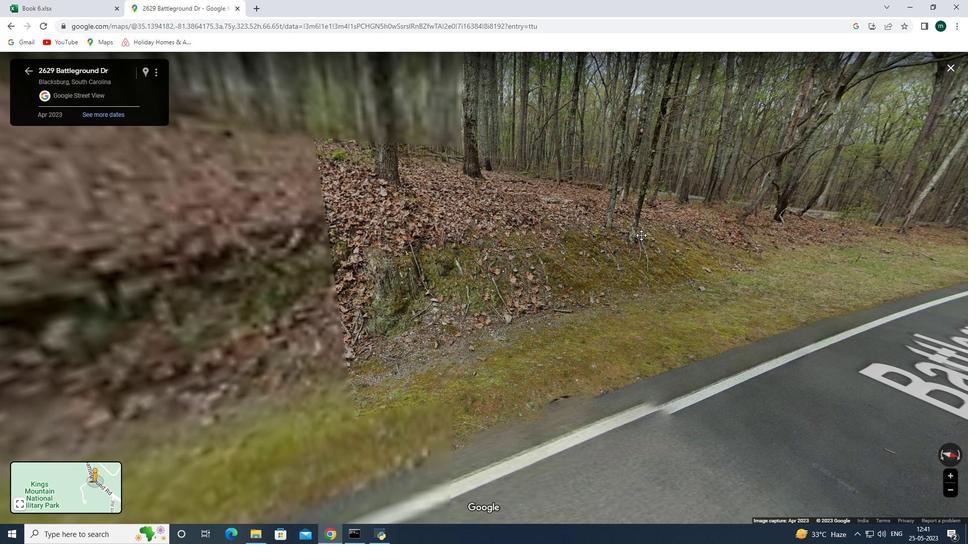 
Action: Mouse pressed left at (611, 189)
Screenshot: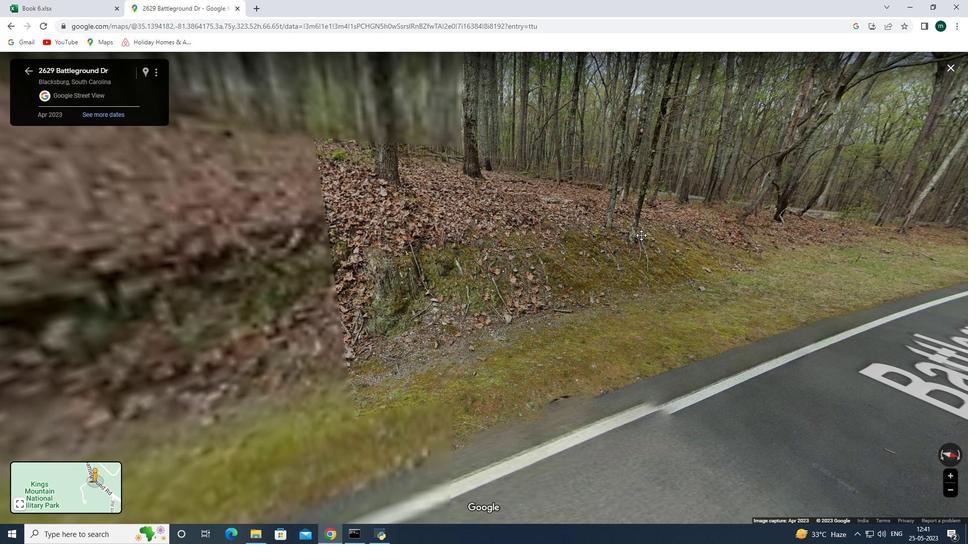 
Action: Mouse moved to (580, 154)
Screenshot: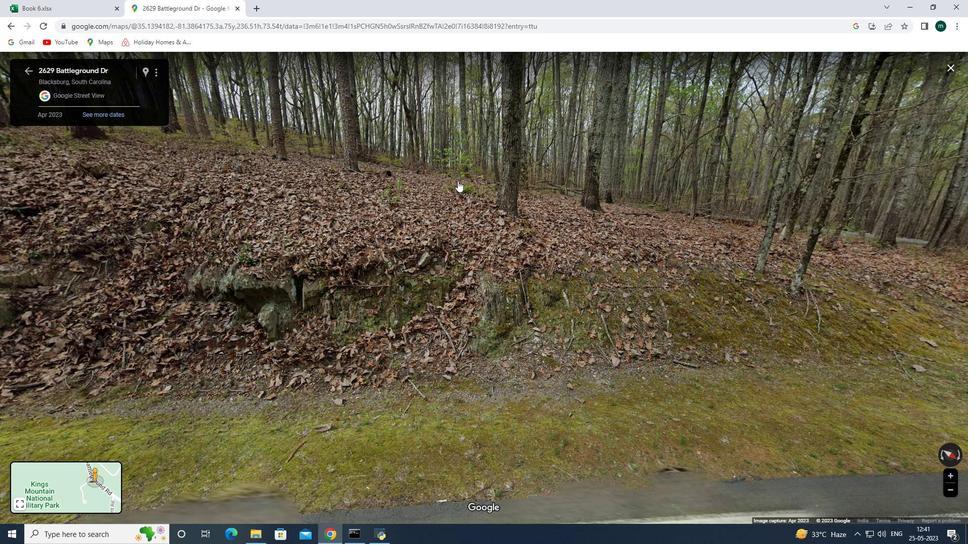 
Action: Mouse pressed left at (580, 154)
Screenshot: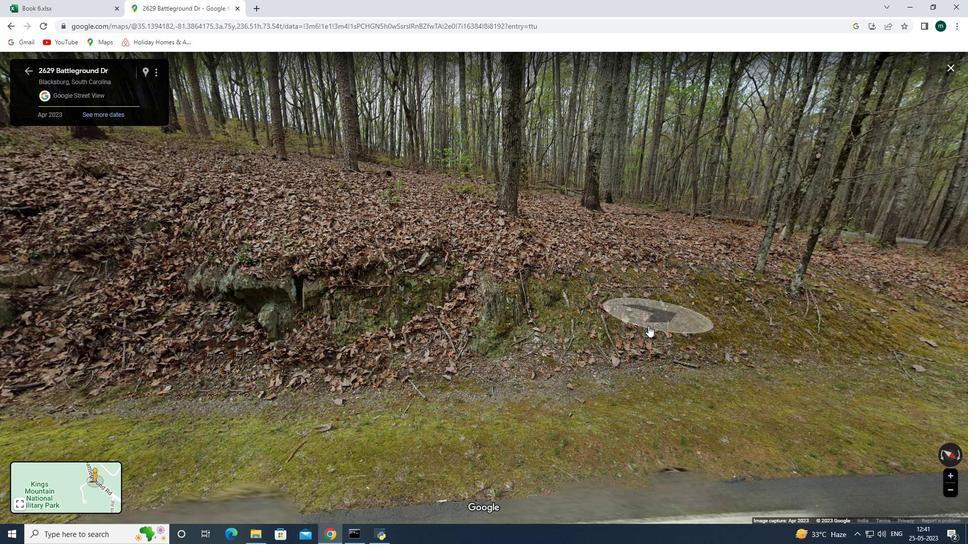 
Action: Mouse moved to (579, 154)
Screenshot: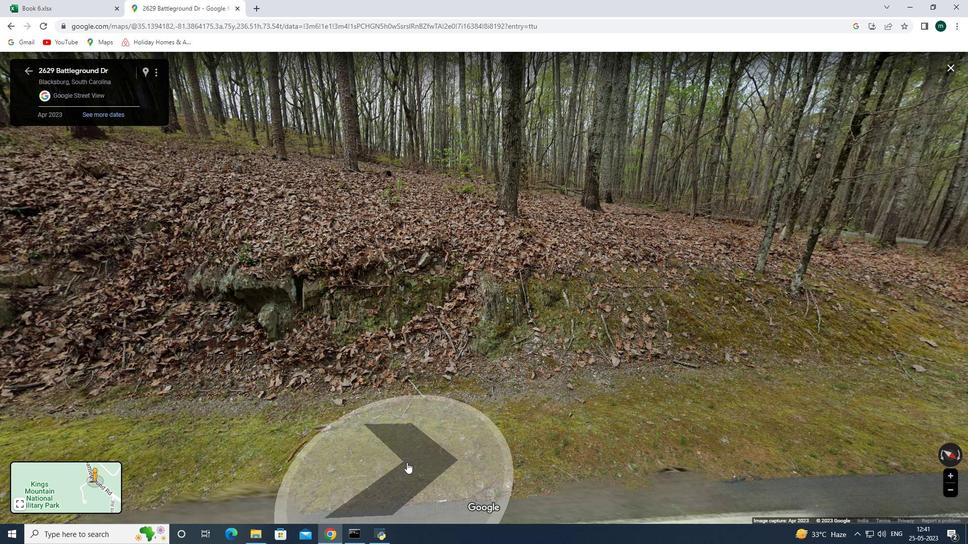 
Action: Mouse pressed left at (579, 154)
Screenshot: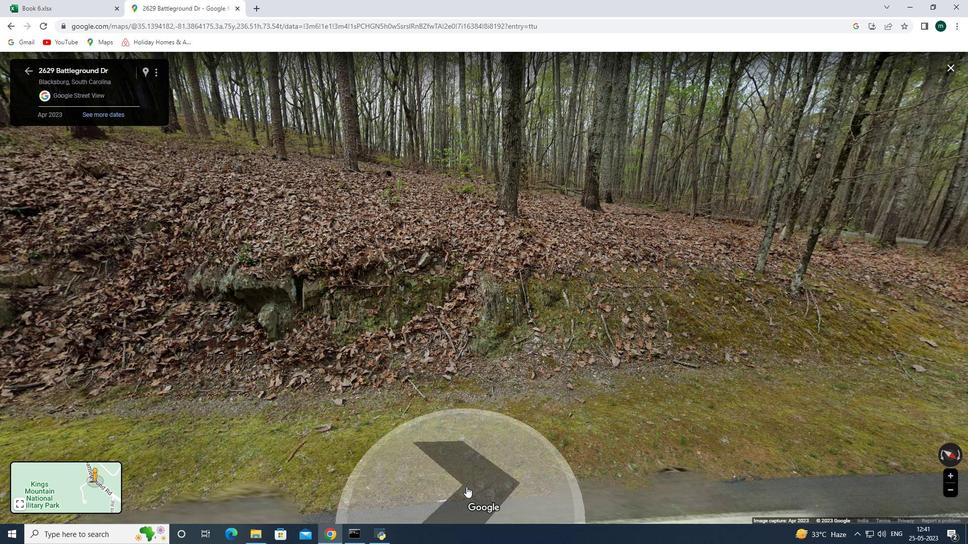 
Action: Mouse moved to (578, 151)
Screenshot: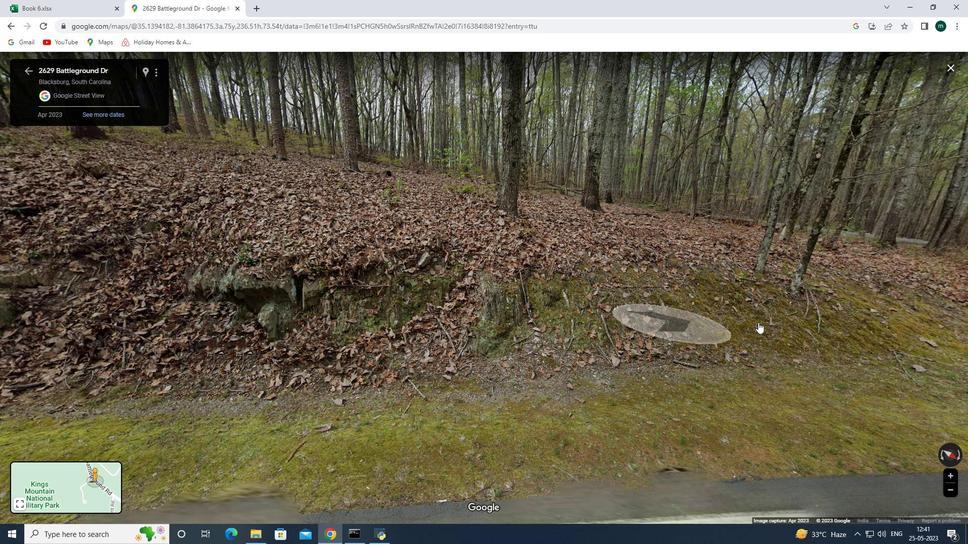 
Action: Mouse pressed left at (578, 151)
Screenshot: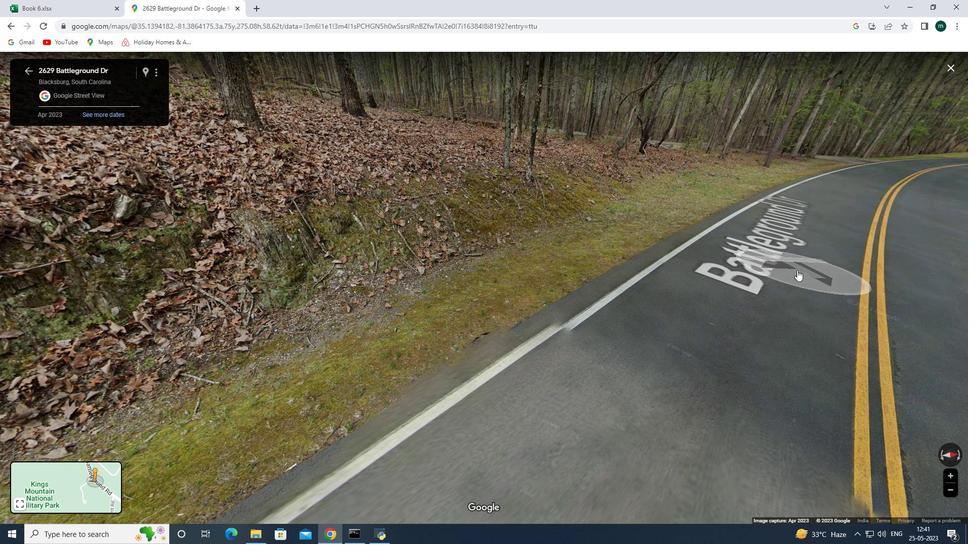 
Action: Mouse pressed left at (578, 151)
Screenshot: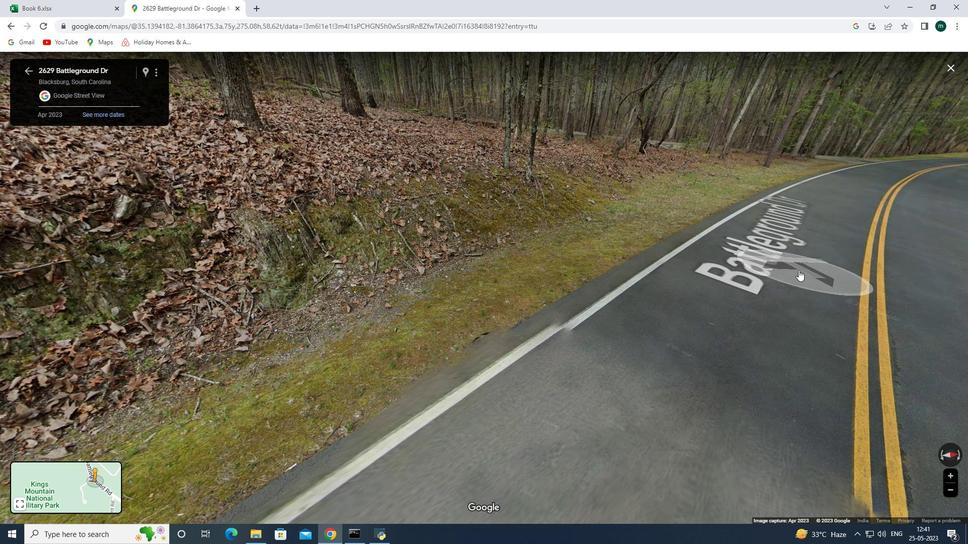 
Action: Mouse pressed left at (578, 151)
Screenshot: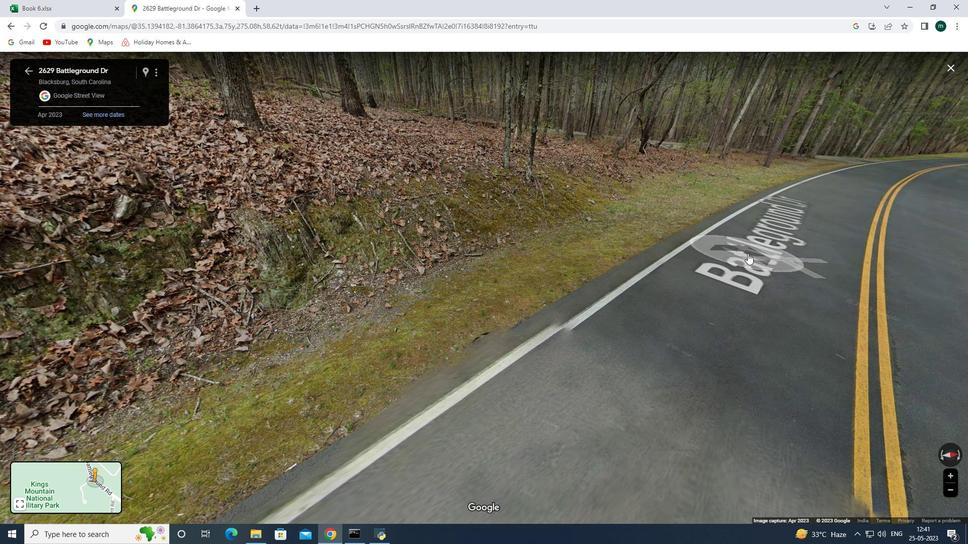 
Action: Mouse pressed left at (578, 151)
Screenshot: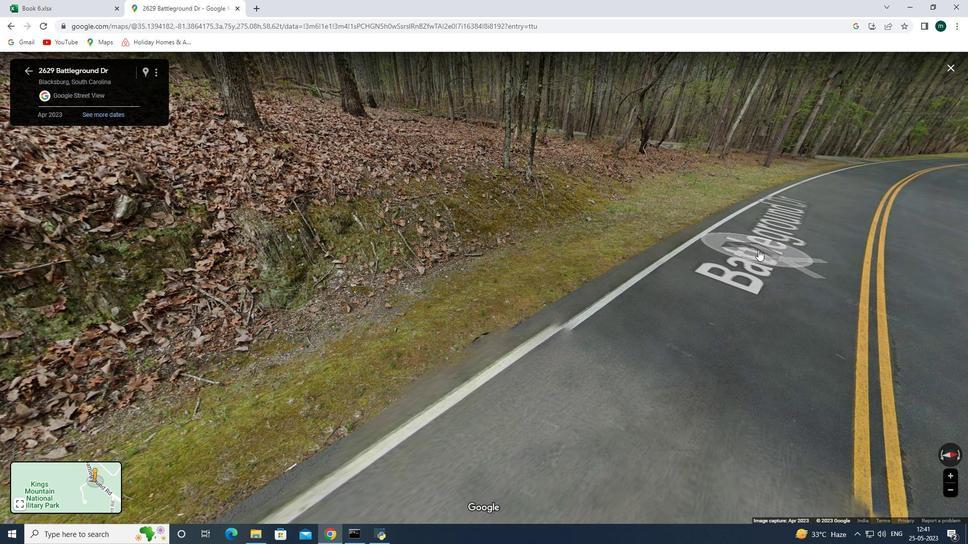 
Action: Mouse moved to (579, 154)
Screenshot: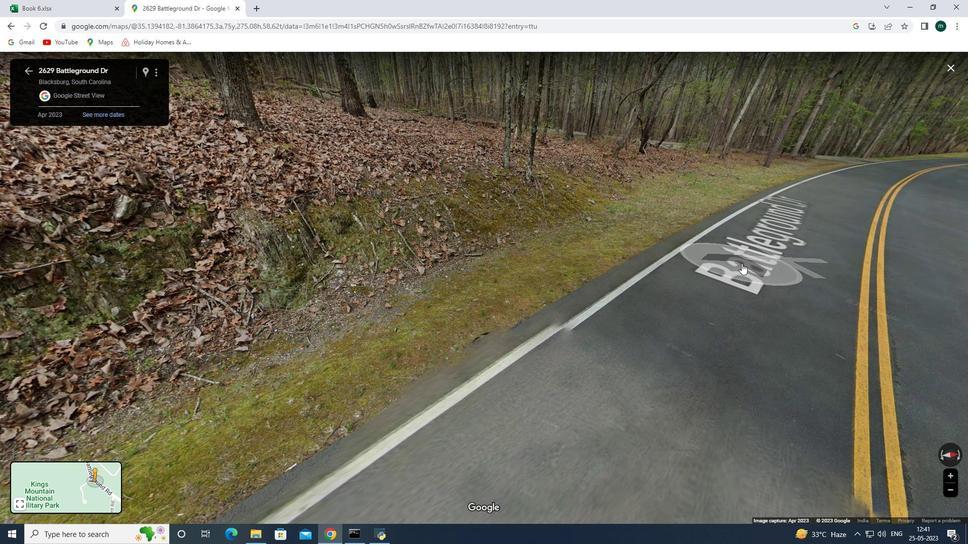 
Action: Mouse pressed left at (579, 154)
Screenshot: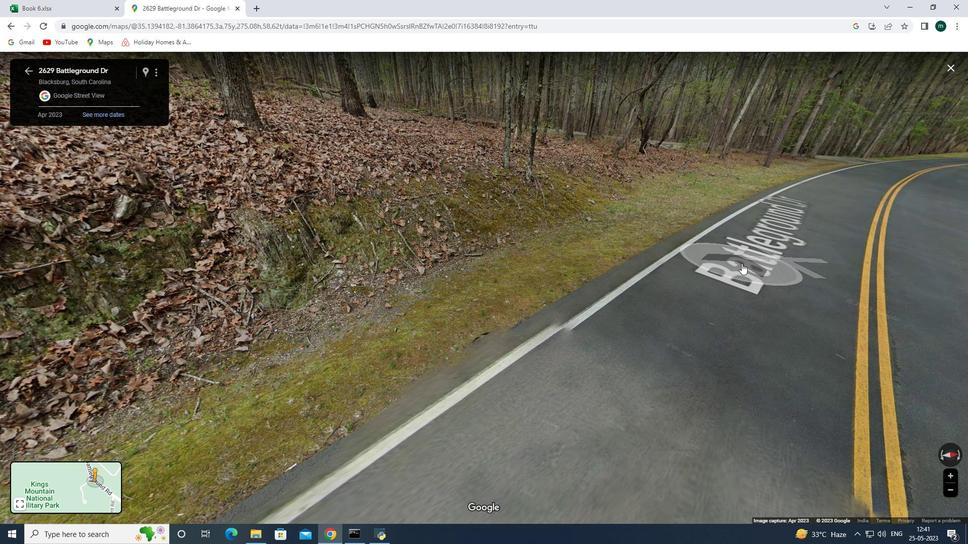 
Action: Mouse pressed left at (579, 154)
Screenshot: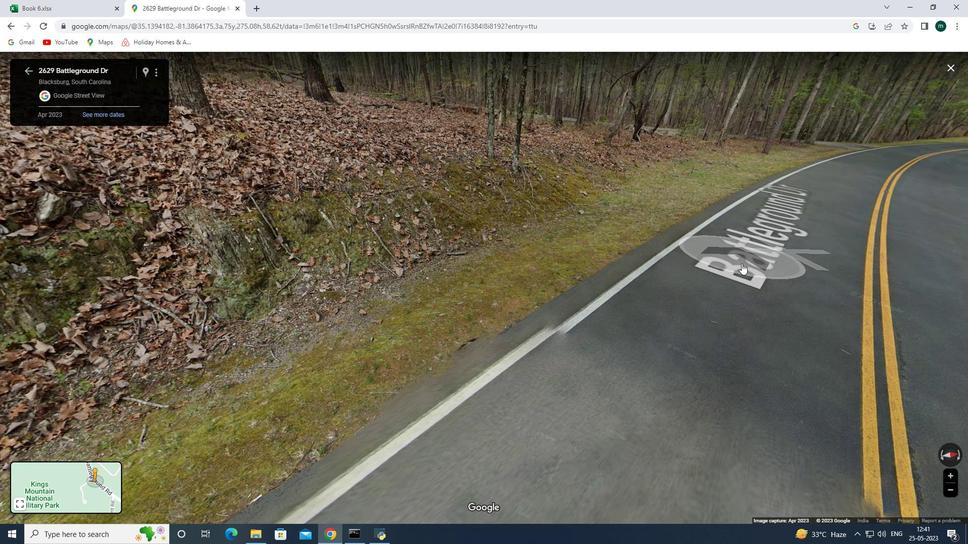 
Action: Mouse pressed left at (579, 154)
Screenshot: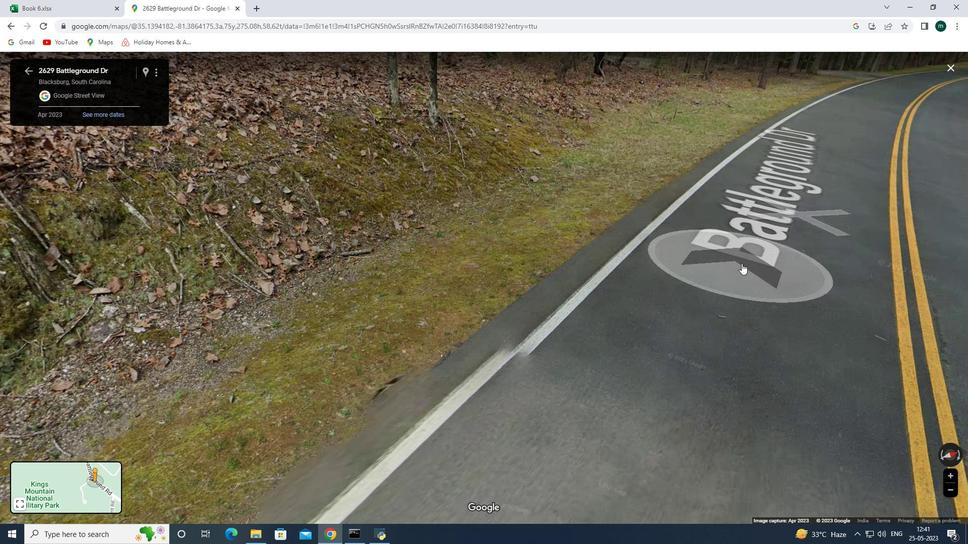 
Action: Mouse pressed left at (579, 154)
Screenshot: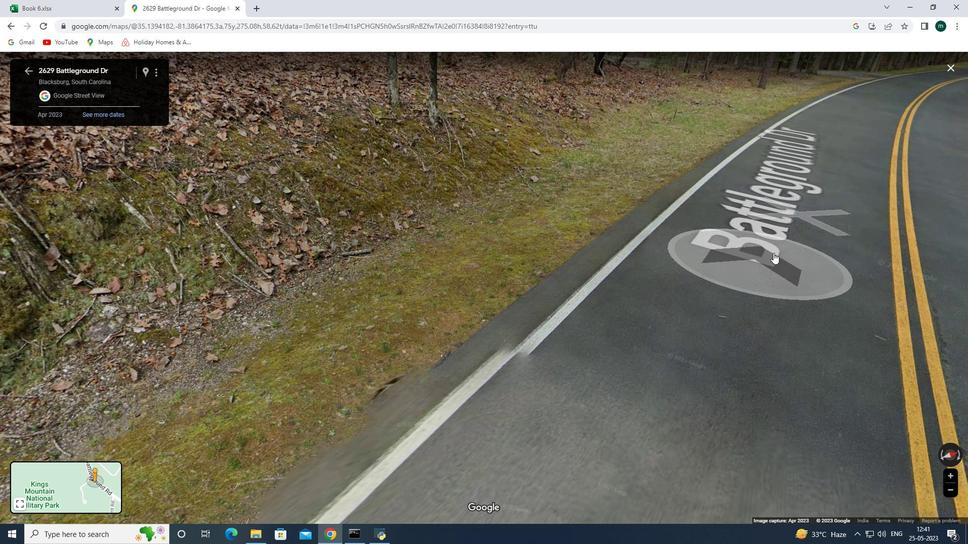 
Action: Mouse moved to (581, 170)
Screenshot: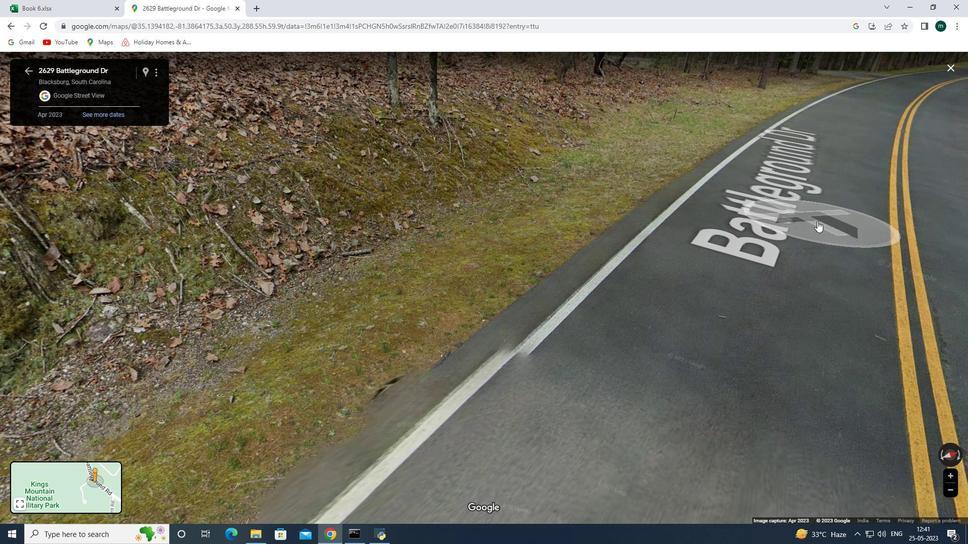 
Action: Mouse pressed left at (581, 170)
Screenshot: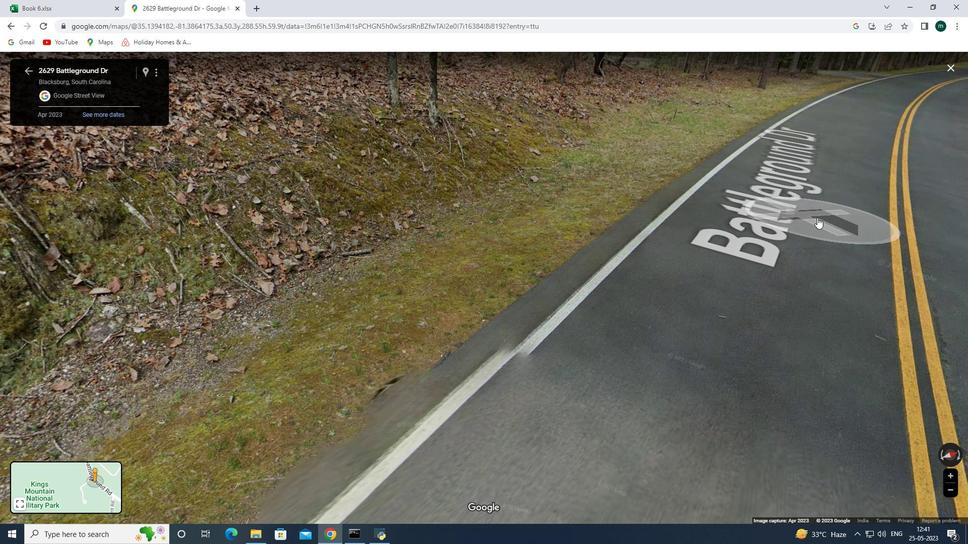 
Action: Mouse pressed left at (581, 170)
Screenshot: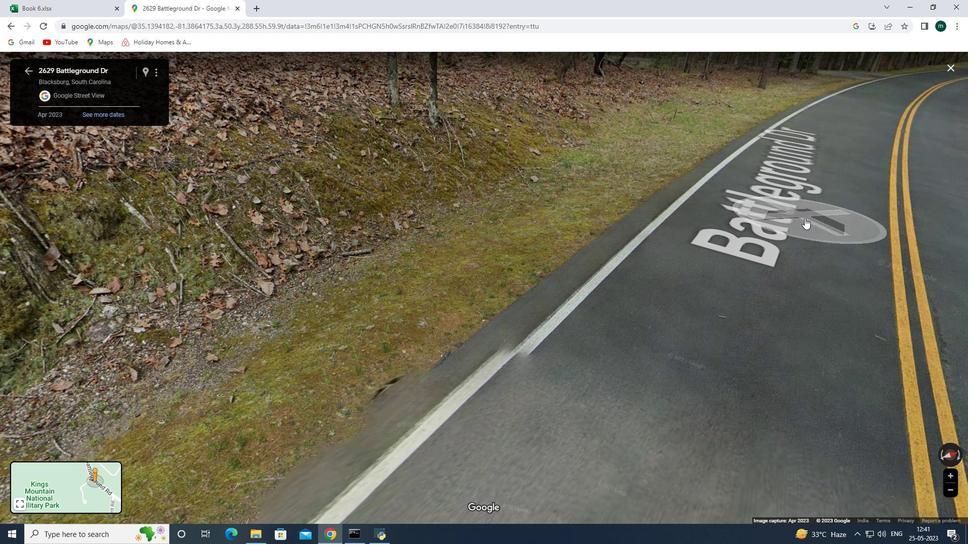 
Action: Mouse pressed left at (581, 170)
Screenshot: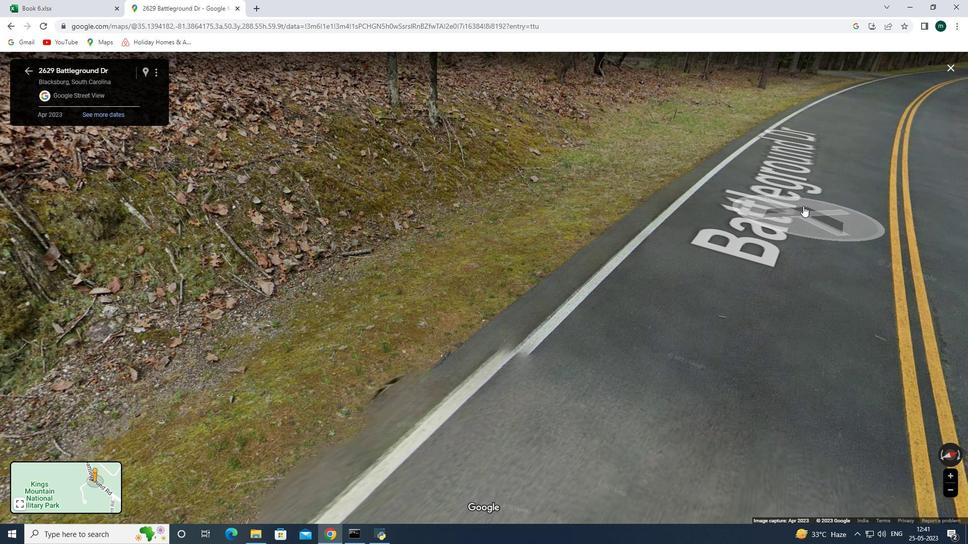 
Action: Mouse pressed left at (581, 170)
Screenshot: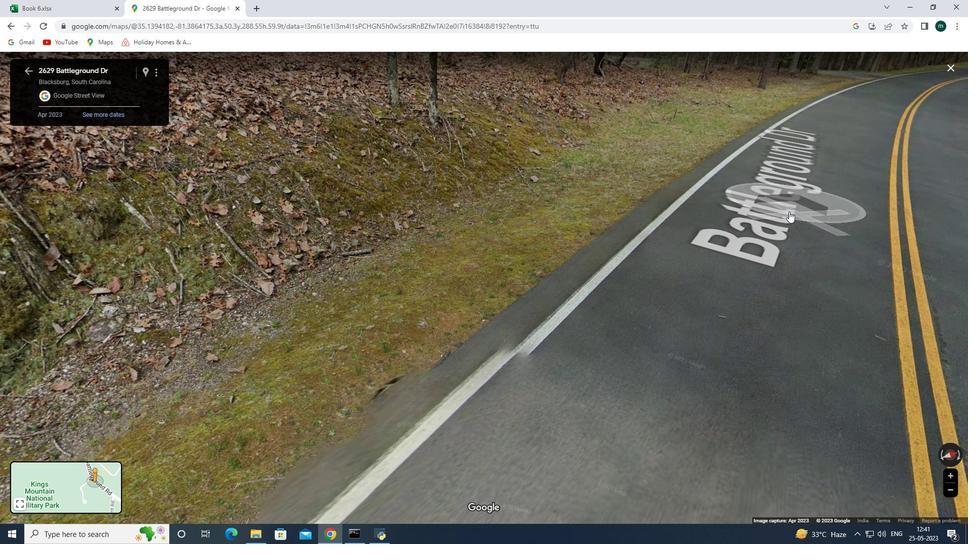 
Action: Mouse pressed left at (581, 170)
Screenshot: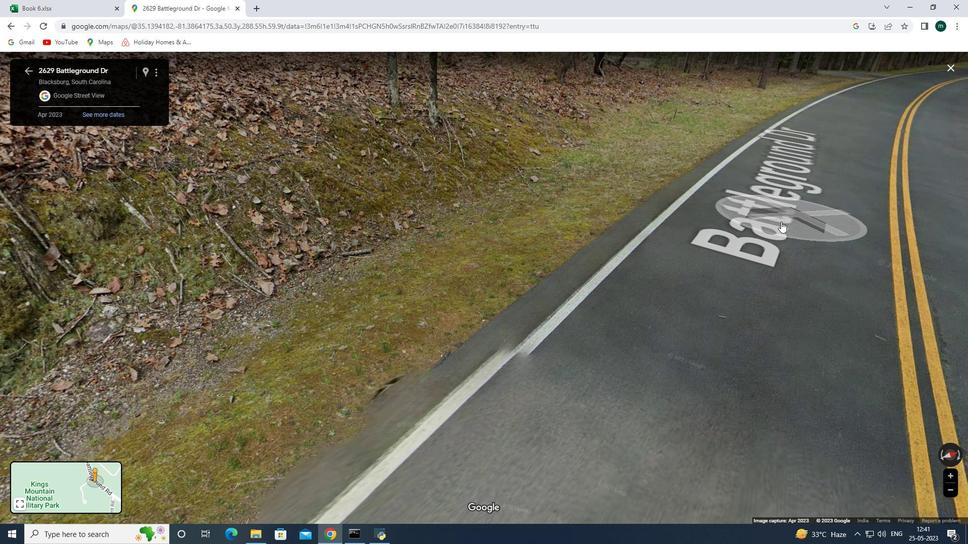 
Action: Mouse pressed left at (581, 170)
Screenshot: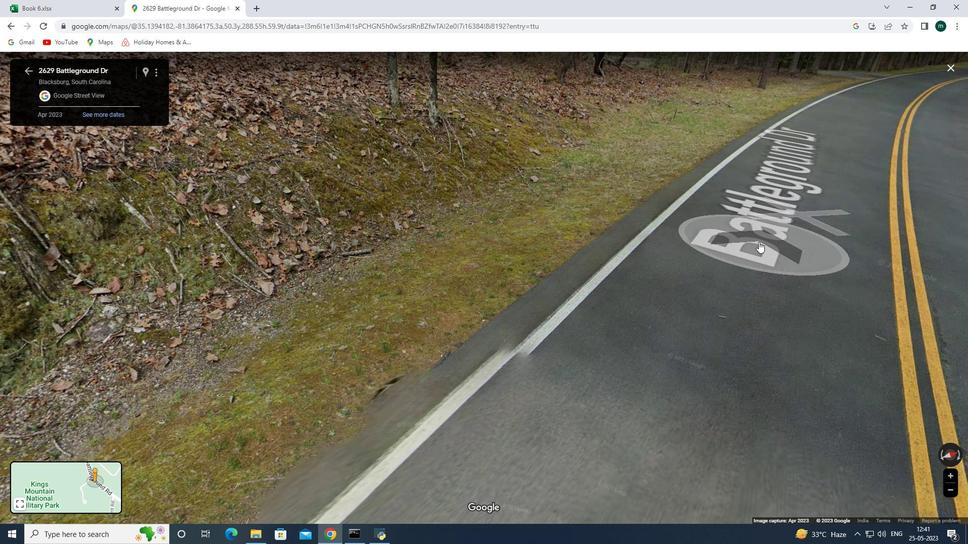 
Action: Mouse moved to (507, 310)
Screenshot: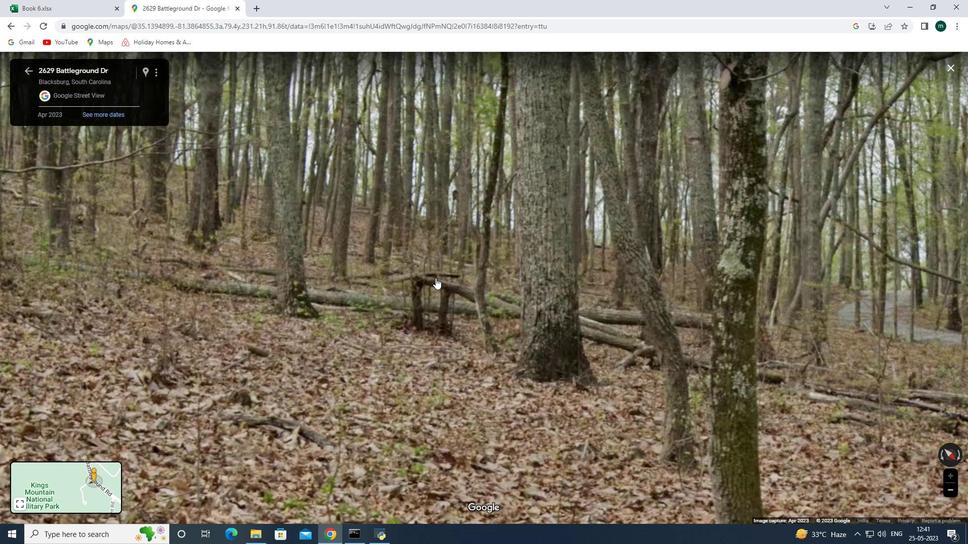 
Action: Mouse scrolled (507, 310) with delta (0, 0)
Screenshot: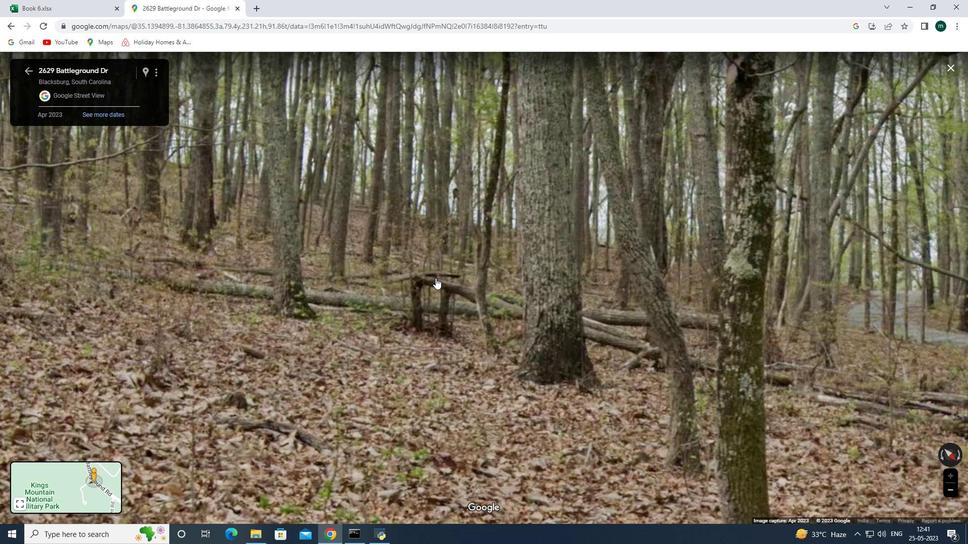 
Action: Mouse moved to (951, 50)
Screenshot: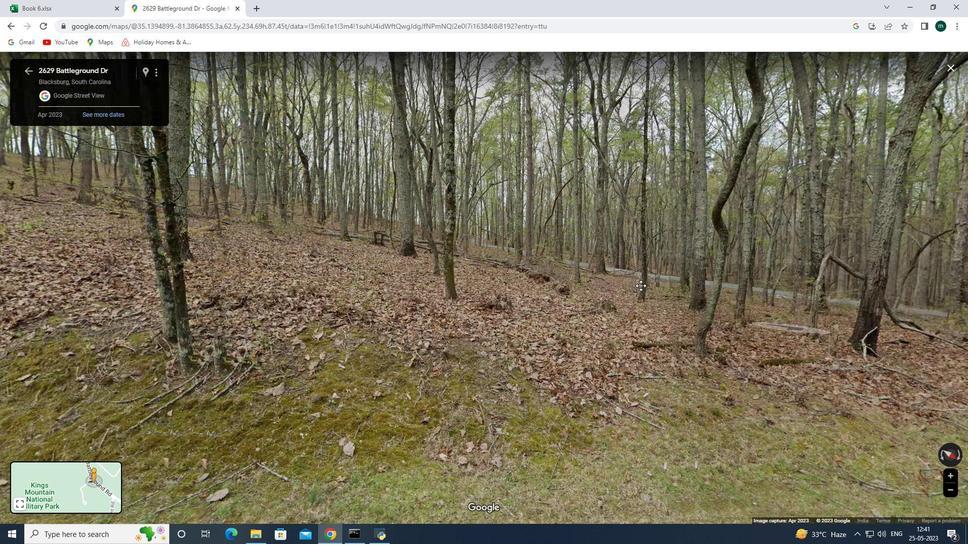 
Action: Mouse pressed left at (951, 50)
Screenshot: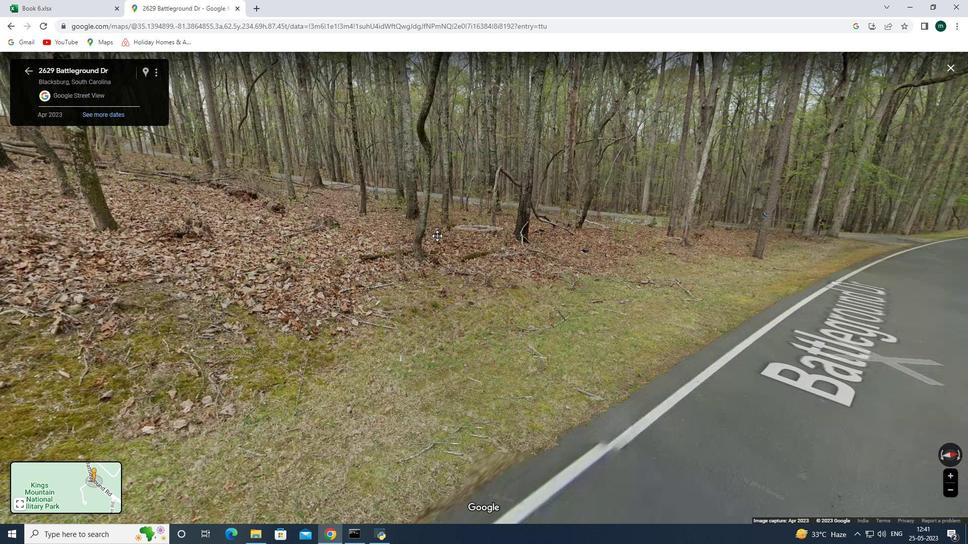 
Action: Mouse moved to (448, 366)
Screenshot: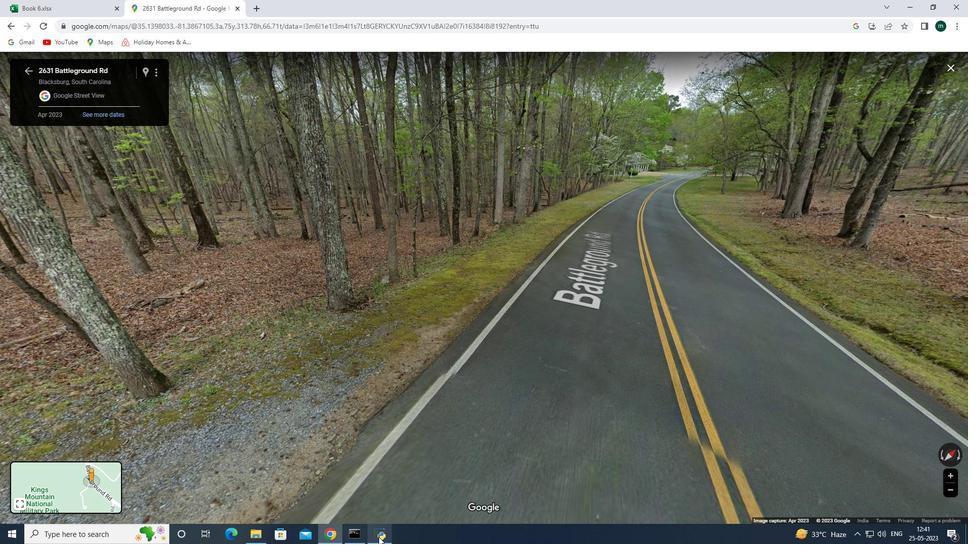 
Action: Mouse pressed left at (448, 366)
Screenshot: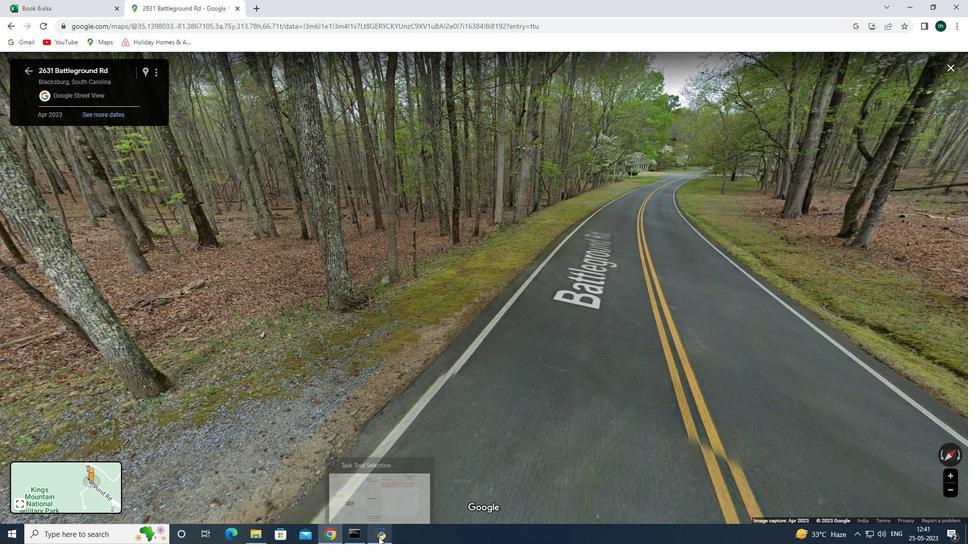 
Action: Mouse moved to (465, 371)
Screenshot: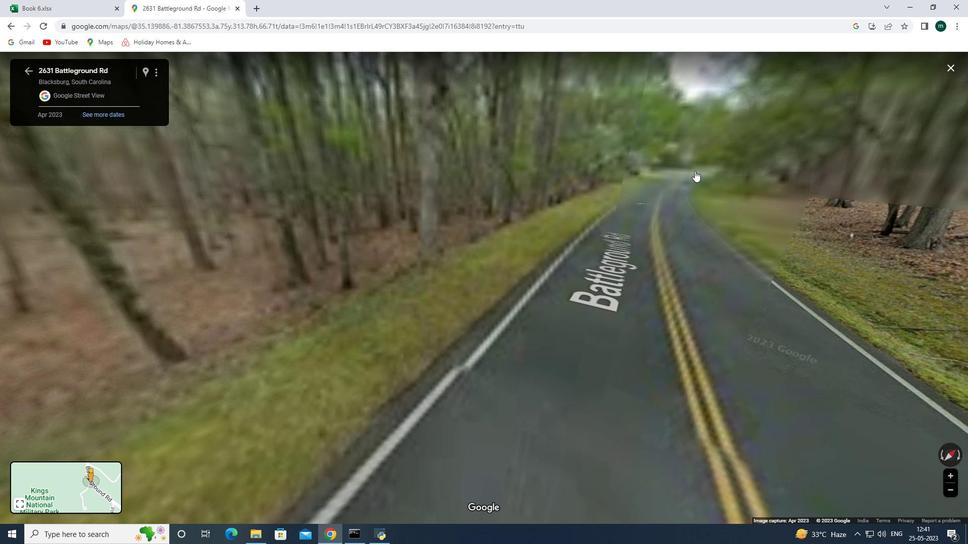 
Action: Mouse scrolled (465, 370) with delta (0, 0)
Screenshot: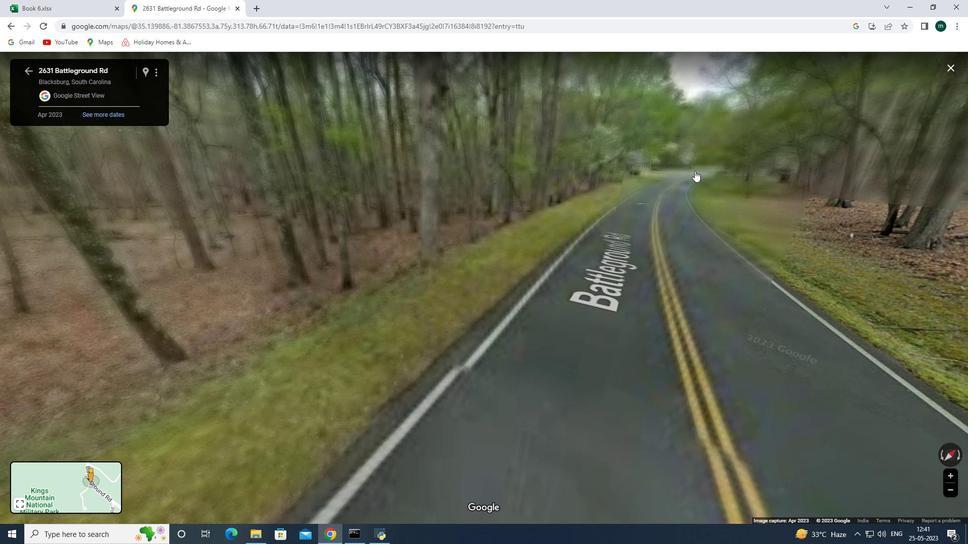 
Action: Mouse moved to (434, 380)
Screenshot: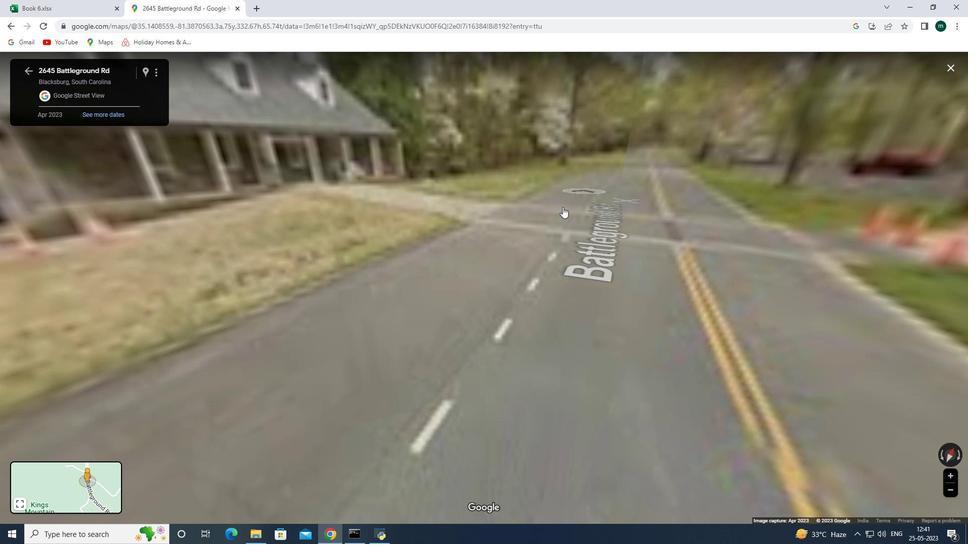 
Action: Mouse scrolled (434, 381) with delta (0, 0)
Screenshot: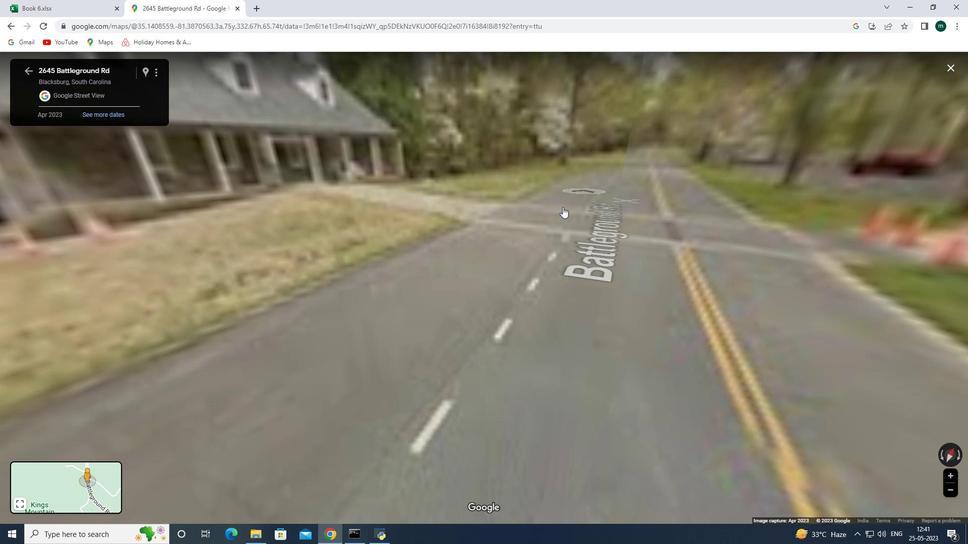 
Action: Mouse moved to (474, 377)
Screenshot: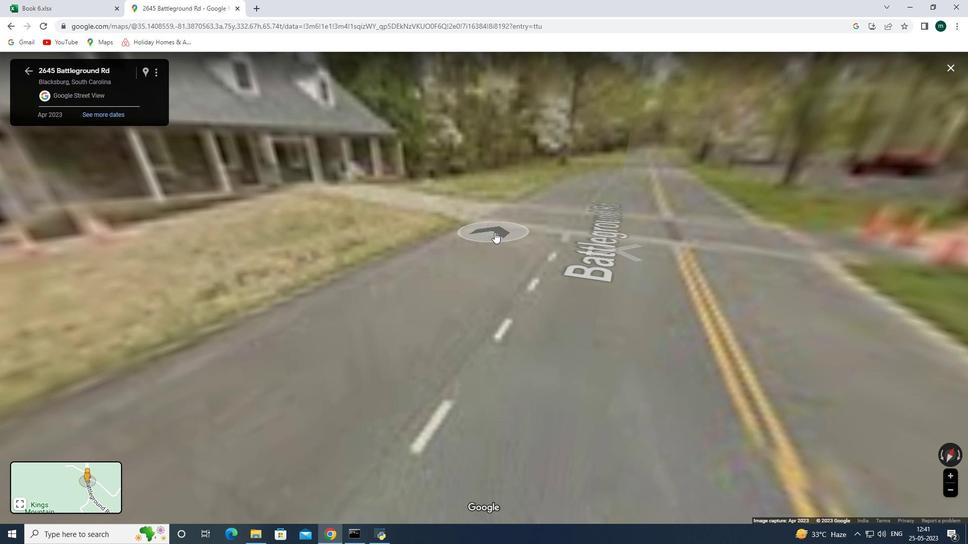 
Action: Mouse scrolled (474, 377) with delta (0, 0)
Screenshot: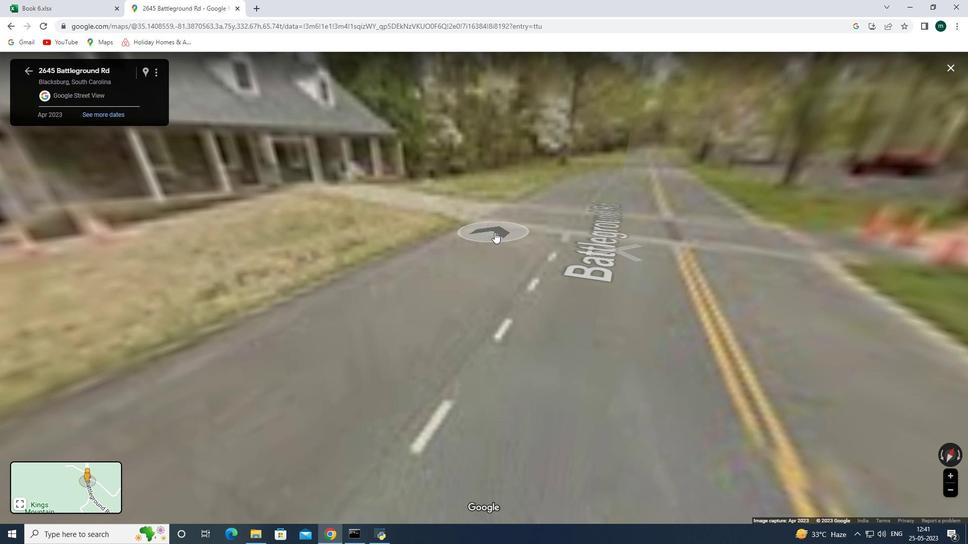 
Action: Mouse scrolled (474, 377) with delta (0, 0)
Screenshot: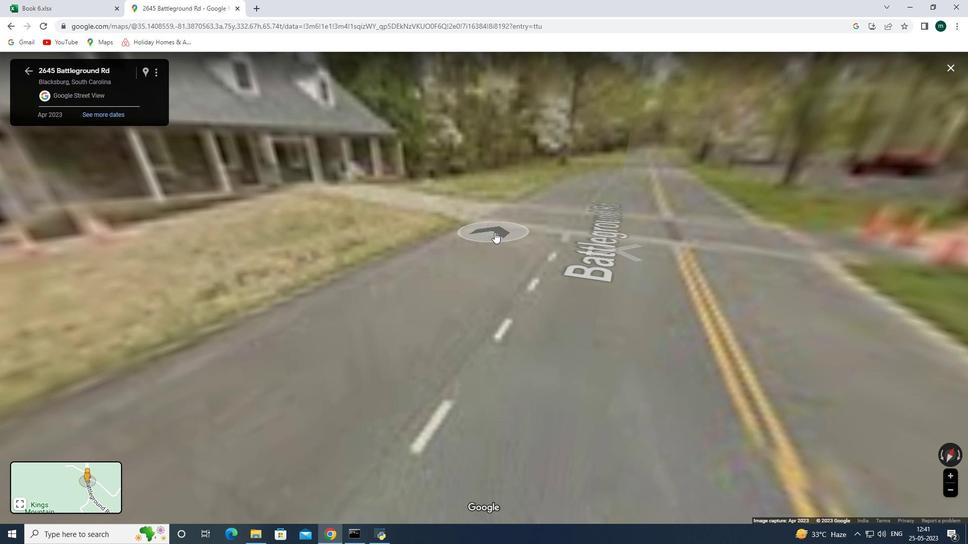 
Action: Mouse scrolled (474, 377) with delta (0, 0)
Screenshot: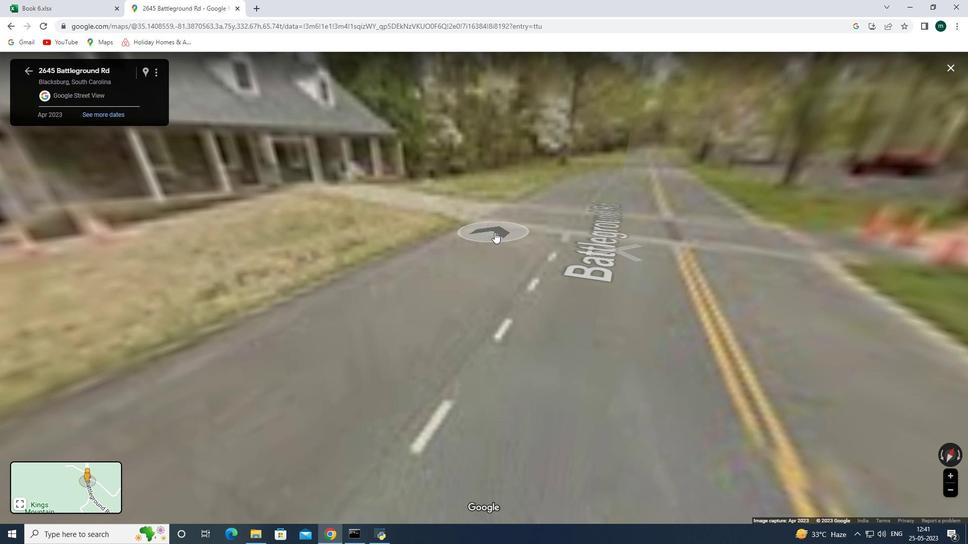 
Action: Mouse scrolled (474, 377) with delta (0, 0)
Screenshot: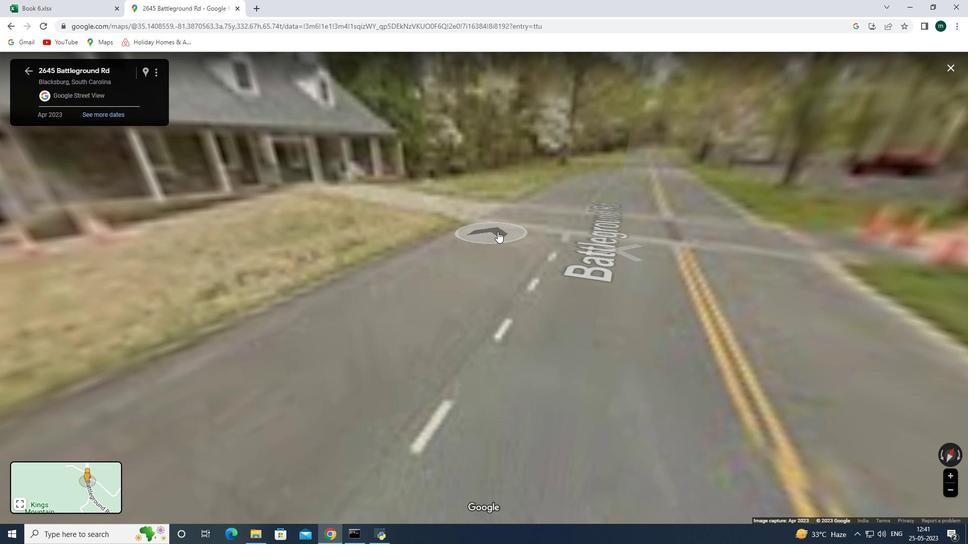 
Action: Mouse moved to (474, 376)
Screenshot: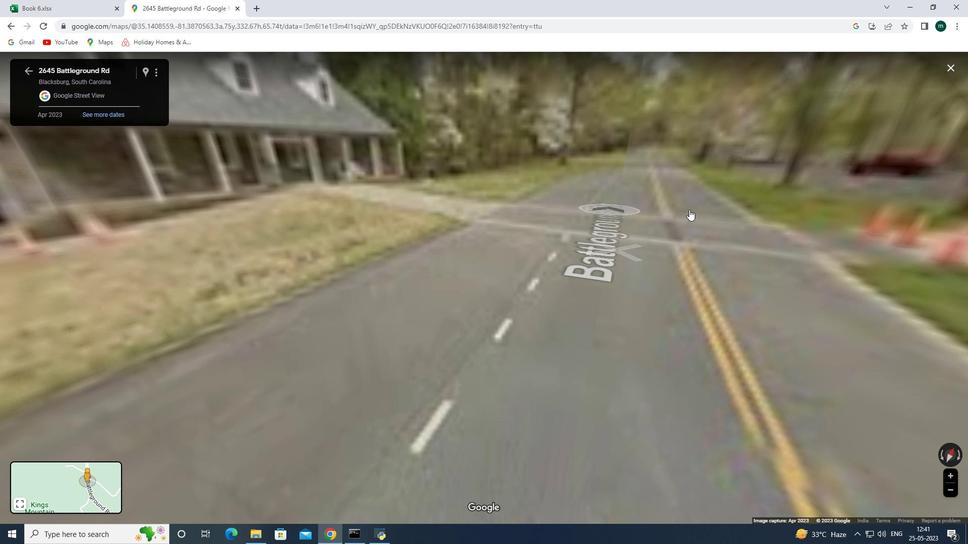 
Action: Mouse scrolled (474, 377) with delta (0, 0)
Screenshot: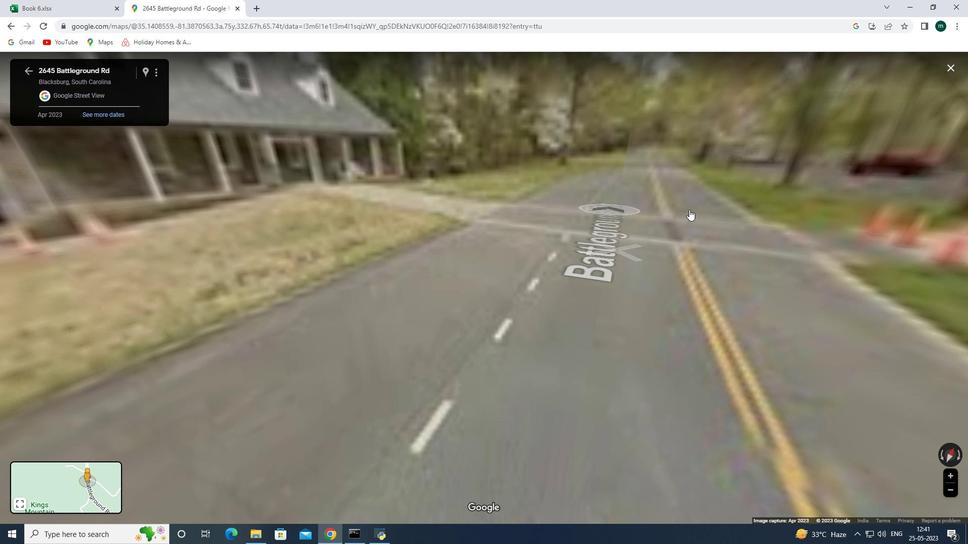
Action: Mouse scrolled (474, 377) with delta (0, 0)
Screenshot: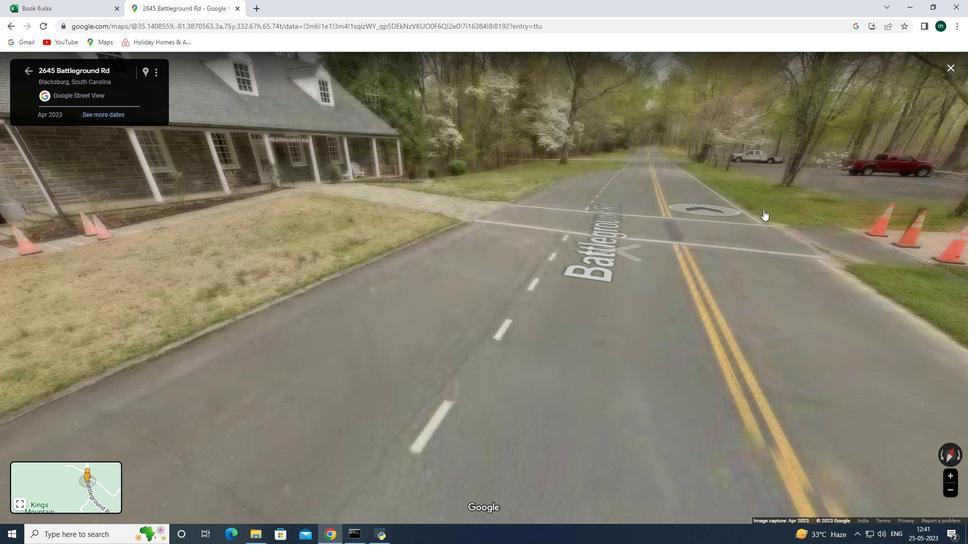 
Action: Mouse scrolled (474, 377) with delta (0, 0)
Screenshot: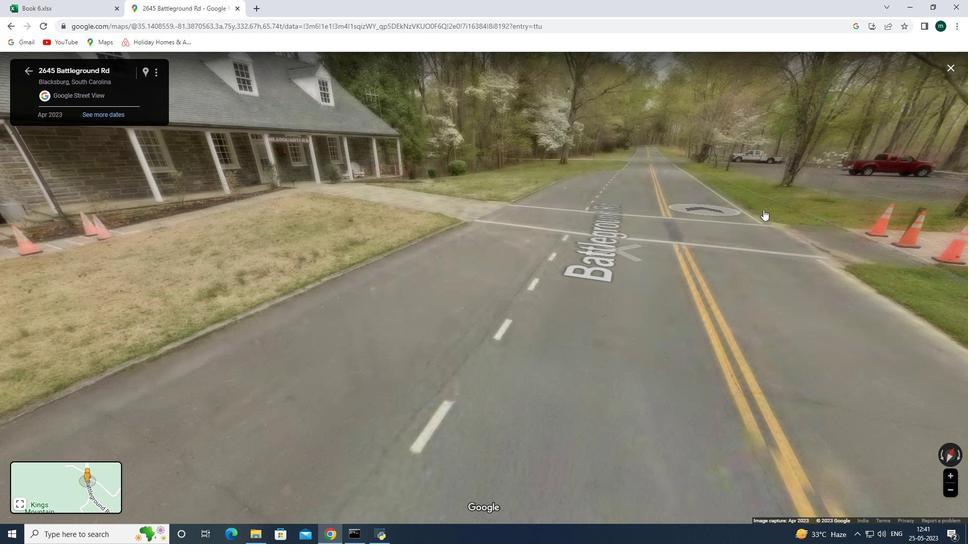 
Action: Mouse moved to (459, 378)
Screenshot: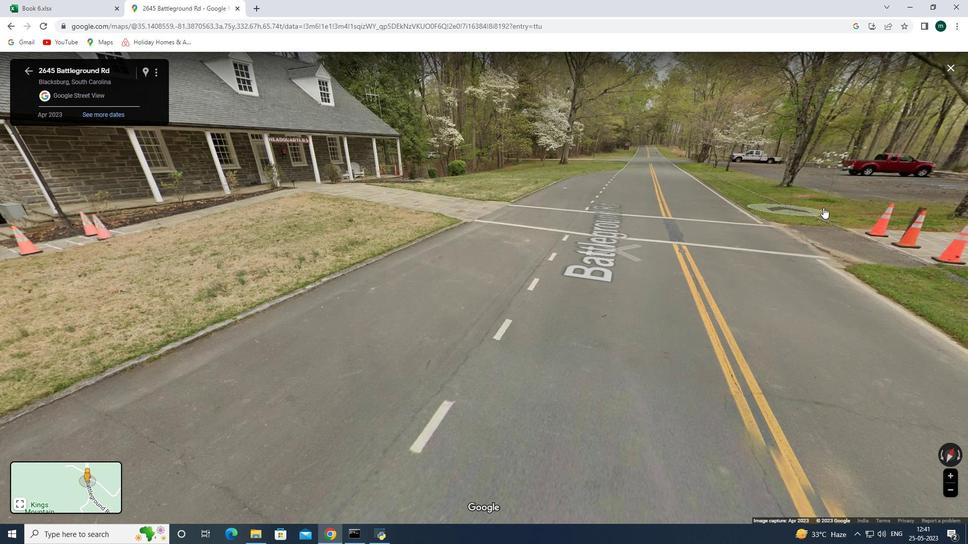 
Action: Mouse scrolled (459, 379) with delta (0, 0)
Screenshot: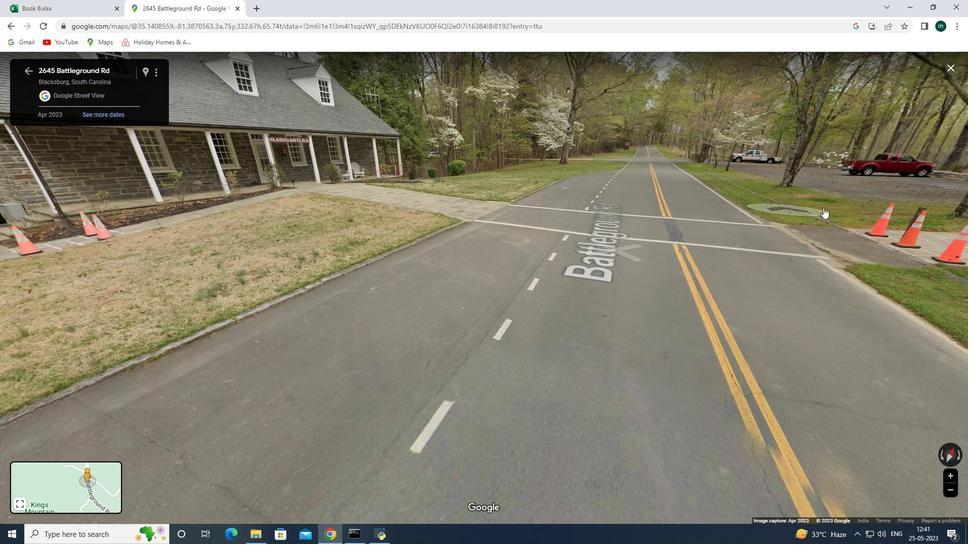 
Action: Mouse scrolled (459, 379) with delta (0, 0)
Screenshot: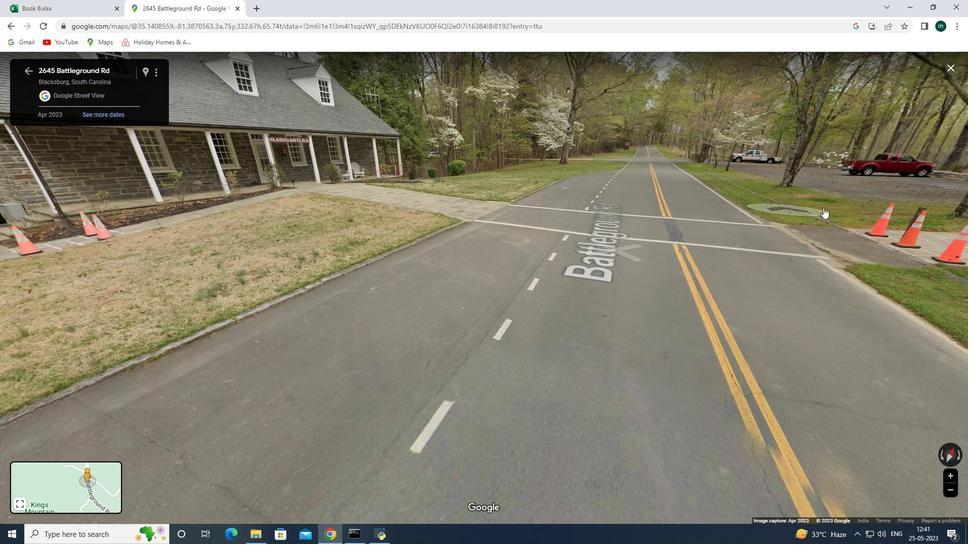
Action: Mouse moved to (459, 378)
Screenshot: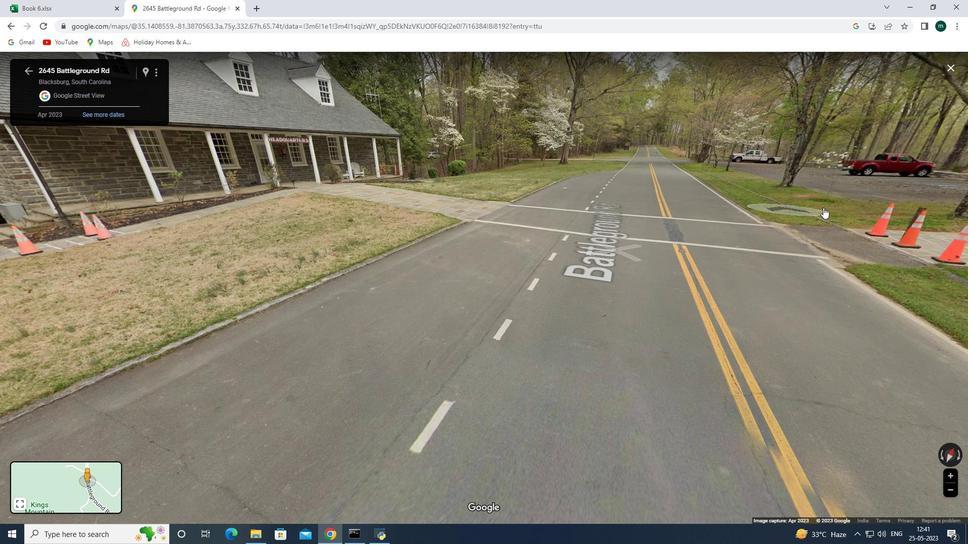
Action: Mouse scrolled (459, 378) with delta (0, 0)
Screenshot: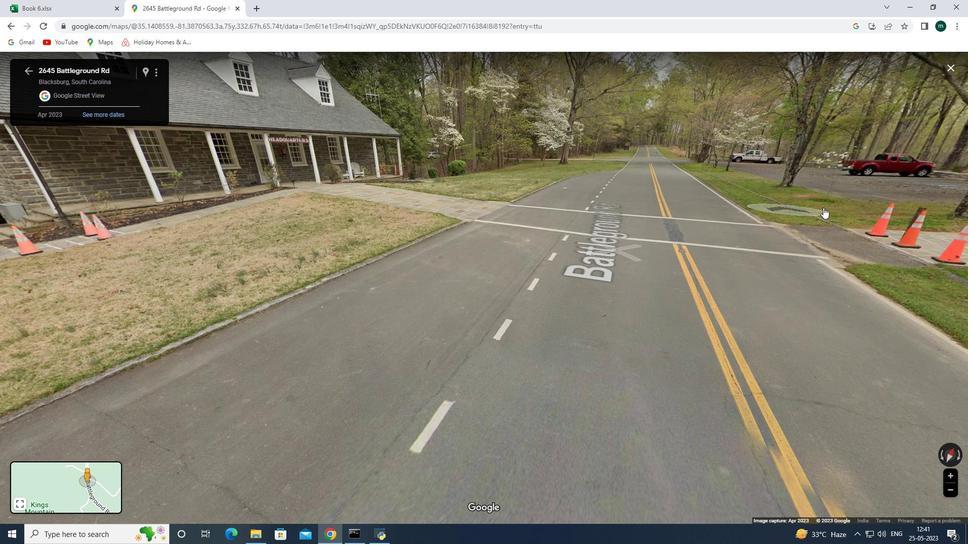 
Action: Mouse moved to (449, 373)
Screenshot: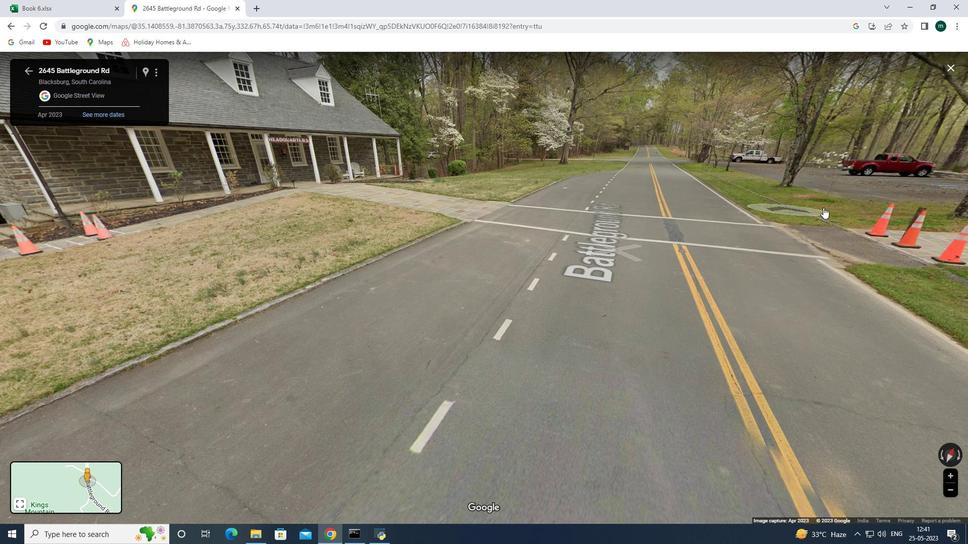 
Action: Mouse scrolled (451, 374) with delta (0, 0)
Screenshot: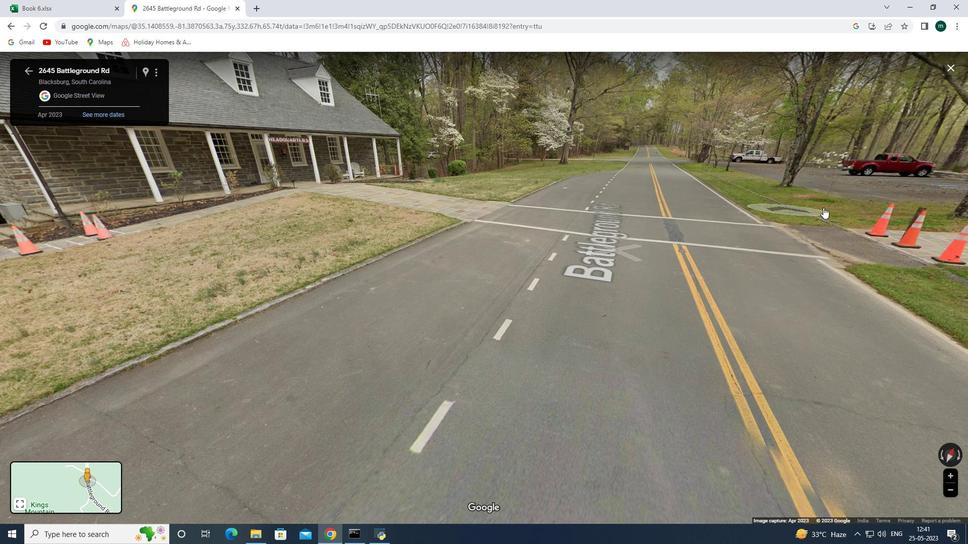 
Action: Mouse moved to (422, 312)
Screenshot: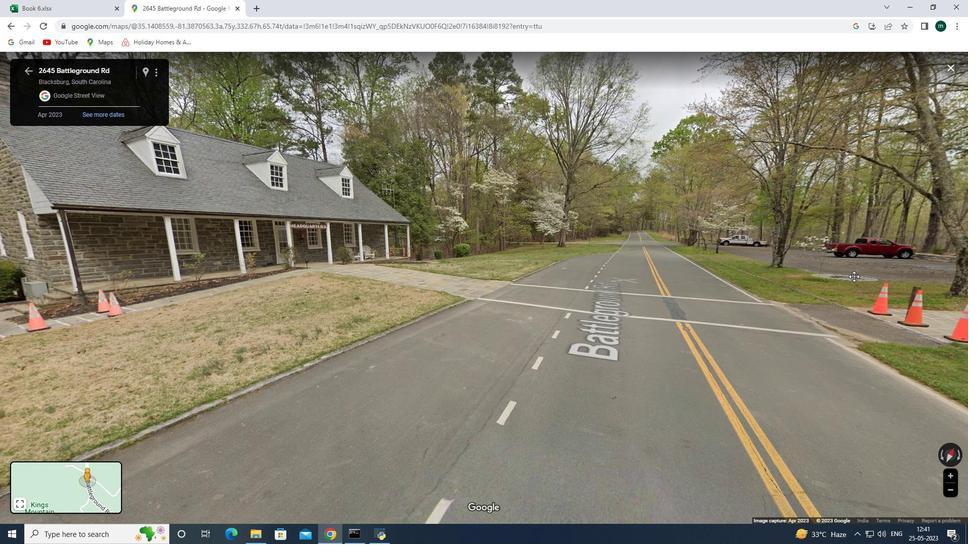 
Action: Mouse pressed left at (422, 312)
Screenshot: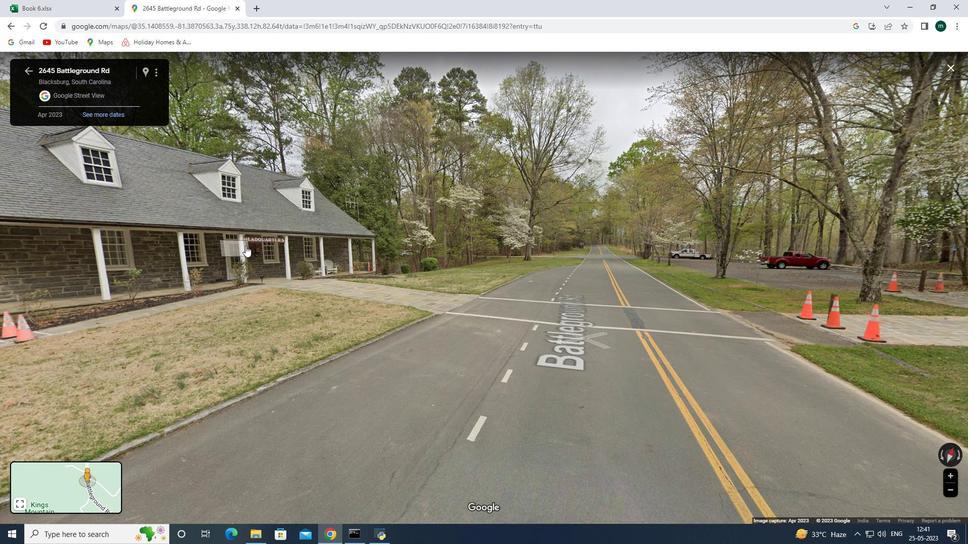 
Action: Mouse moved to (582, 363)
Screenshot: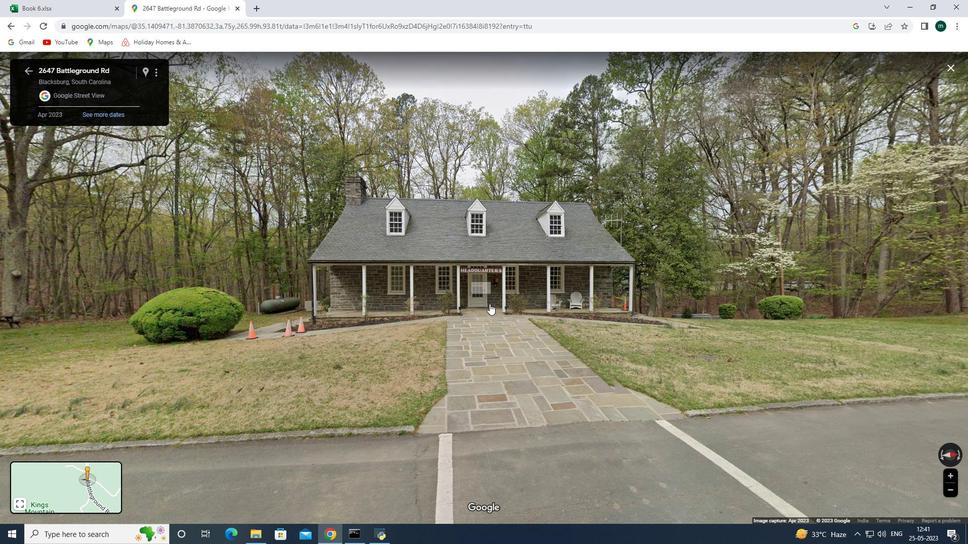 
Action: Mouse pressed left at (582, 363)
Screenshot: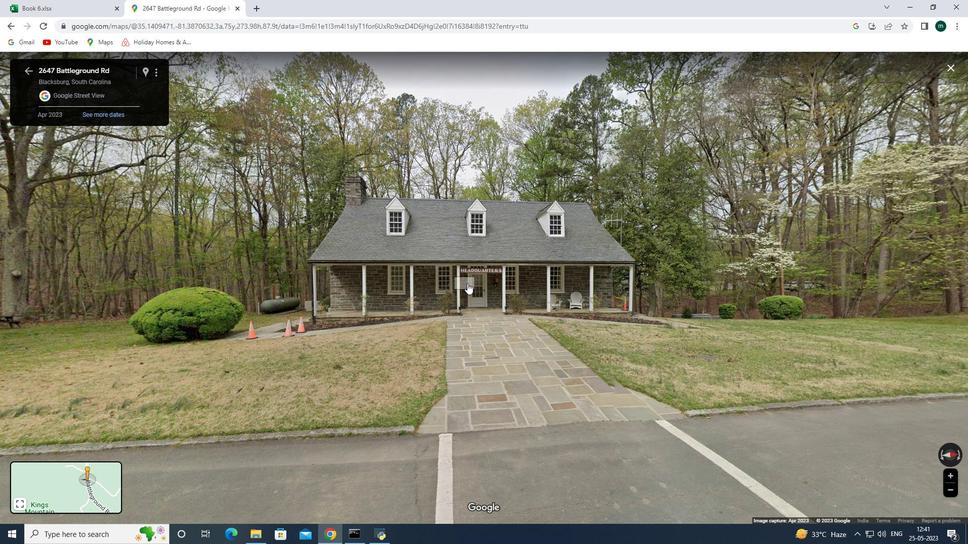 
Action: Mouse moved to (254, 336)
Screenshot: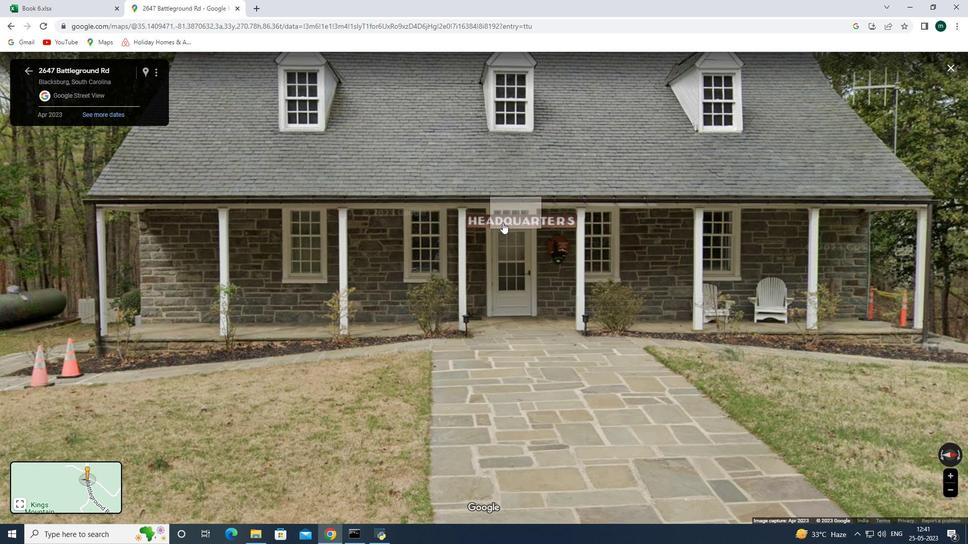 
Action: Mouse pressed left at (292, 345)
Screenshot: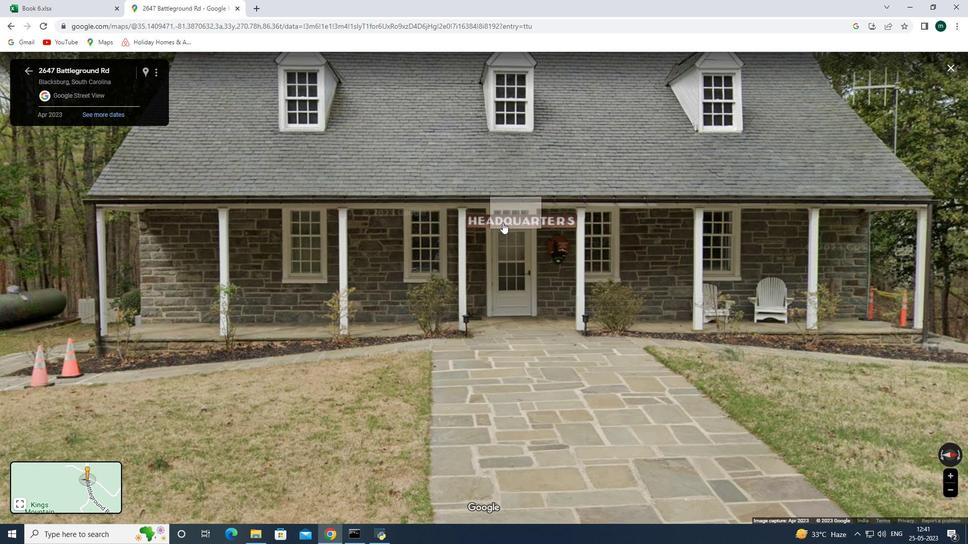 
Action: Mouse moved to (607, 384)
Screenshot: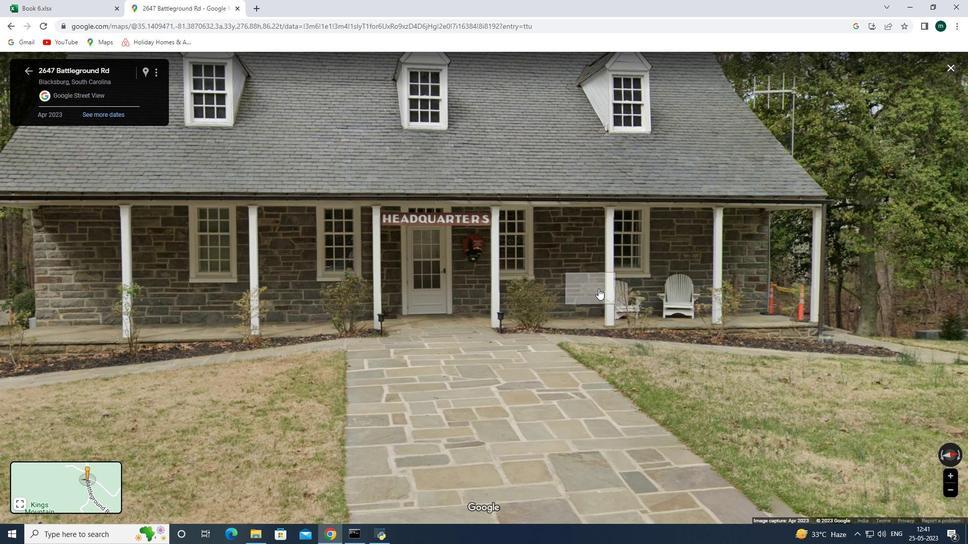 
Action: Mouse pressed left at (607, 384)
Screenshot: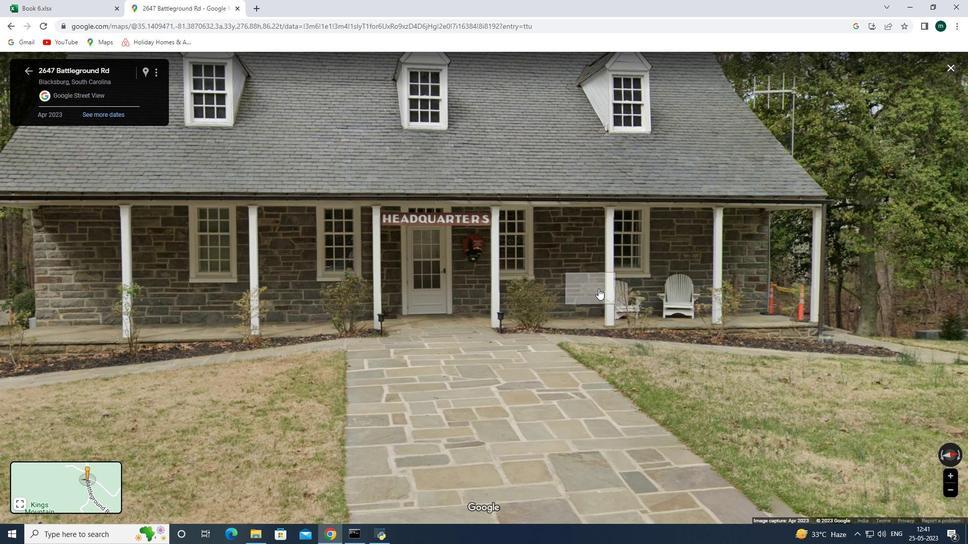 
Action: Mouse moved to (629, 387)
Screenshot: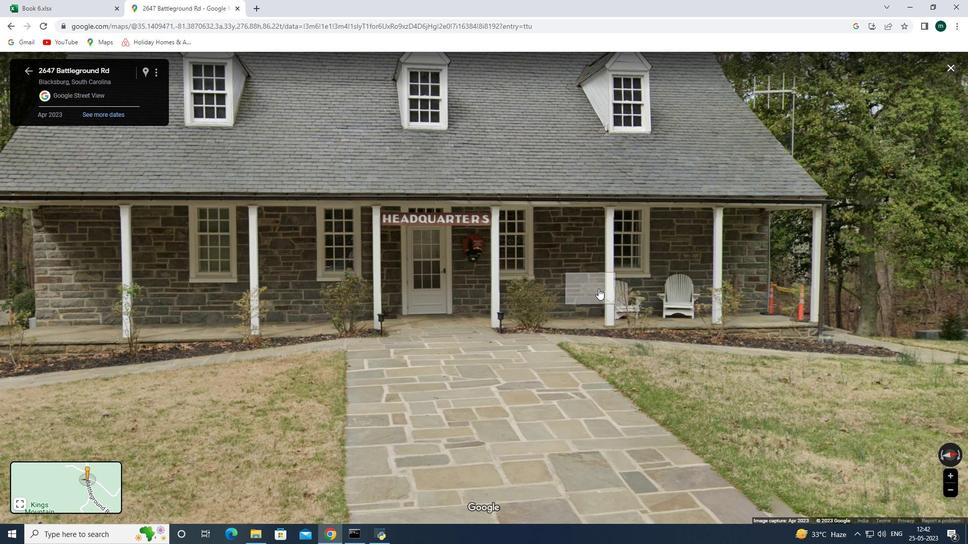 
Action: Mouse pressed left at (629, 387)
Screenshot: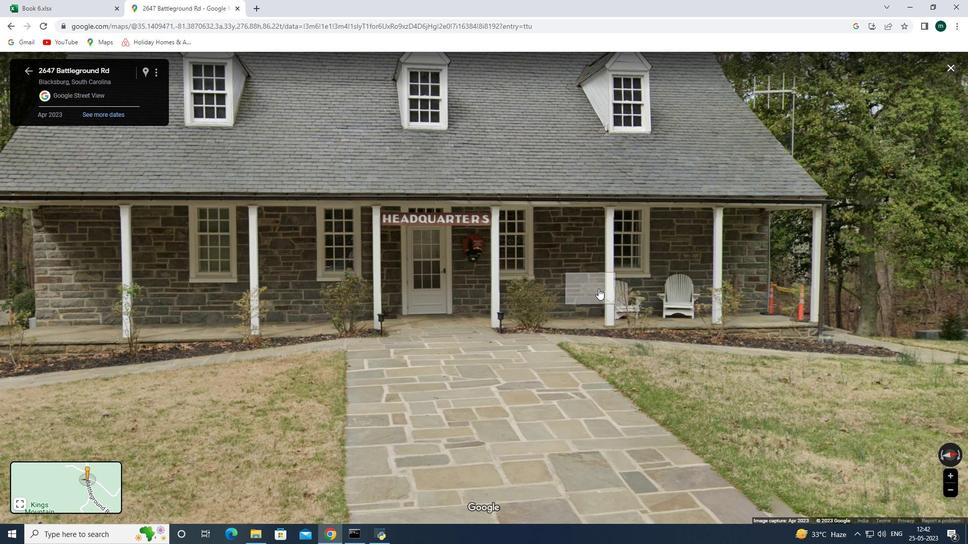 
Action: Mouse moved to (460, 377)
Screenshot: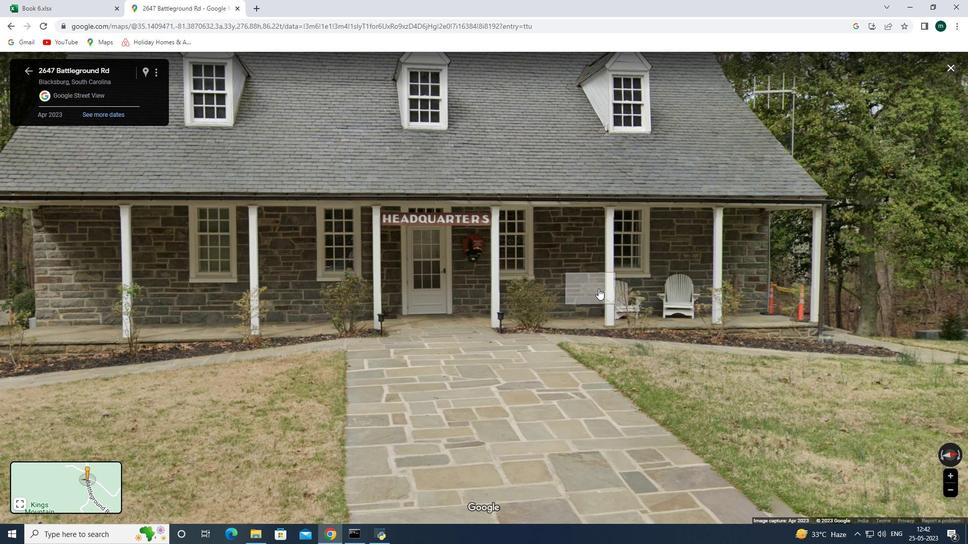 
Action: Mouse pressed left at (460, 377)
Screenshot: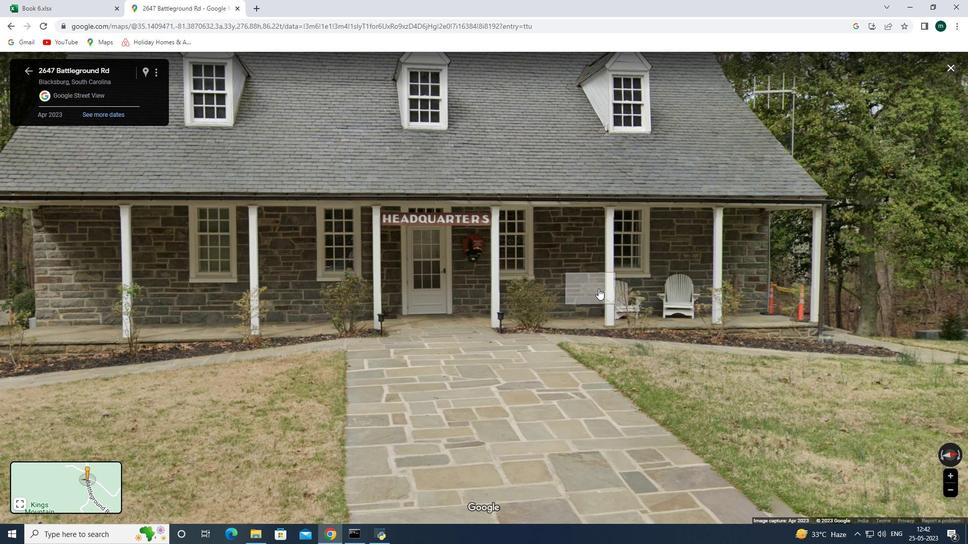
Action: Mouse pressed left at (460, 377)
Screenshot: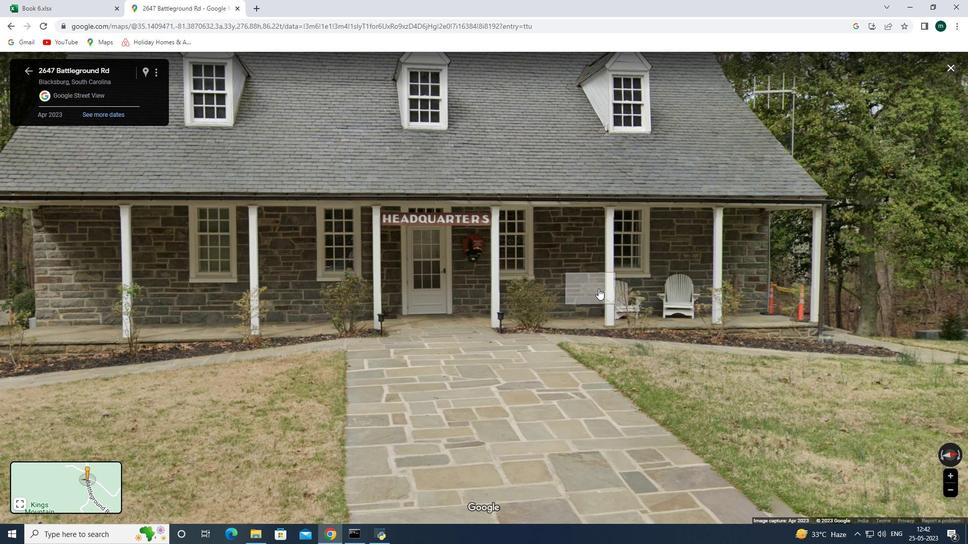 
Action: Mouse moved to (471, 411)
Screenshot: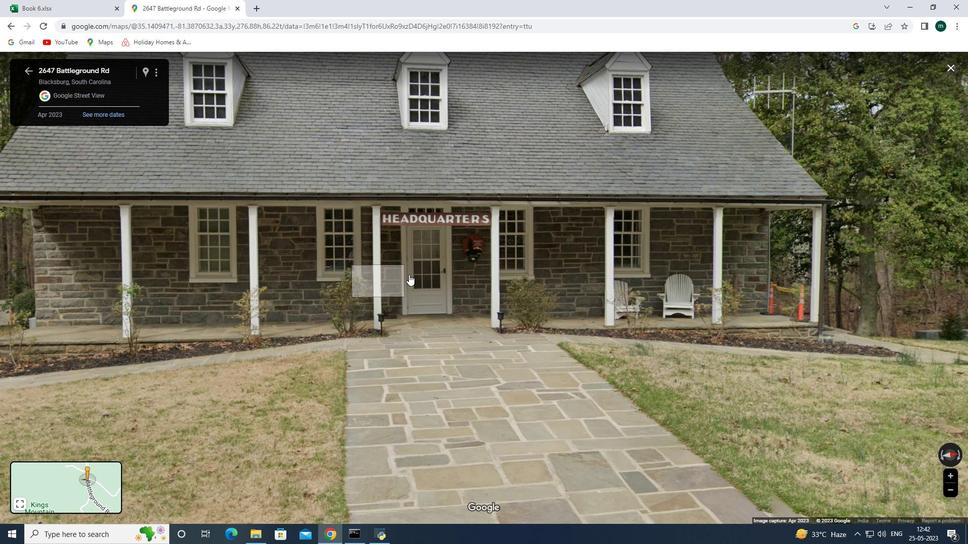 
Action: Mouse scrolled (471, 411) with delta (0, 0)
Screenshot: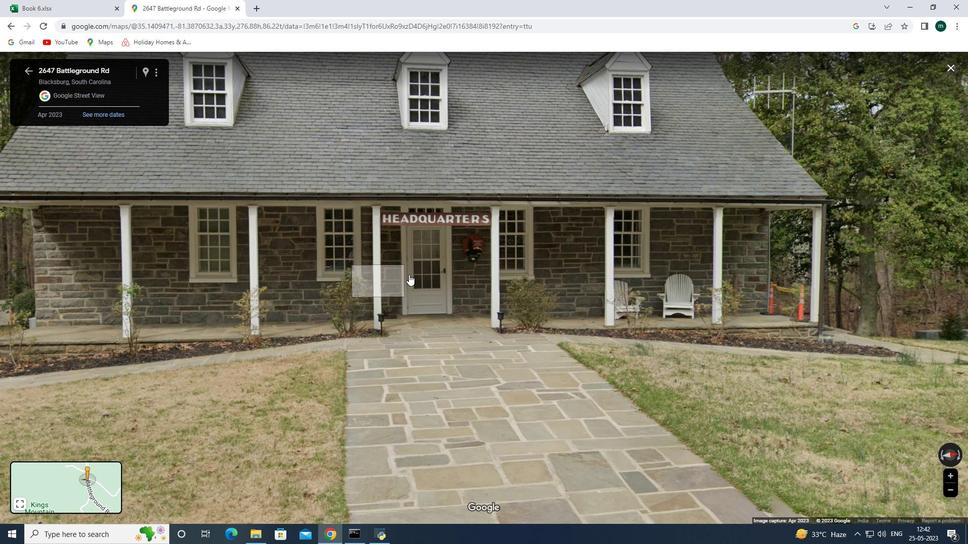 
Action: Mouse moved to (471, 411)
Screenshot: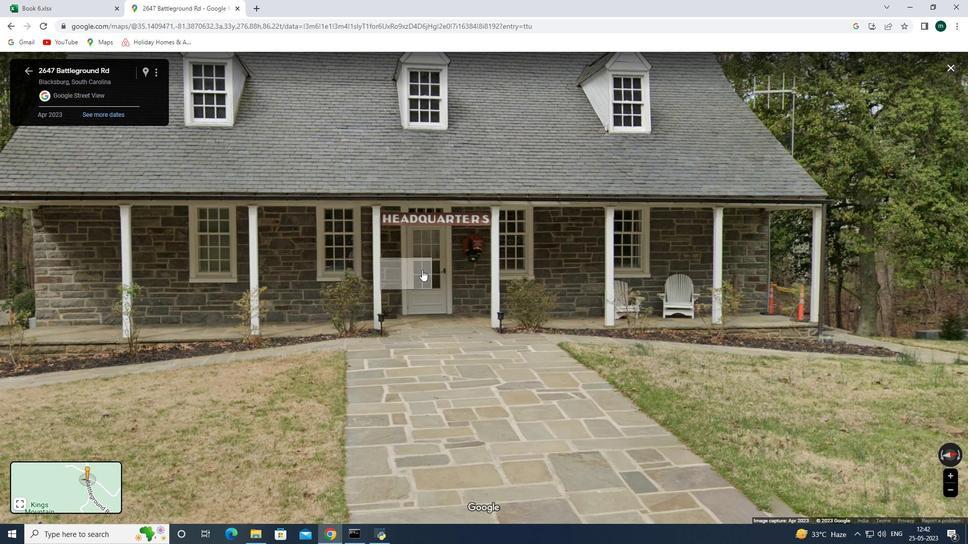 
Action: Mouse scrolled (471, 411) with delta (0, 0)
Screenshot: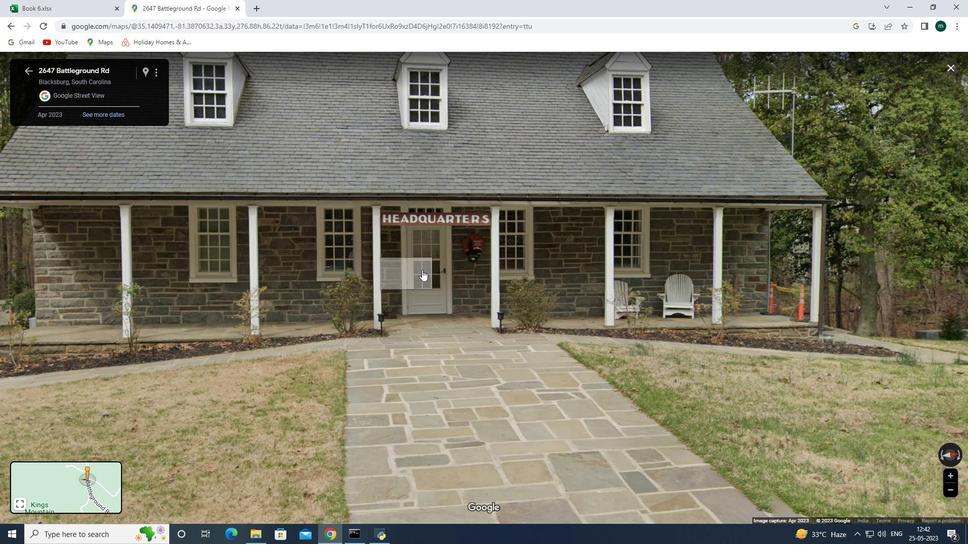 
Action: Mouse moved to (470, 410)
Screenshot: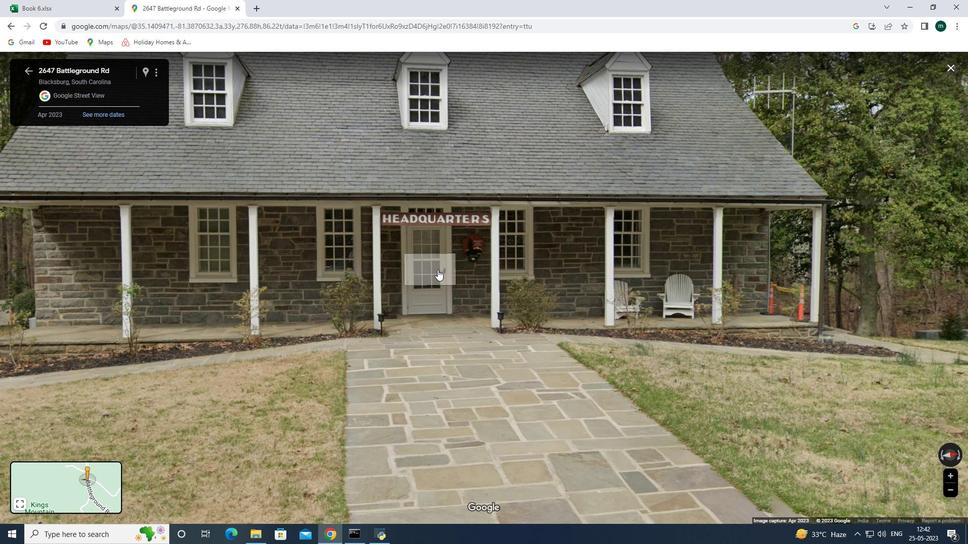 
Action: Mouse scrolled (470, 411) with delta (0, 0)
Screenshot: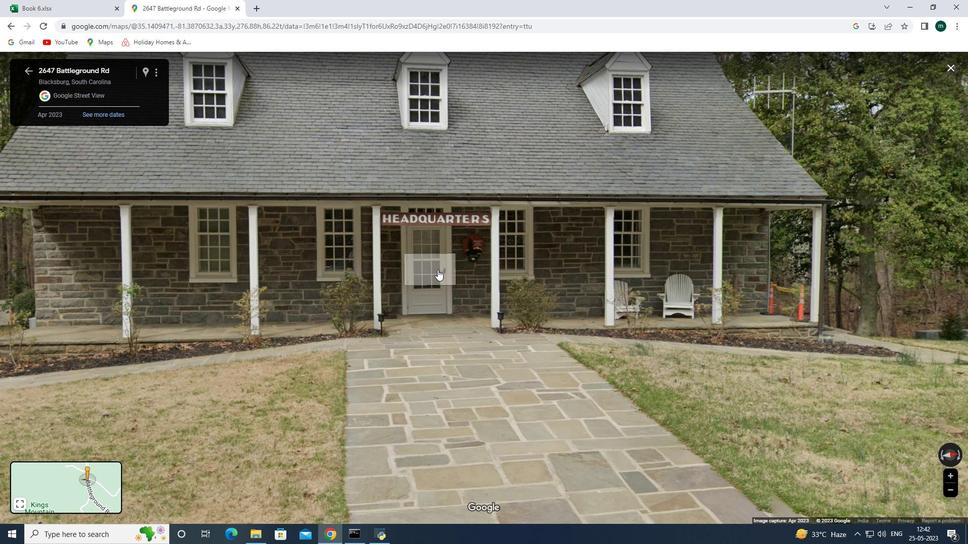 
Action: Mouse scrolled (470, 411) with delta (0, 0)
Screenshot: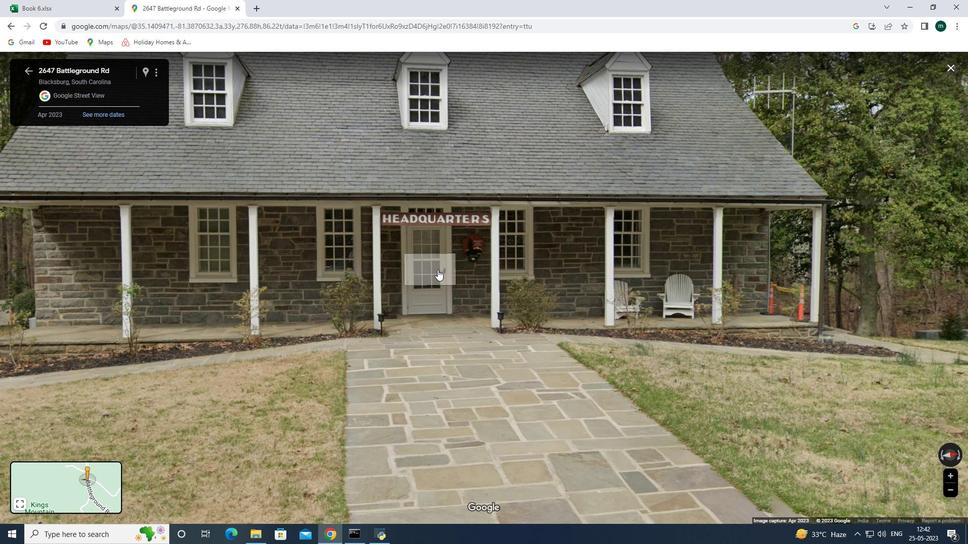 
Action: Mouse scrolled (470, 411) with delta (0, 0)
Screenshot: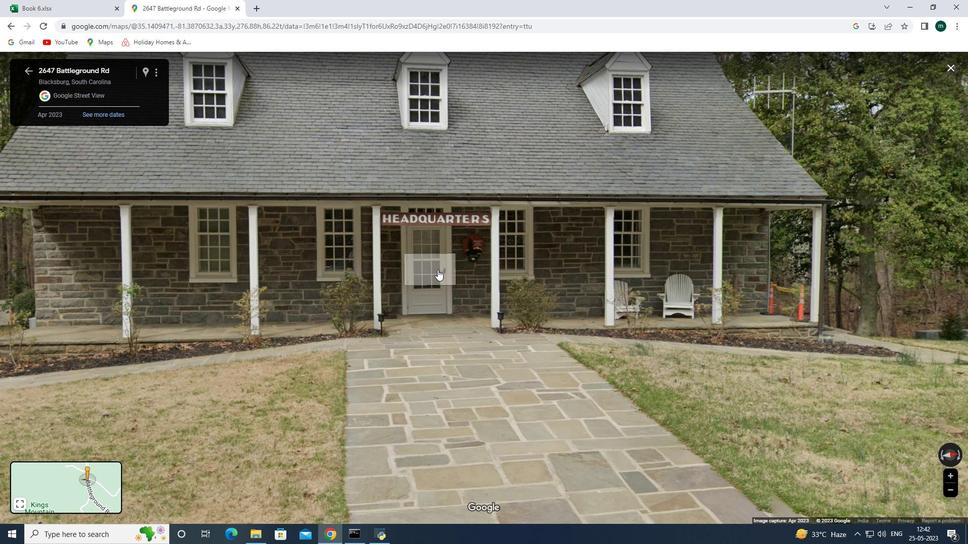 
Action: Mouse scrolled (470, 411) with delta (0, 0)
Screenshot: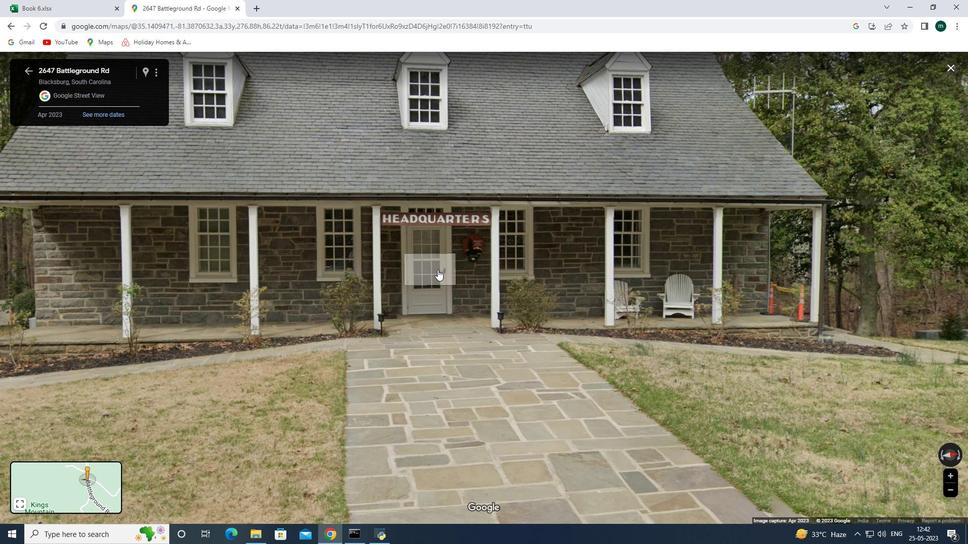 
Action: Mouse moved to (415, 355)
Screenshot: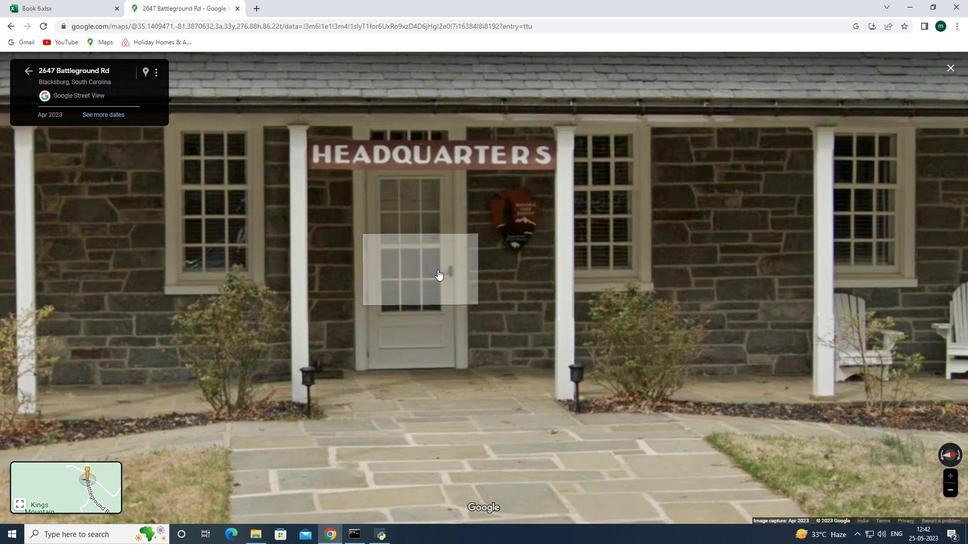 
Action: Mouse pressed left at (415, 355)
Screenshot: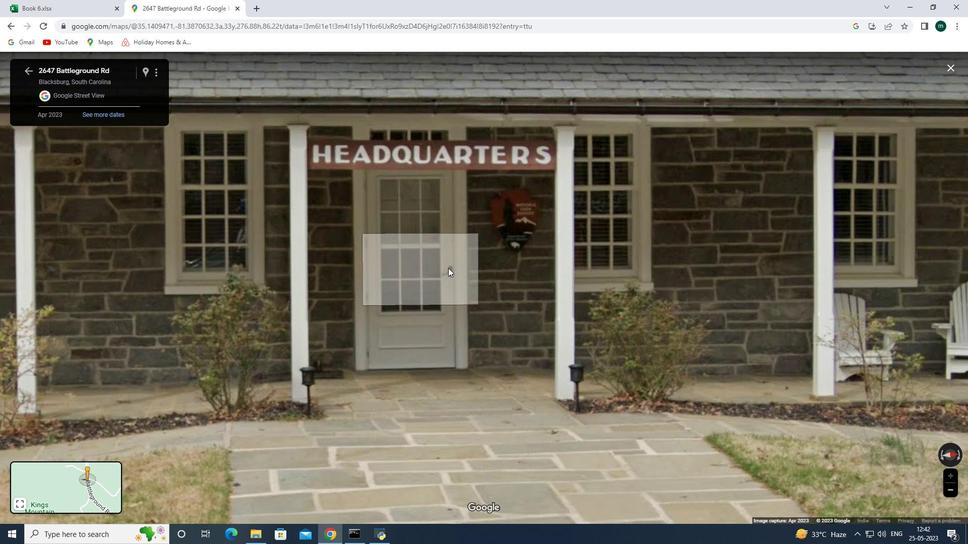 
Action: Mouse moved to (446, 379)
Screenshot: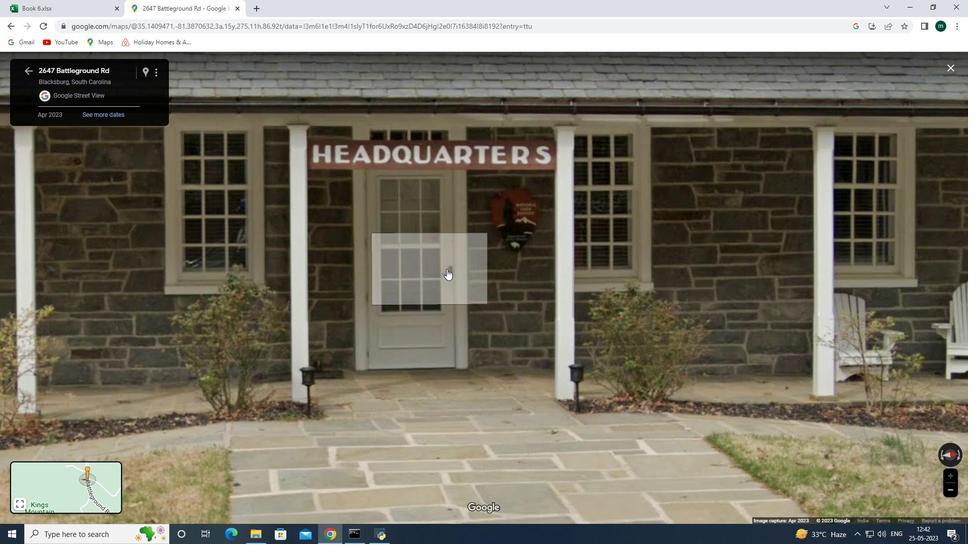 
Action: Mouse pressed left at (446, 379)
Screenshot: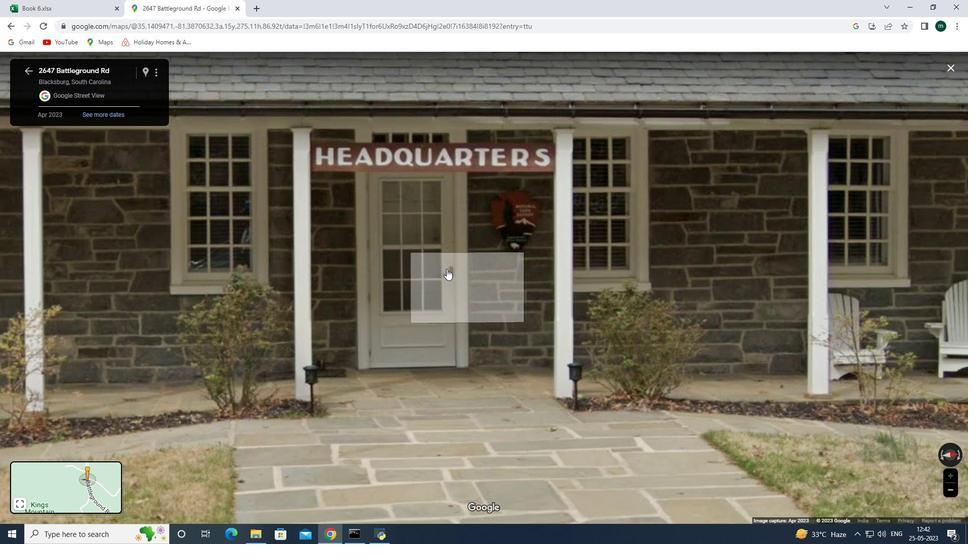 
Action: Mouse moved to (439, 371)
Screenshot: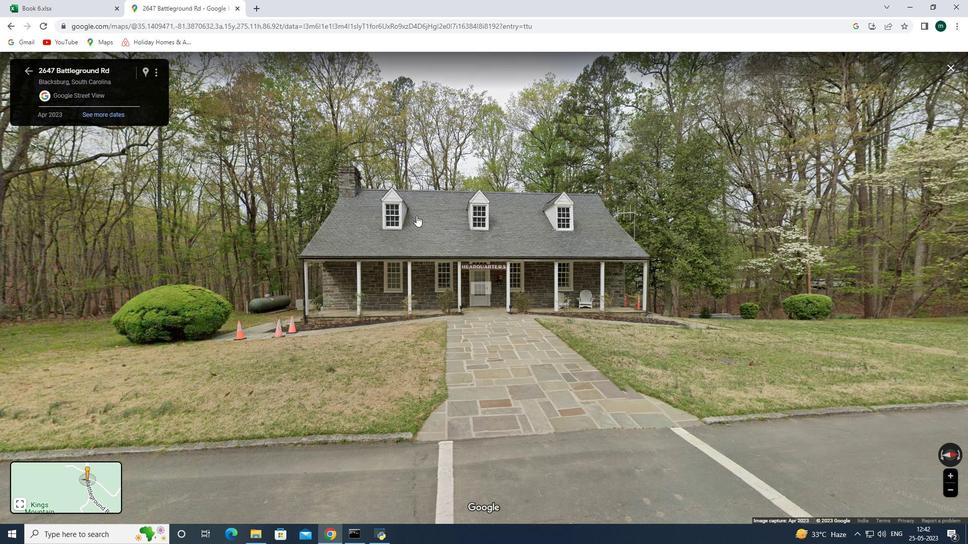
Action: Mouse pressed left at (439, 371)
Screenshot: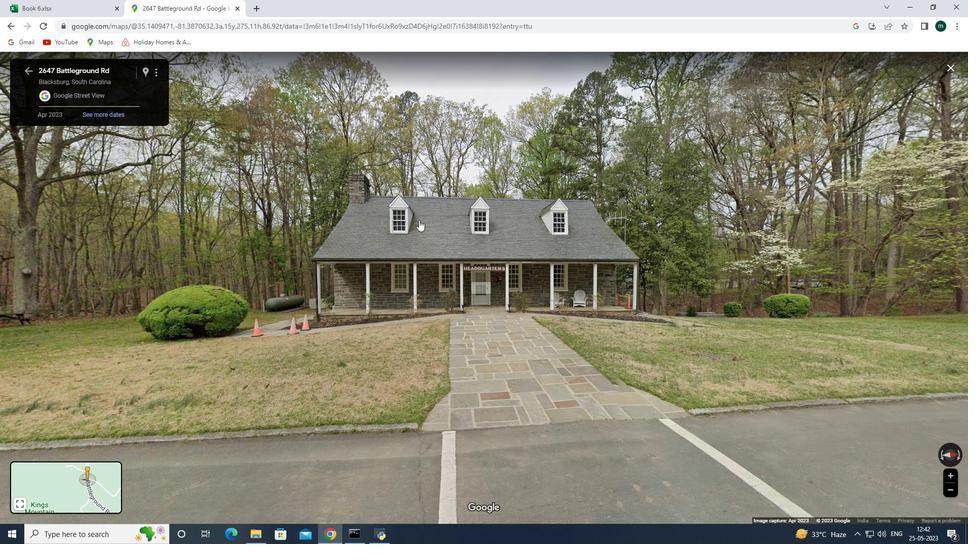 
Action: Mouse moved to (553, 405)
Screenshot: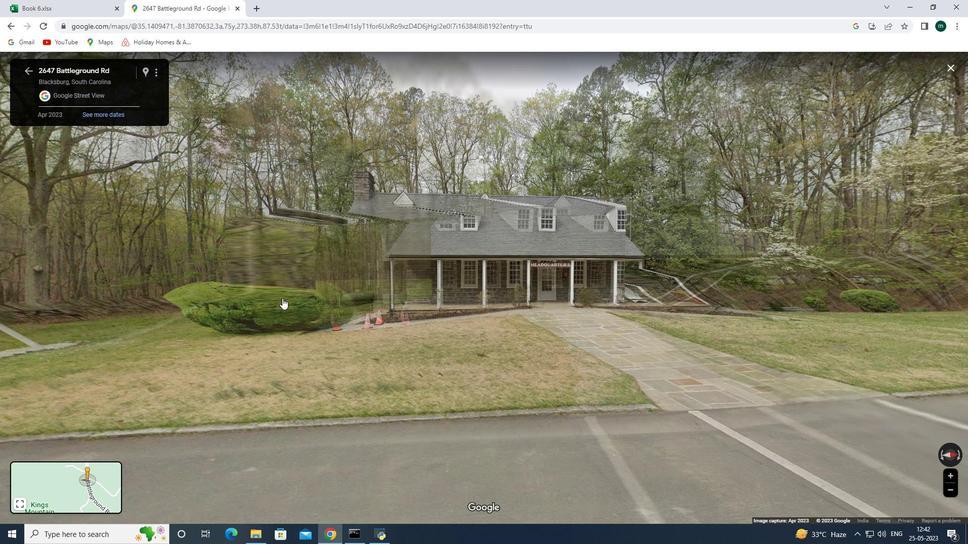 
Action: Mouse scrolled (553, 405) with delta (0, 0)
Screenshot: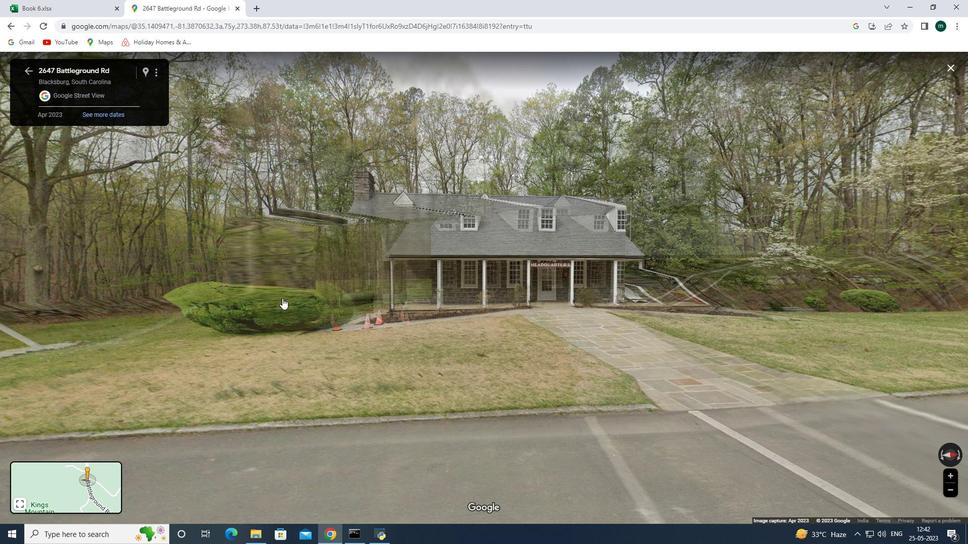 
Action: Mouse moved to (553, 405)
Screenshot: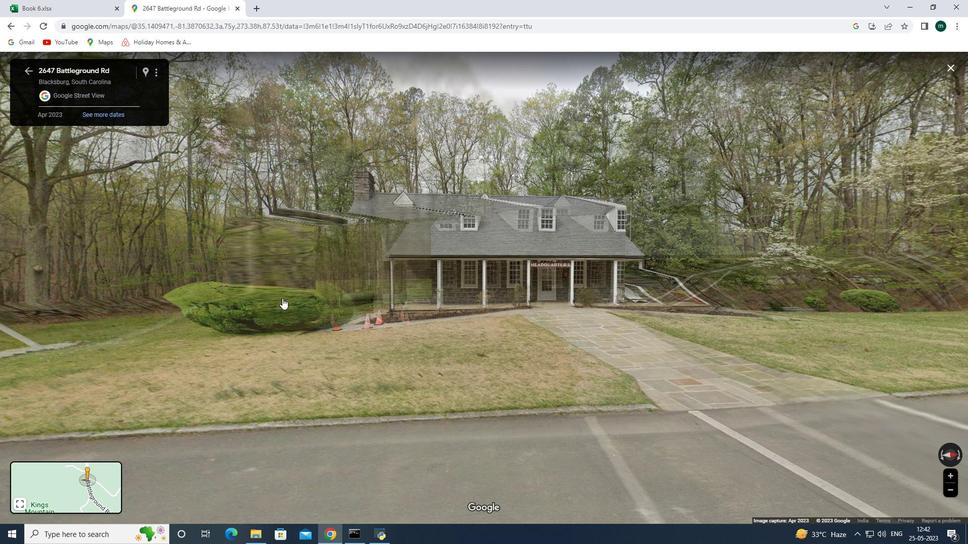 
Action: Mouse scrolled (553, 405) with delta (0, 0)
Screenshot: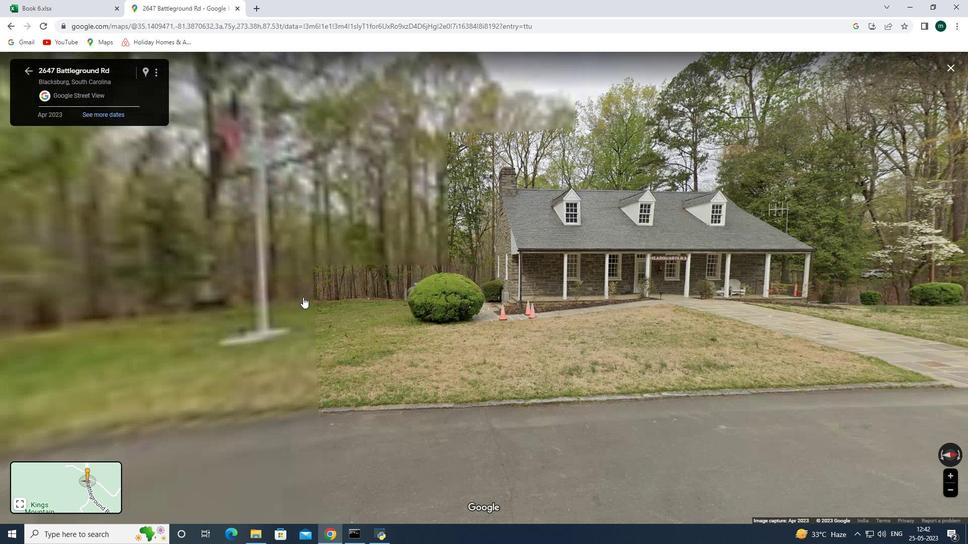 
Action: Mouse moved to (553, 405)
Screenshot: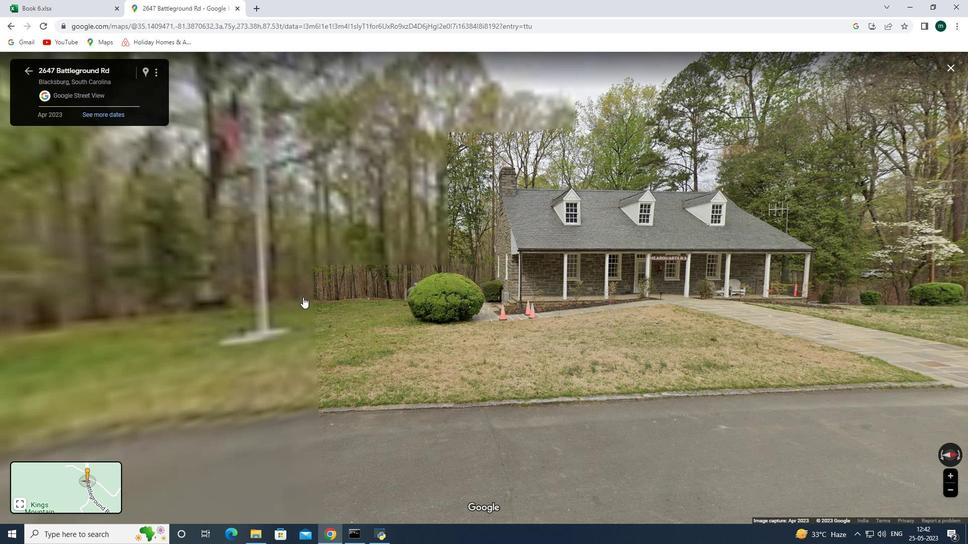 
Action: Mouse scrolled (553, 405) with delta (0, 0)
Screenshot: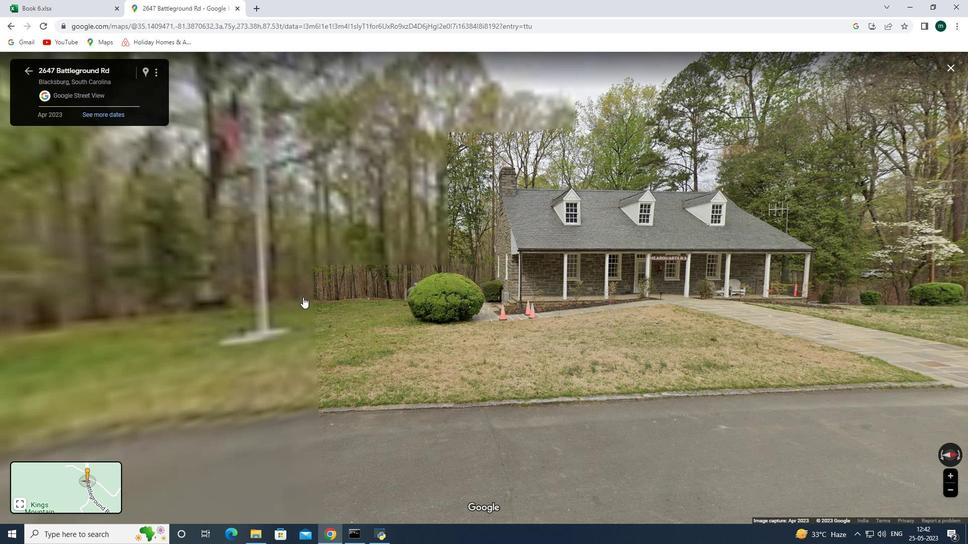 
Action: Mouse moved to (553, 404)
Screenshot: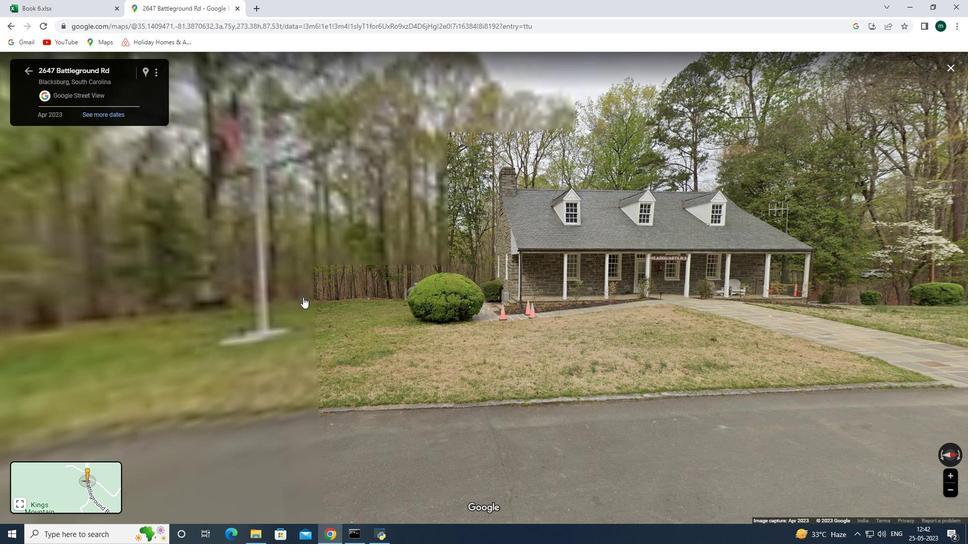
Action: Mouse scrolled (553, 403) with delta (0, 0)
Screenshot: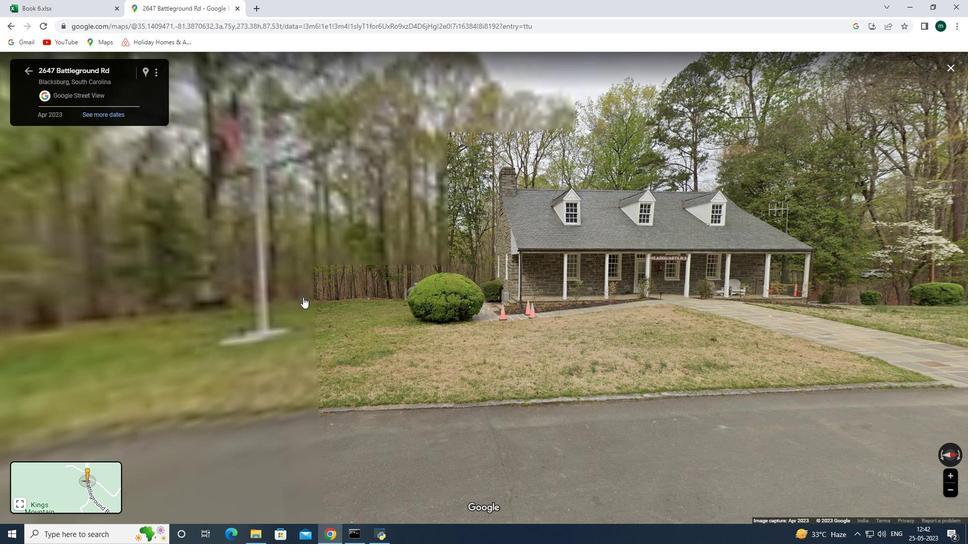 
Action: Mouse moved to (551, 402)
Screenshot: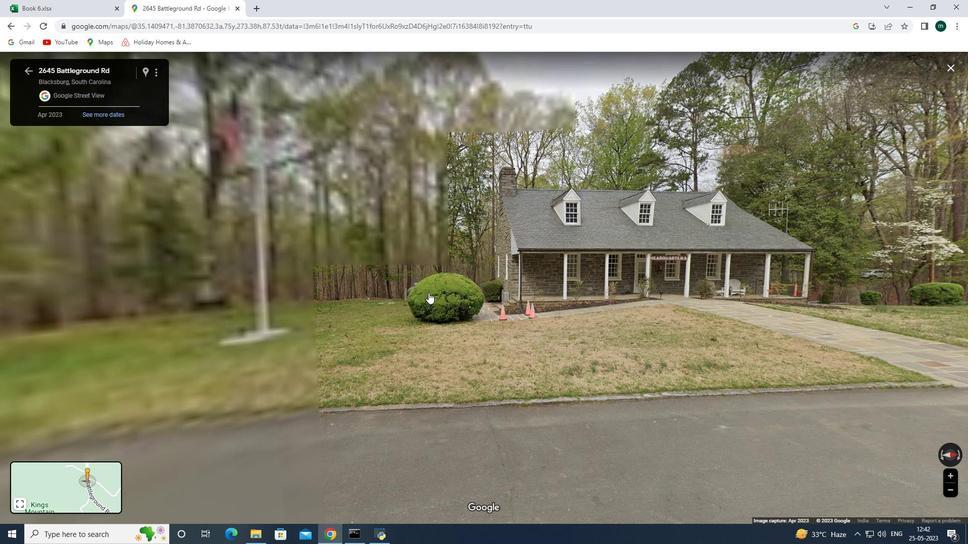 
Action: Mouse scrolled (551, 401) with delta (0, 0)
Screenshot: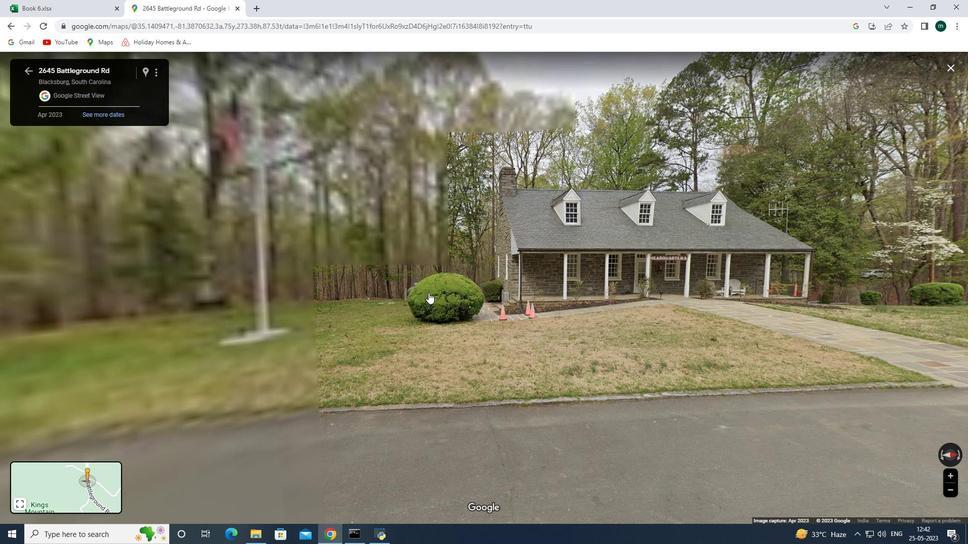 
Action: Mouse moved to (548, 391)
Screenshot: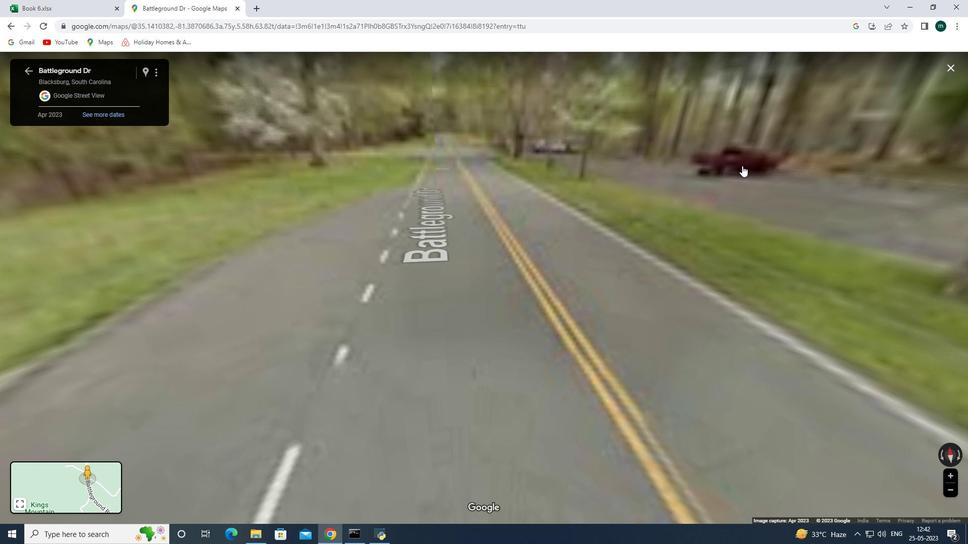
Action: Mouse scrolled (548, 391) with delta (0, 0)
Screenshot: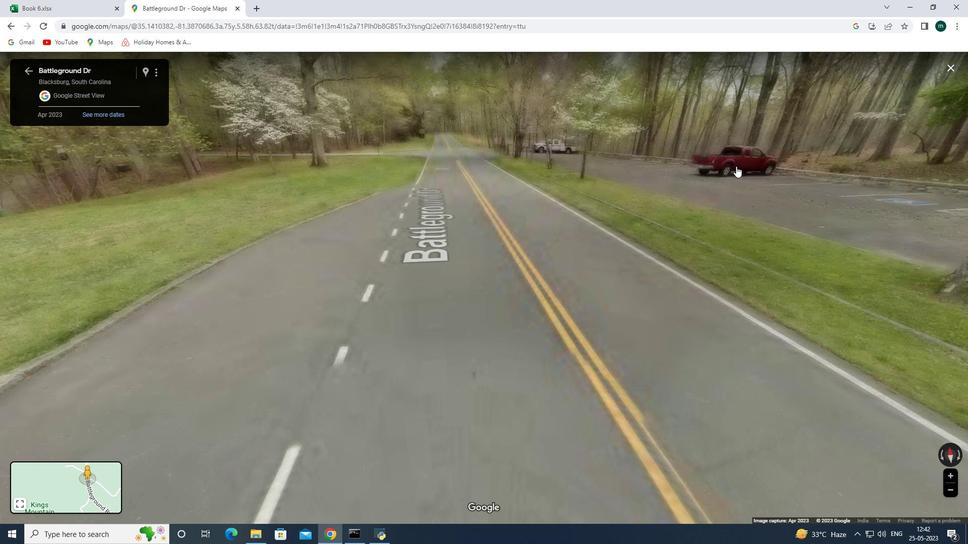 
Action: Mouse scrolled (548, 391) with delta (0, 0)
Screenshot: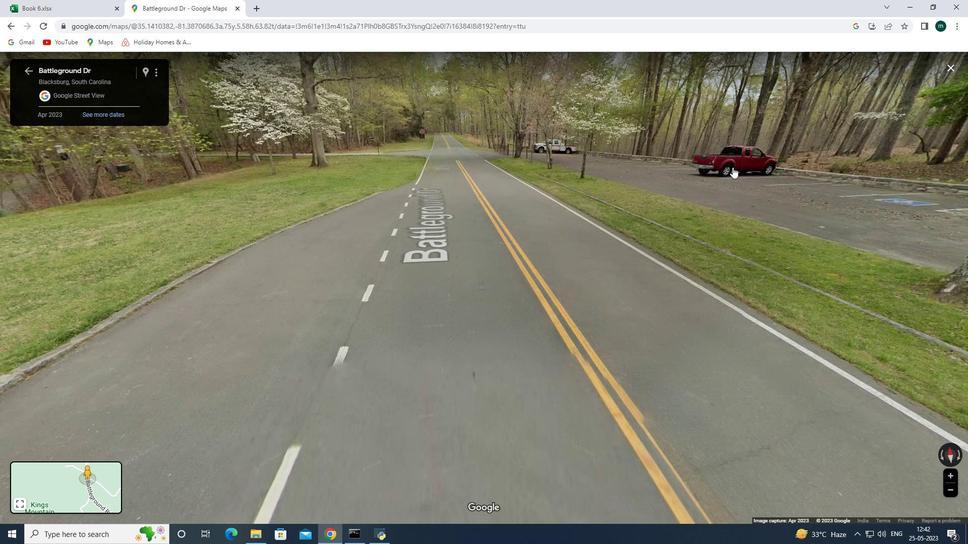 
Action: Mouse scrolled (548, 391) with delta (0, 0)
Screenshot: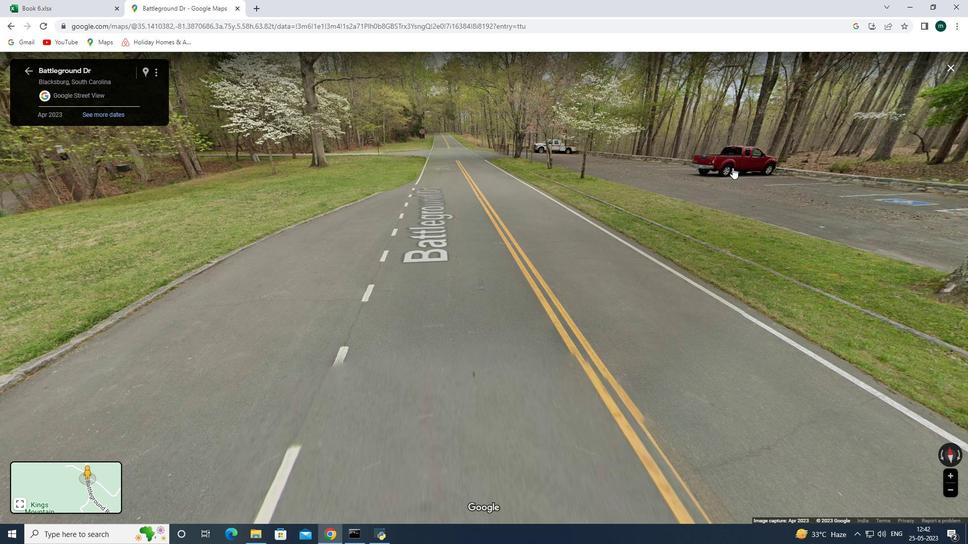 
Action: Mouse moved to (549, 386)
Screenshot: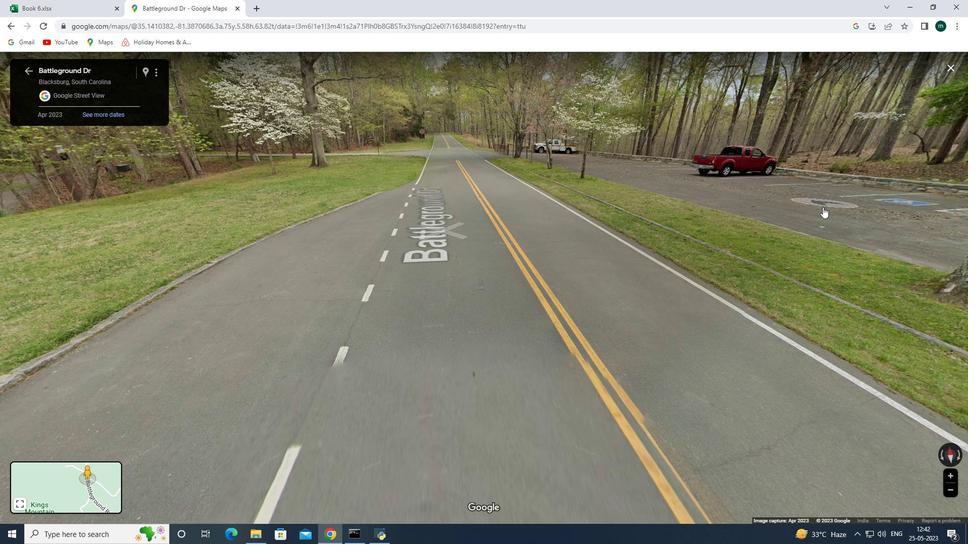 
Action: Mouse pressed left at (549, 386)
Screenshot: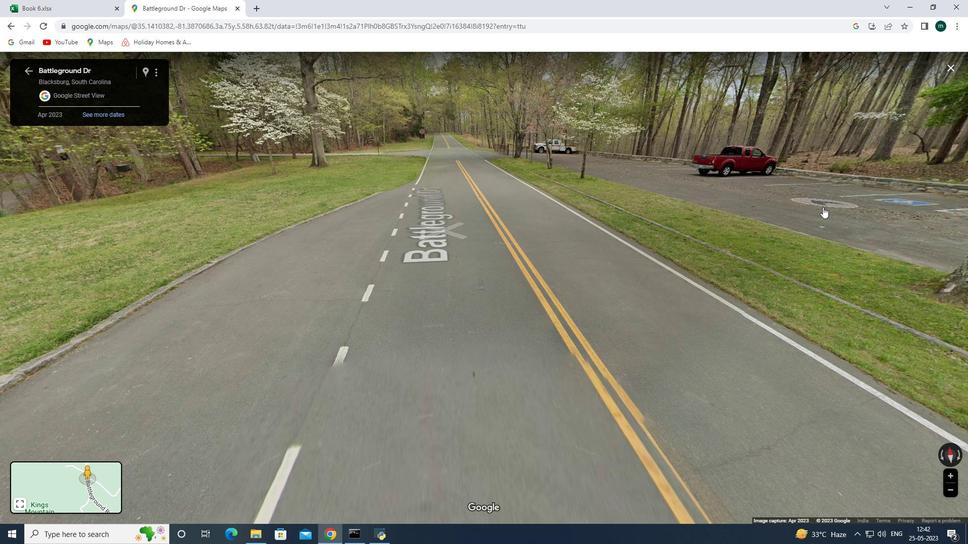 
Action: Mouse moved to (549, 384)
Screenshot: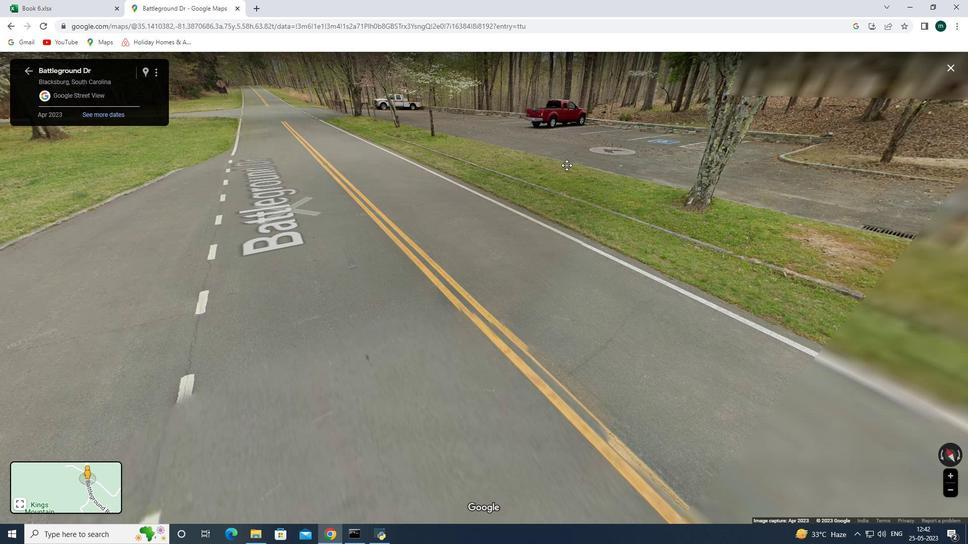 
Action: Mouse pressed left at (549, 384)
Screenshot: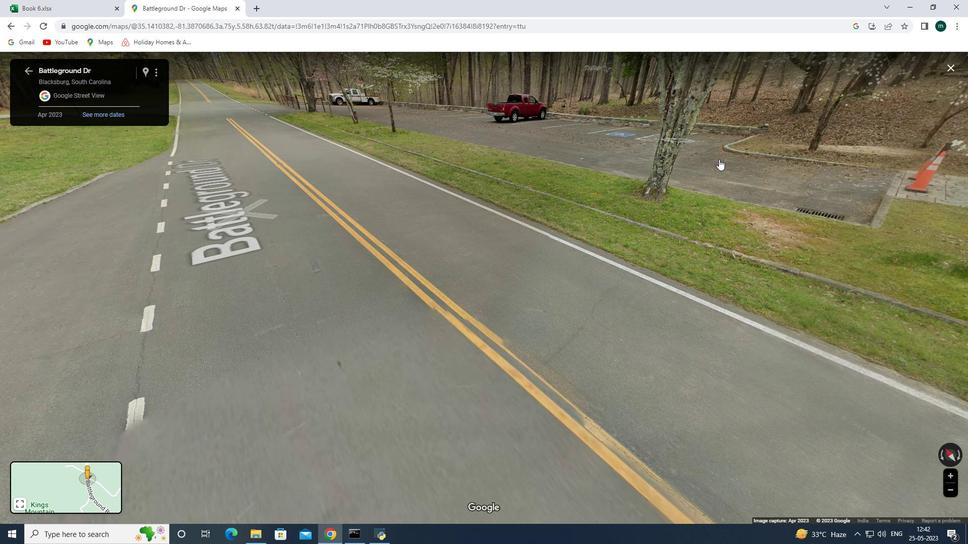 
Action: Mouse moved to (549, 385)
Screenshot: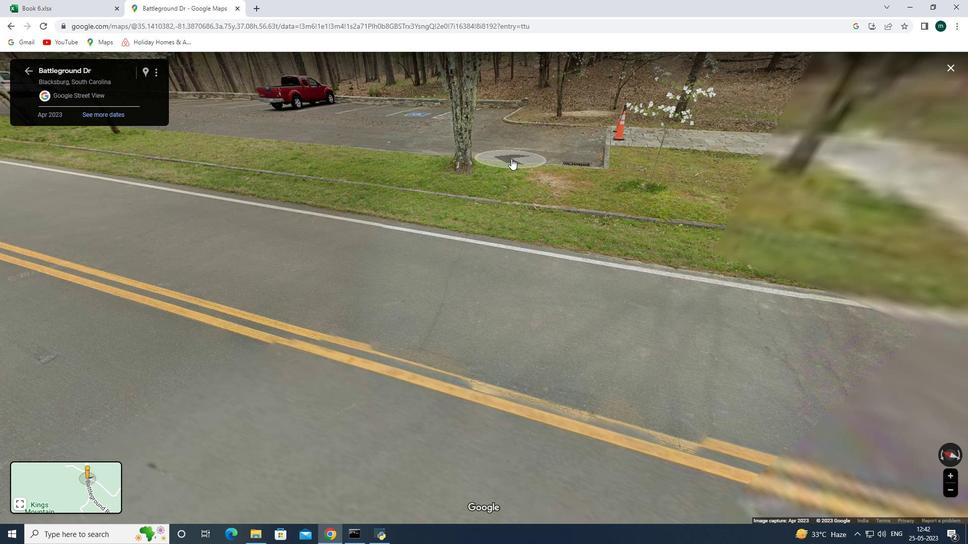 
Action: Mouse scrolled (549, 385) with delta (0, 0)
Screenshot: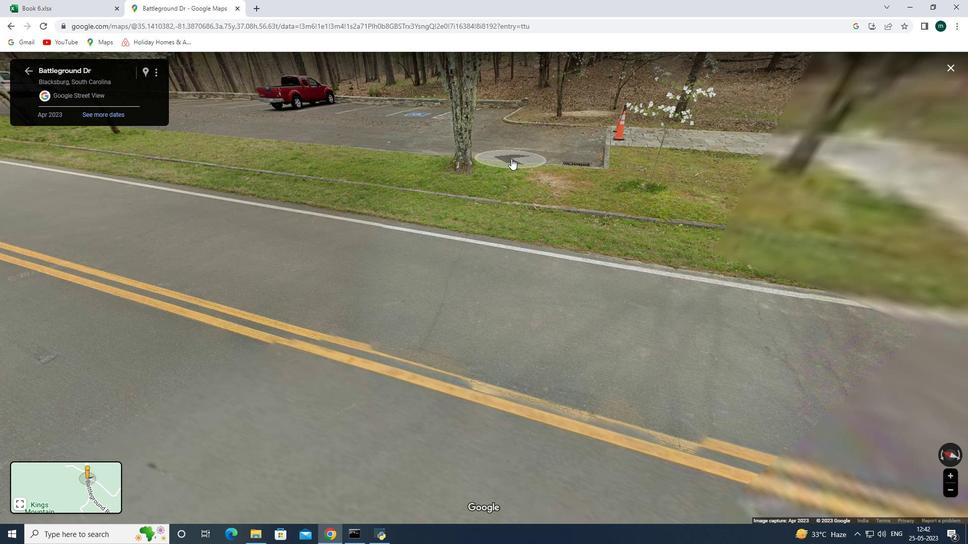 
Action: Mouse moved to (549, 385)
Screenshot: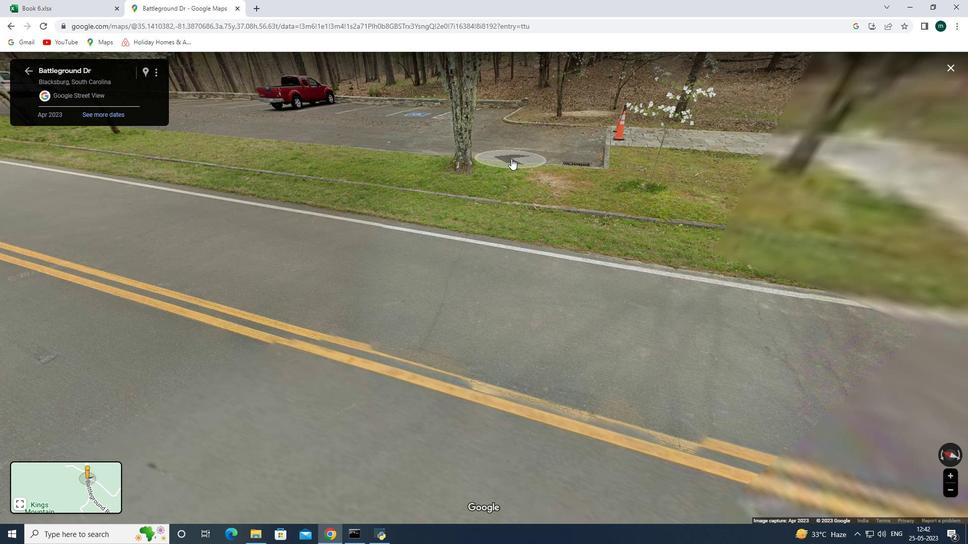 
Action: Mouse scrolled (549, 385) with delta (0, 0)
Screenshot: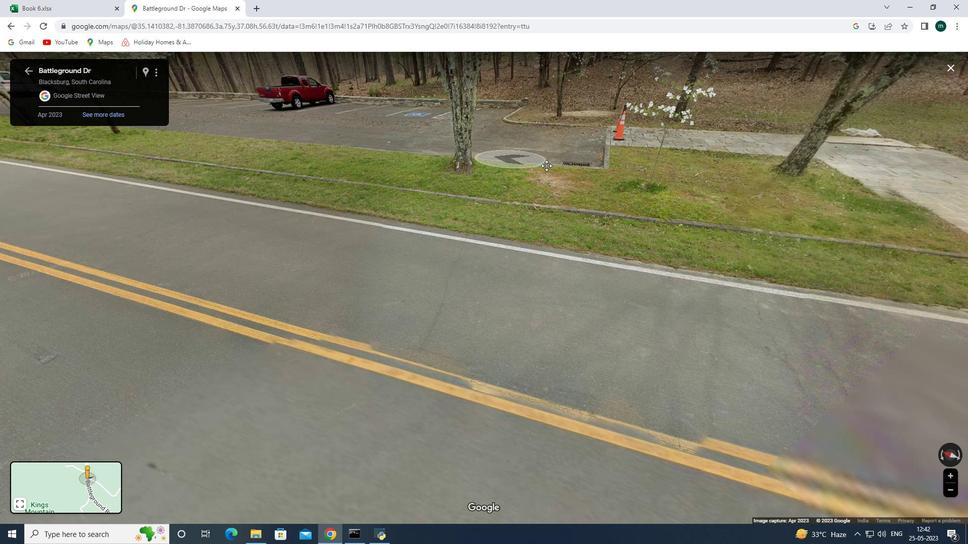 
Action: Mouse scrolled (549, 385) with delta (0, 0)
Screenshot: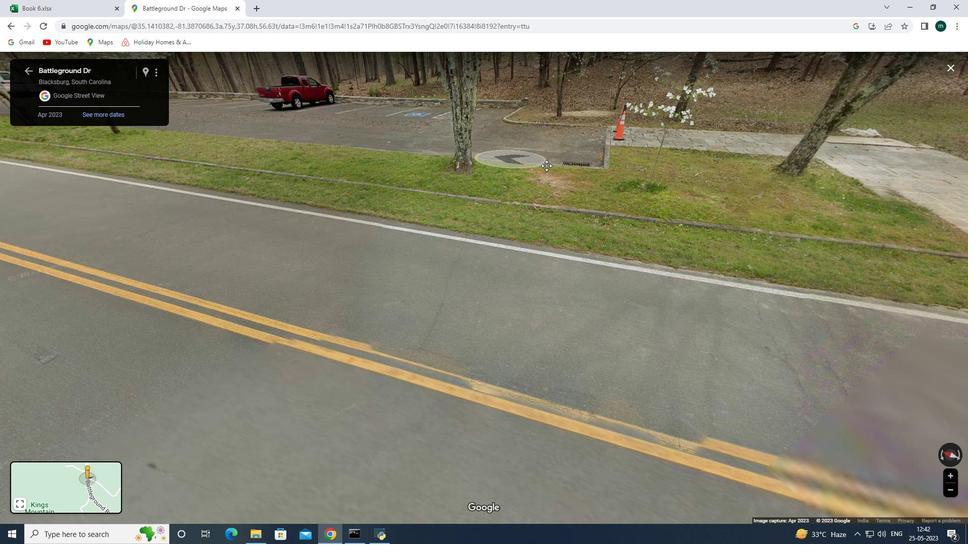 
Action: Mouse moved to (549, 385)
Screenshot: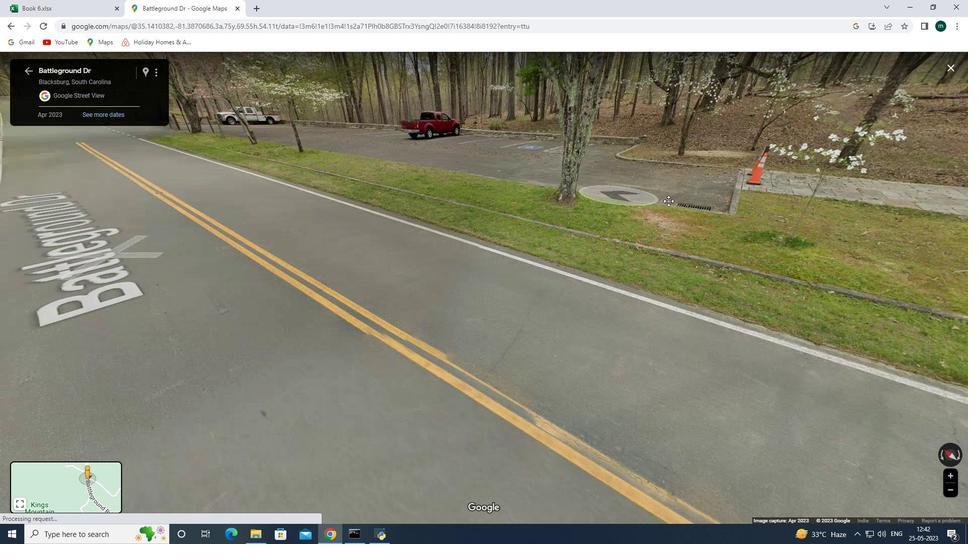 
Action: Mouse scrolled (549, 385) with delta (0, 0)
Screenshot: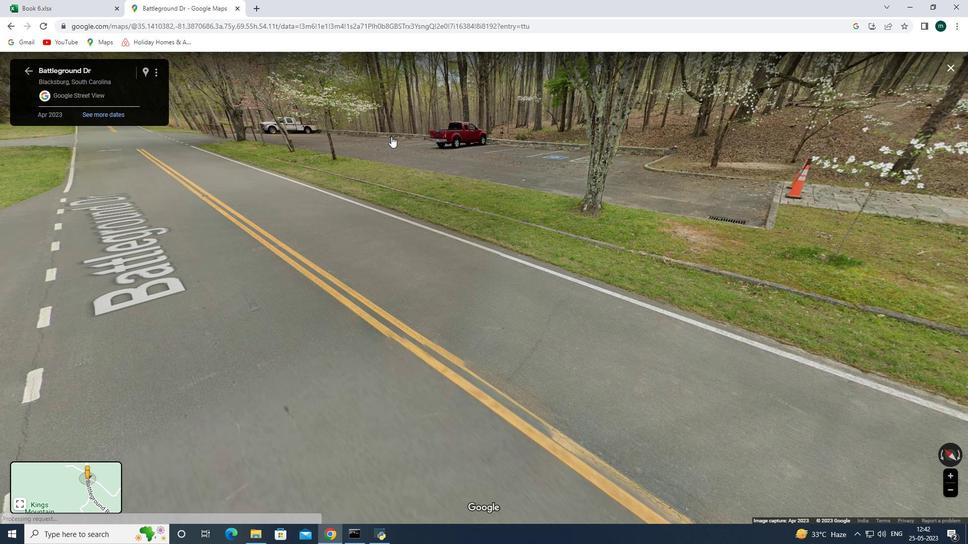 
Action: Mouse scrolled (549, 385) with delta (0, 0)
Screenshot: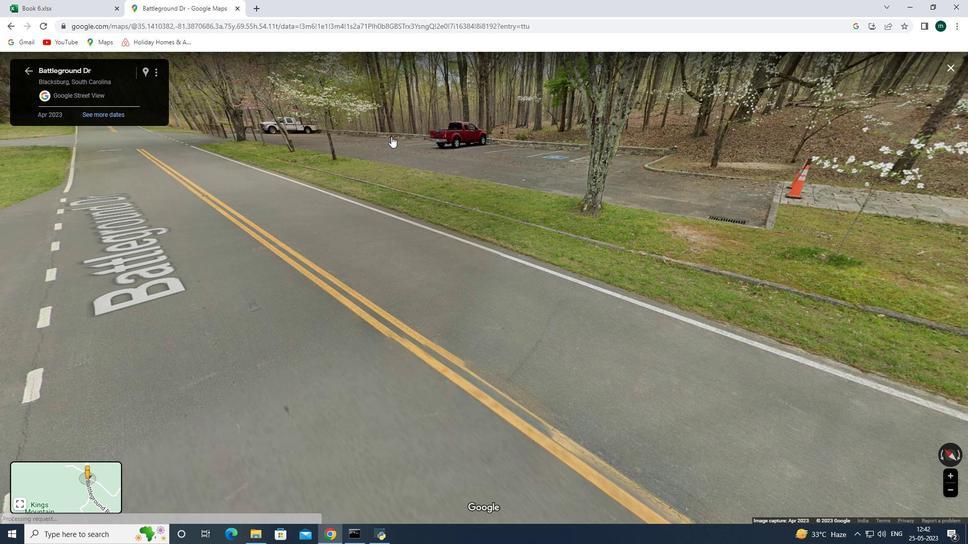 
Action: Mouse scrolled (549, 385) with delta (0, 0)
Screenshot: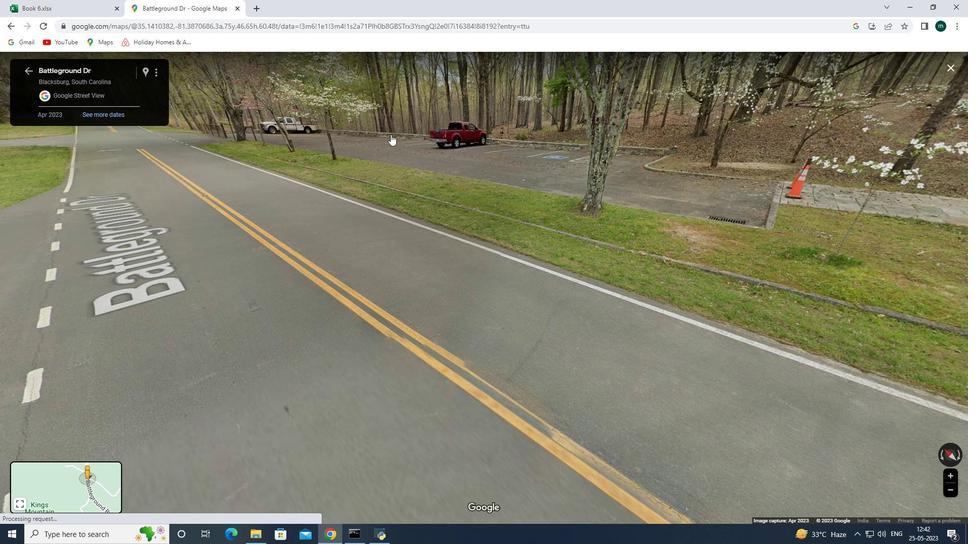 
Action: Mouse scrolled (549, 385) with delta (0, 0)
Screenshot: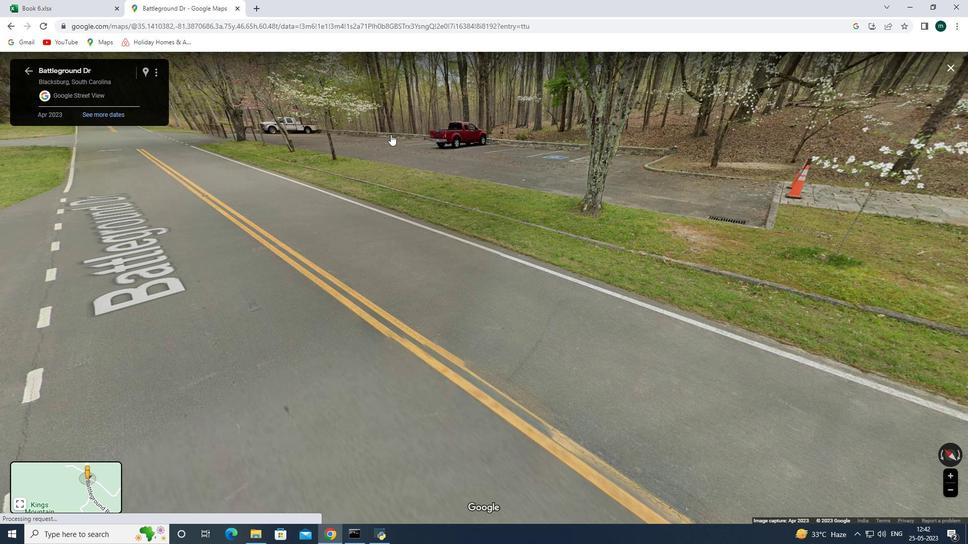 
Action: Mouse scrolled (549, 386) with delta (0, 0)
Screenshot: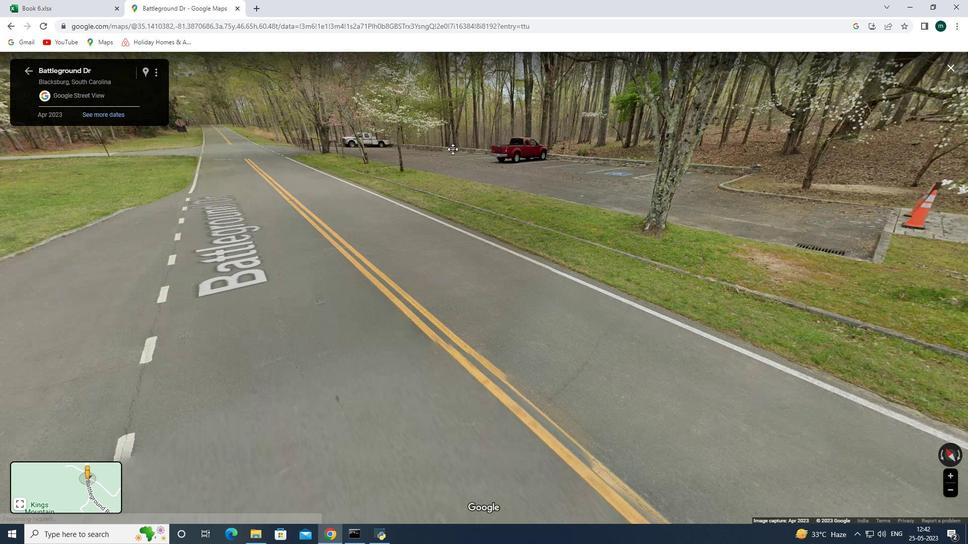 
Action: Mouse scrolled (549, 386) with delta (0, 0)
Screenshot: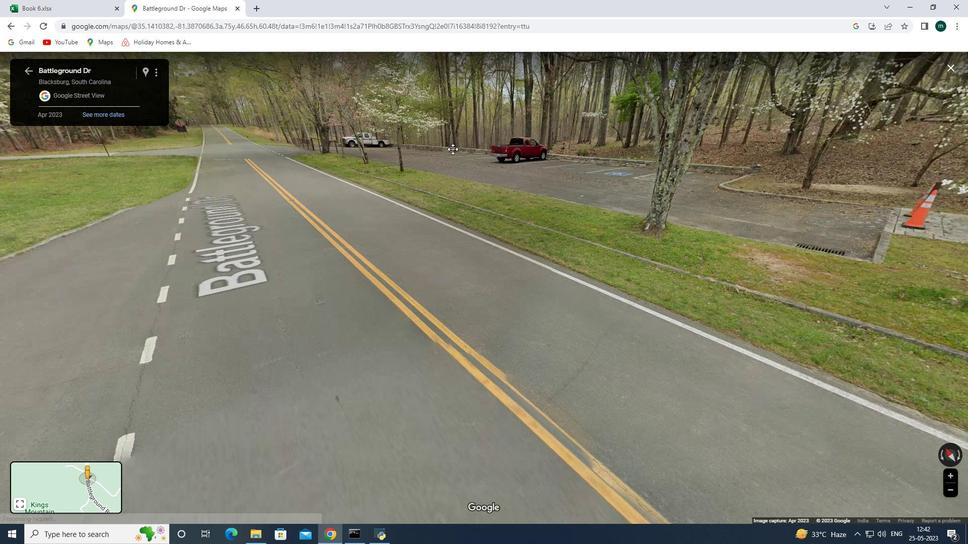 
Action: Mouse scrolled (549, 386) with delta (0, 0)
Screenshot: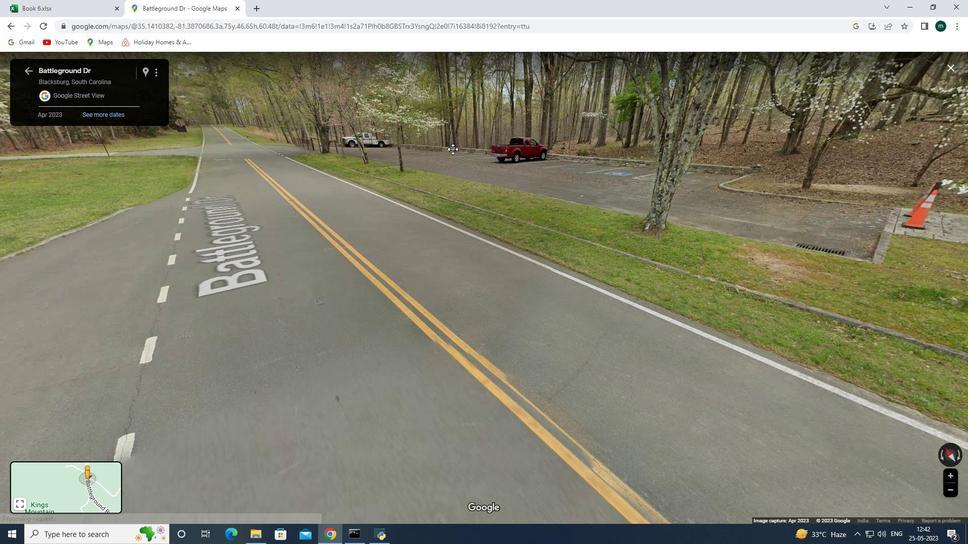 
Action: Mouse scrolled (549, 386) with delta (0, 0)
Screenshot: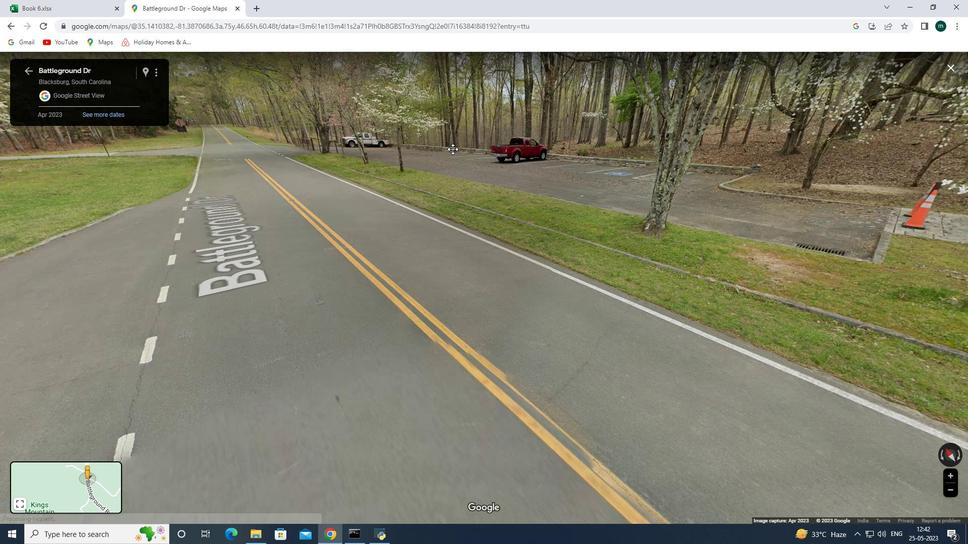 
Action: Mouse scrolled (549, 386) with delta (0, 0)
Screenshot: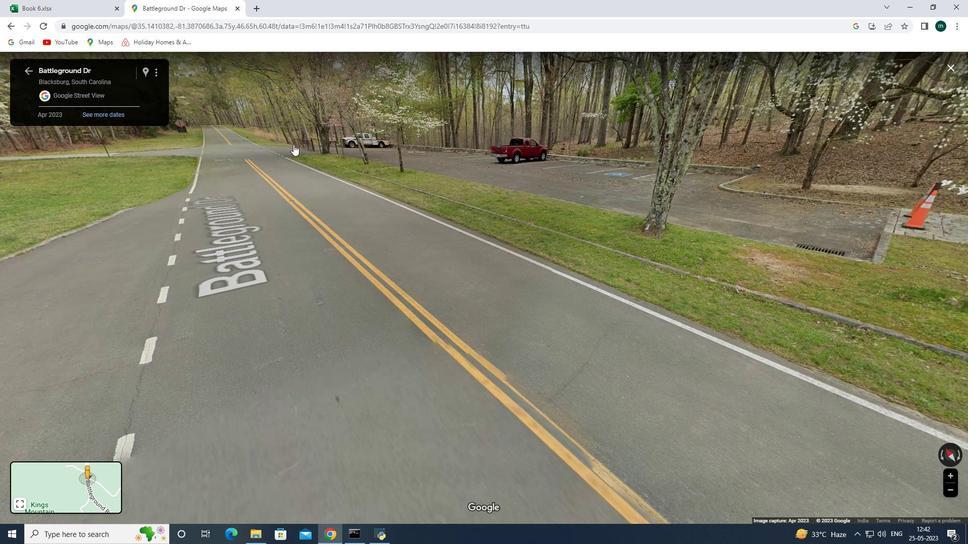 
Action: Mouse scrolled (549, 385) with delta (0, 0)
Screenshot: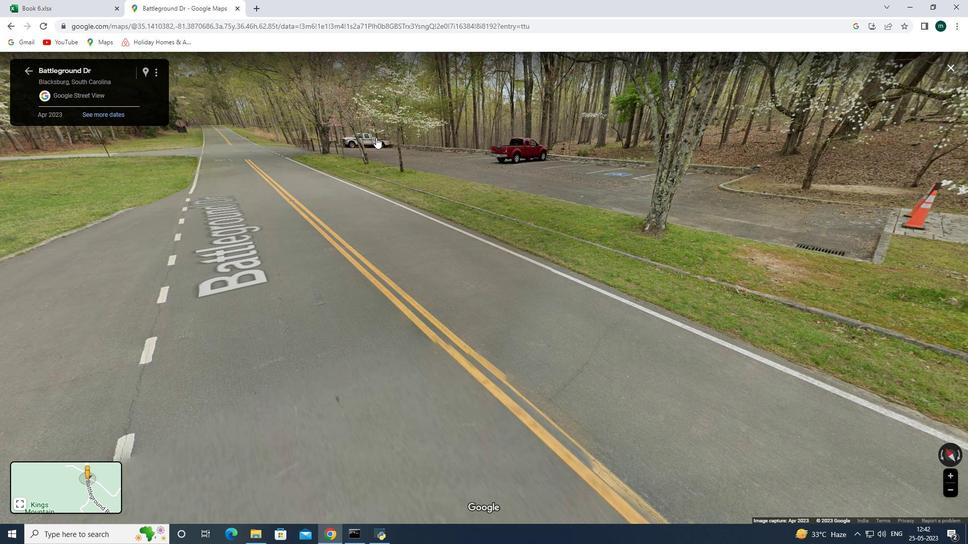 
Action: Mouse moved to (549, 385)
Screenshot: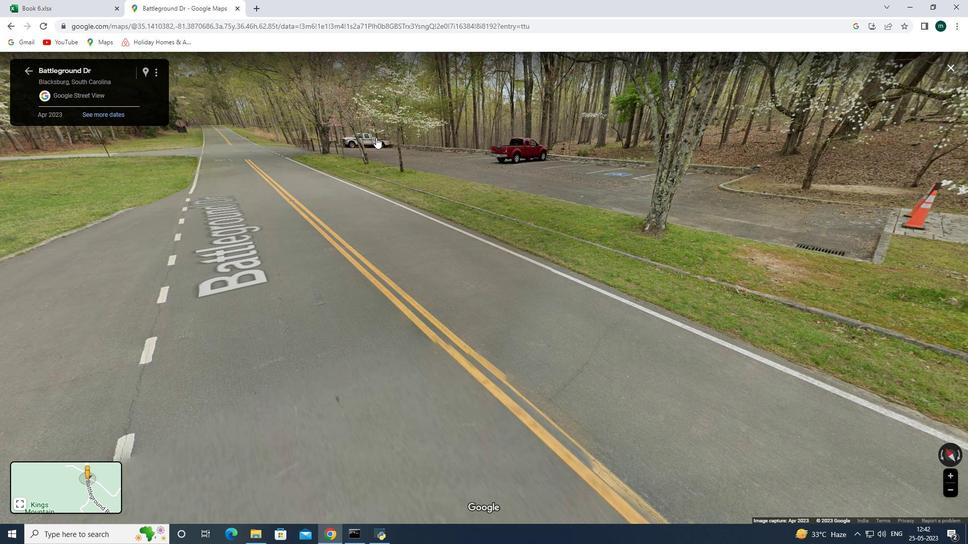 
Action: Mouse scrolled (549, 385) with delta (0, 0)
Screenshot: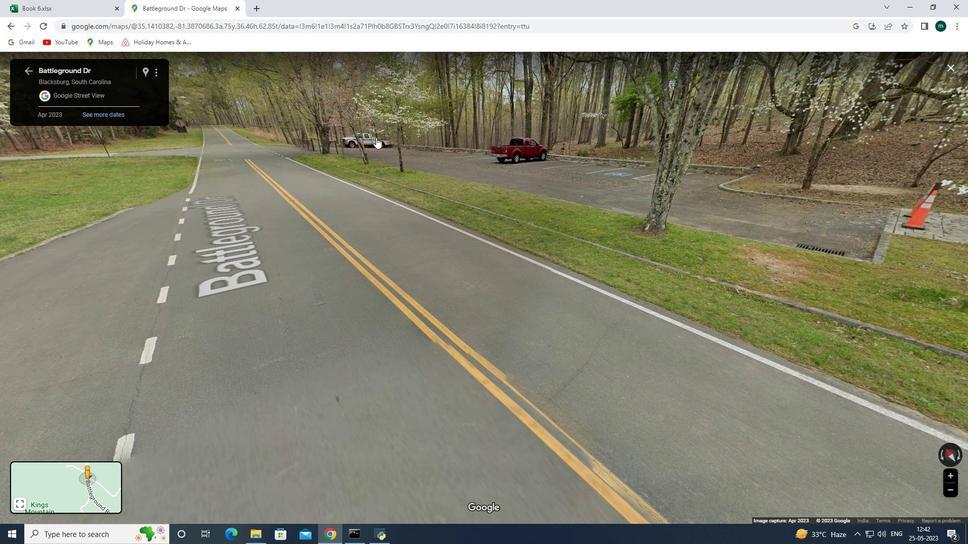 
Action: Mouse scrolled (549, 385) with delta (0, 0)
Screenshot: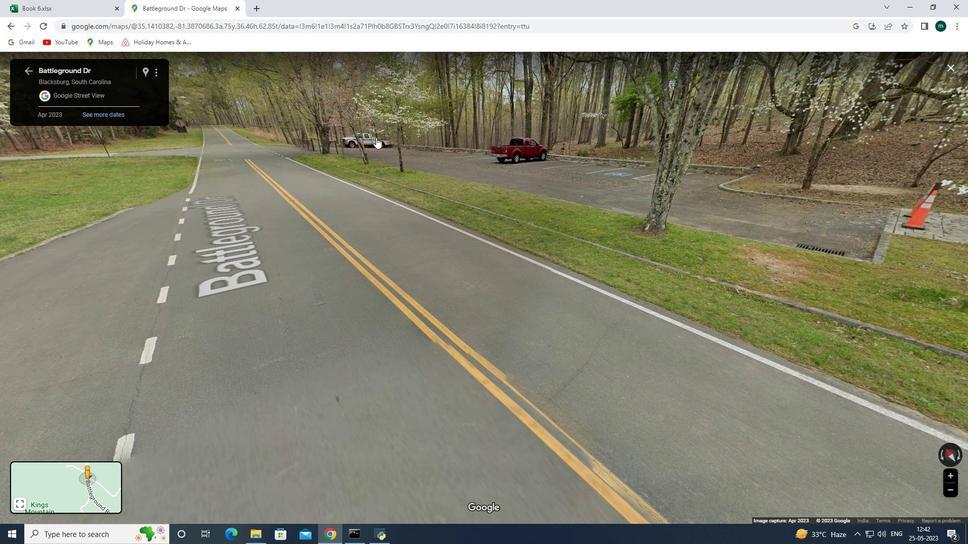 
Action: Mouse scrolled (549, 385) with delta (0, 0)
Screenshot: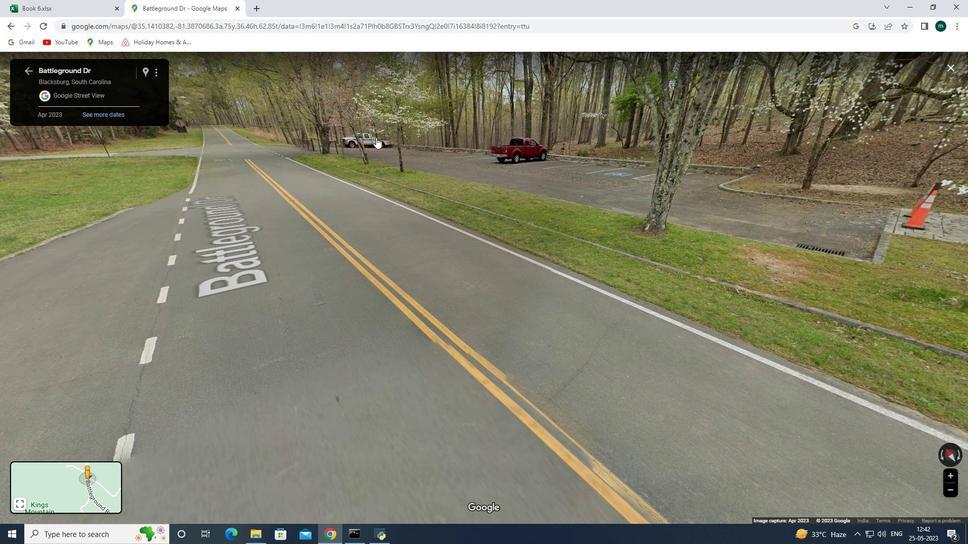
Action: Mouse scrolled (549, 385) with delta (0, 0)
Screenshot: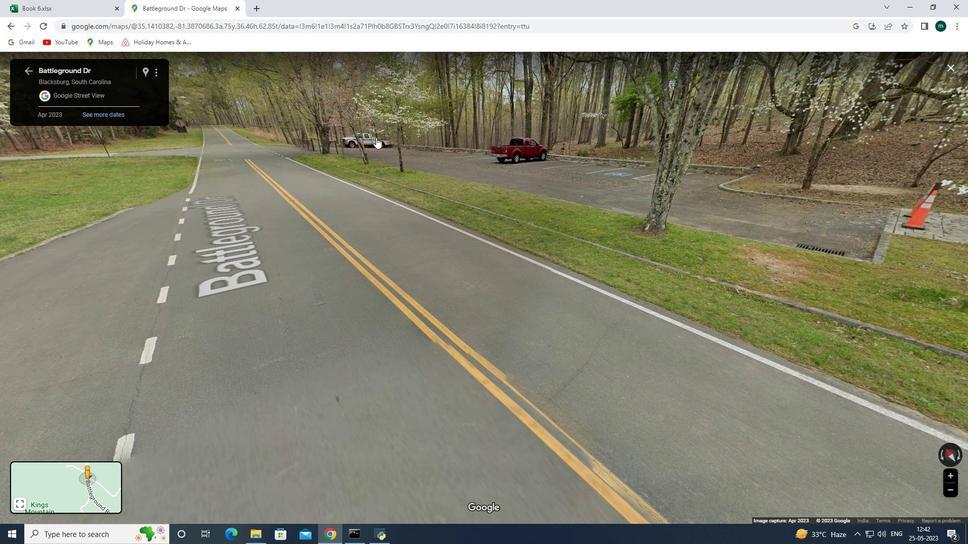 
Action: Mouse moved to (550, 385)
Screenshot: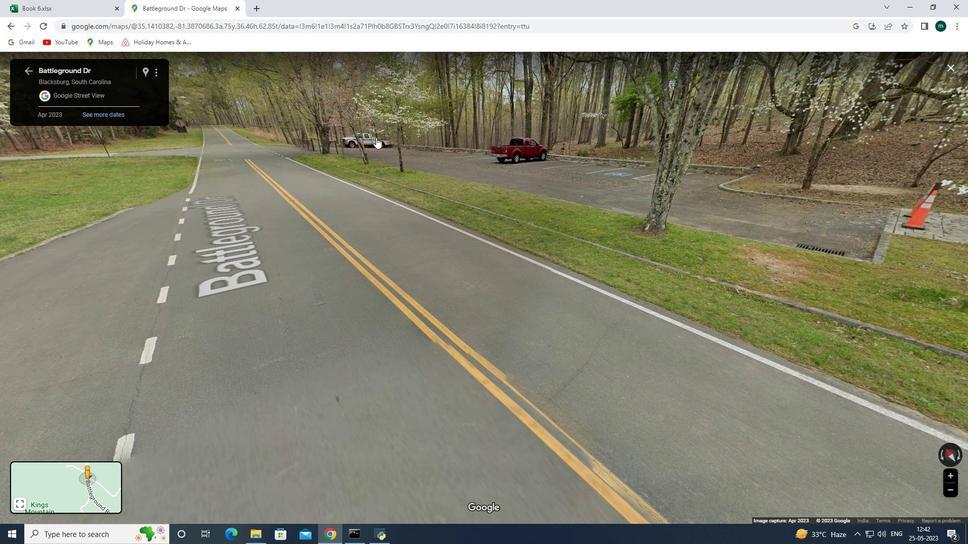 
Action: Mouse scrolled (550, 386) with delta (0, 0)
Screenshot: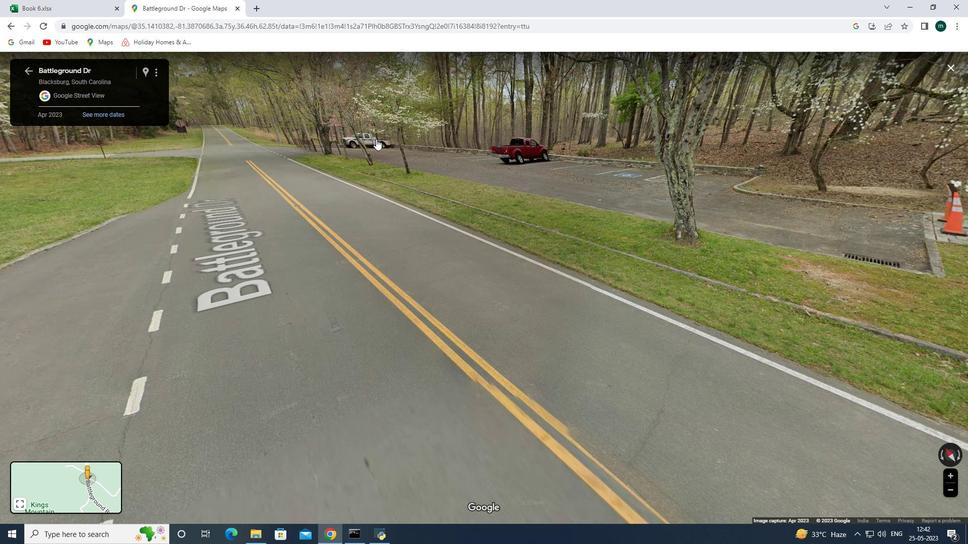 
Action: Mouse scrolled (550, 386) with delta (0, 0)
